 Task: Find connections with filter location Hamminkeln with filter topic #HRwith filter profile language English with filter current company Currie & Brown with filter school ACE Engineering College, Hyderabad with filter industry Women's Handbag Manufacturing with filter service category Editing with filter keywords title Parking Attendant
Action: Mouse moved to (168, 256)
Screenshot: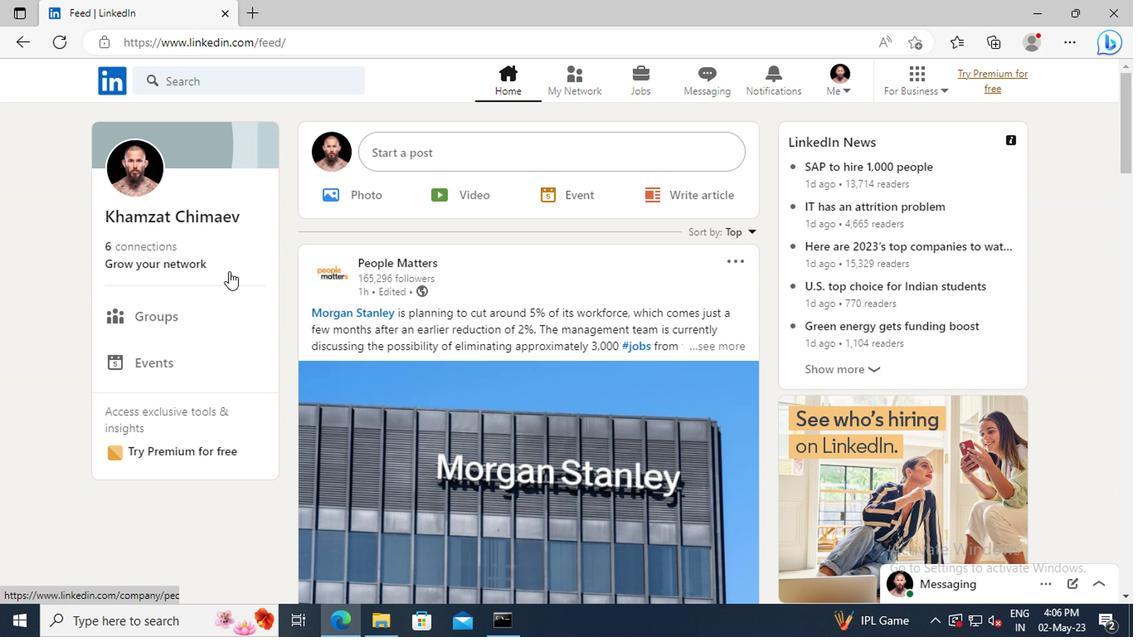 
Action: Mouse pressed left at (168, 256)
Screenshot: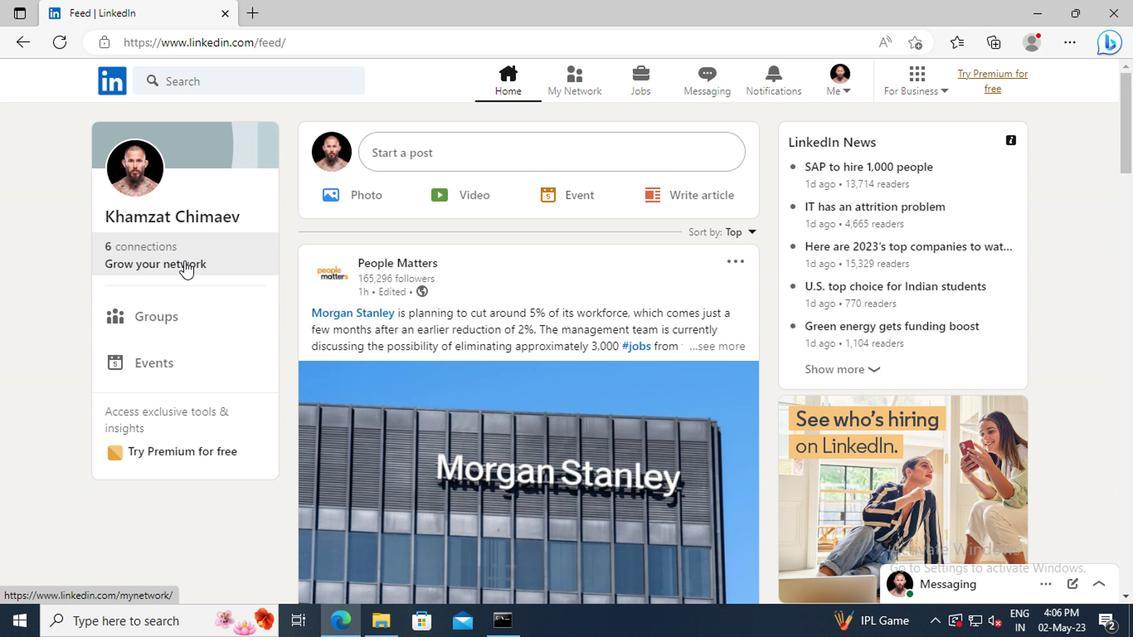 
Action: Mouse moved to (170, 180)
Screenshot: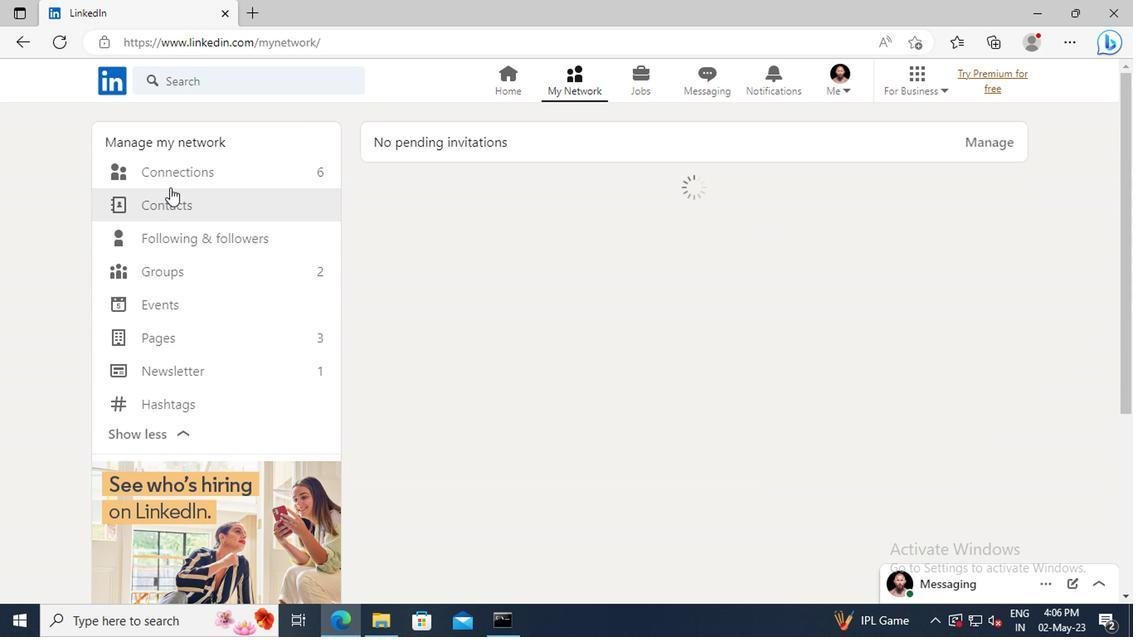 
Action: Mouse pressed left at (170, 180)
Screenshot: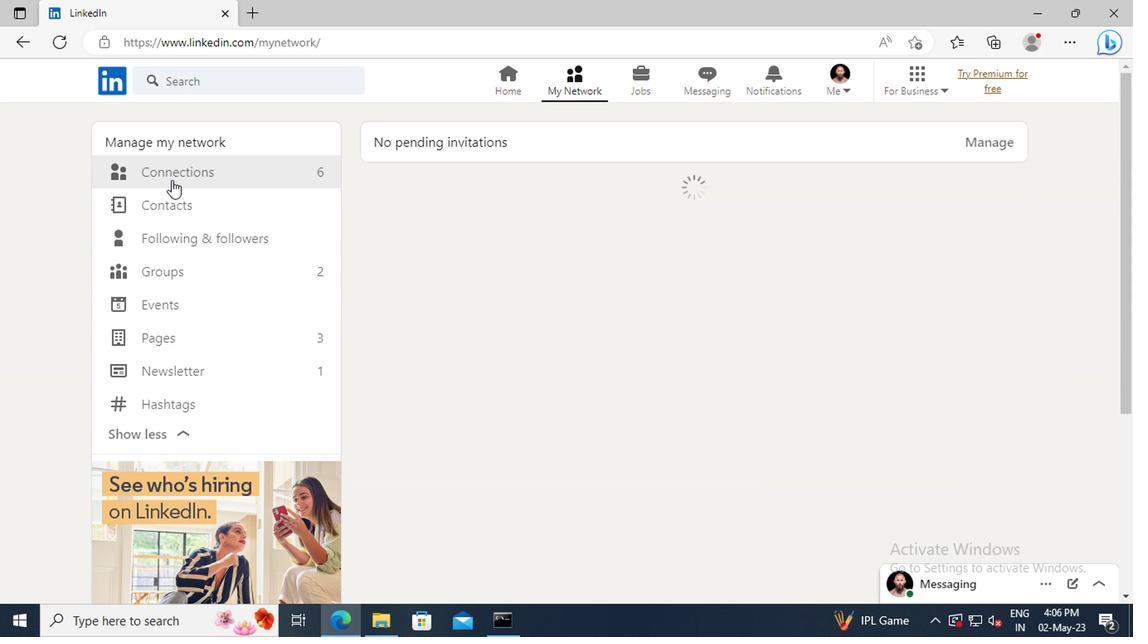 
Action: Mouse moved to (680, 180)
Screenshot: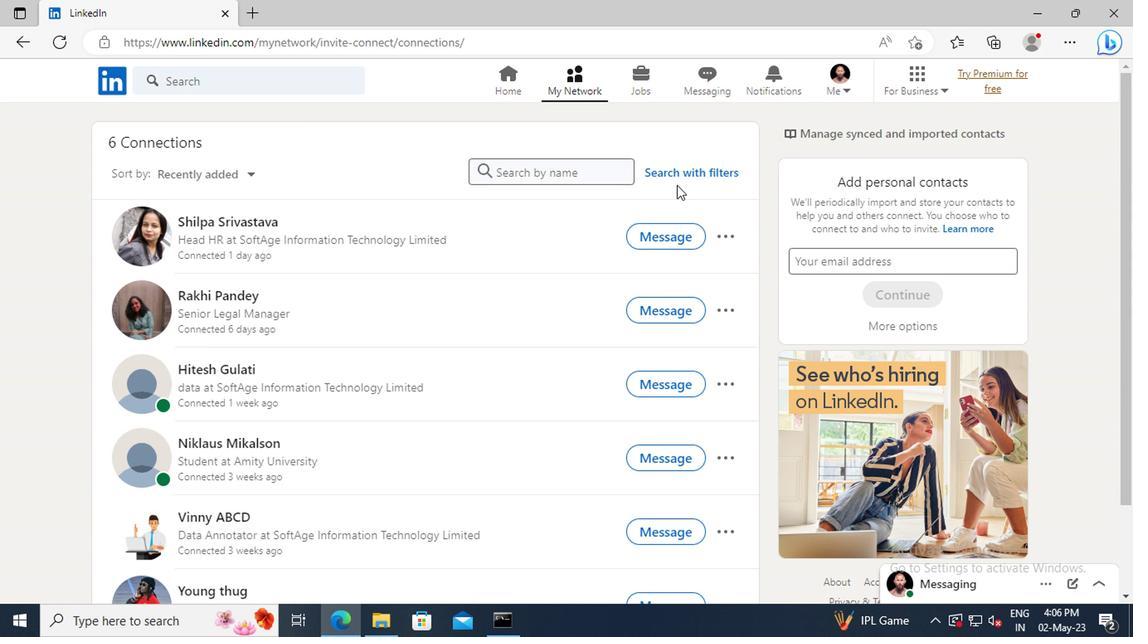 
Action: Mouse pressed left at (680, 180)
Screenshot: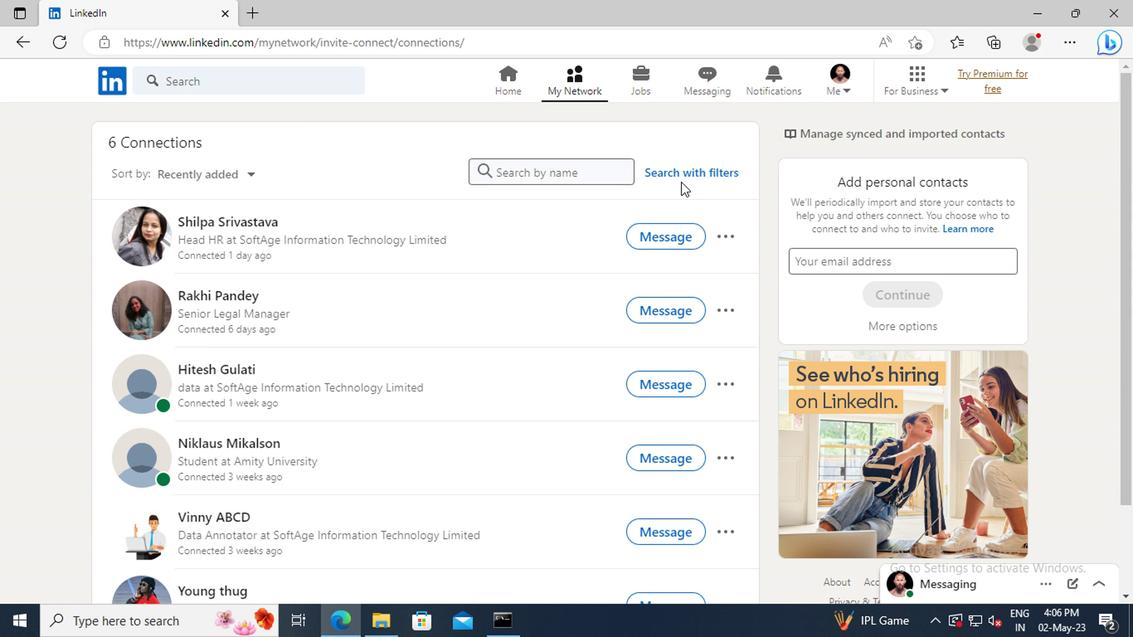 
Action: Mouse moved to (629, 132)
Screenshot: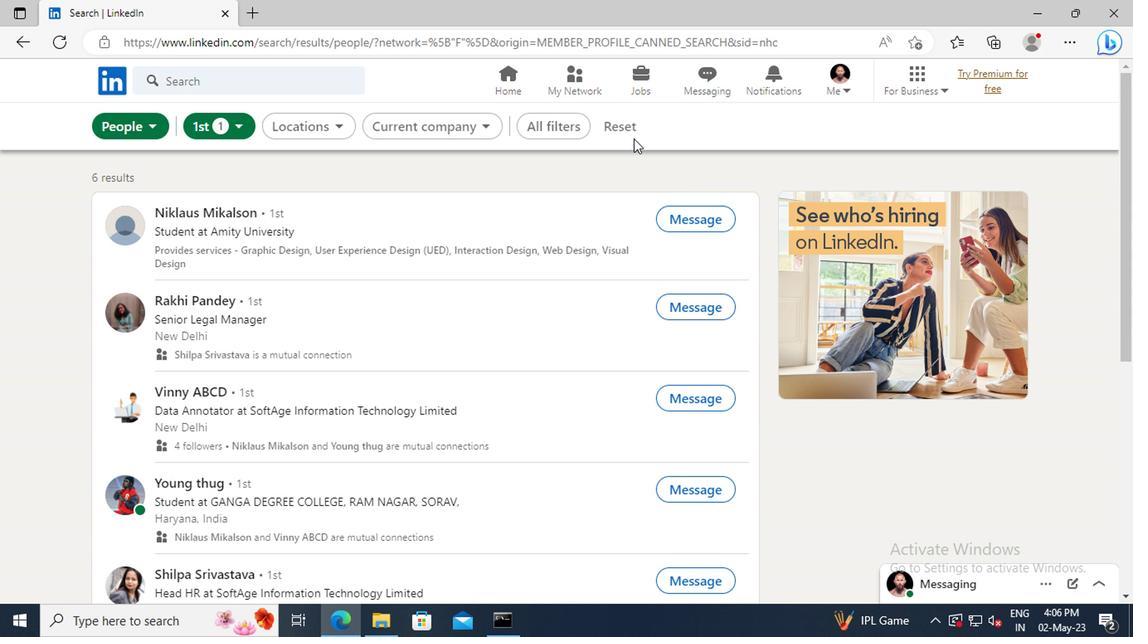 
Action: Mouse pressed left at (629, 132)
Screenshot: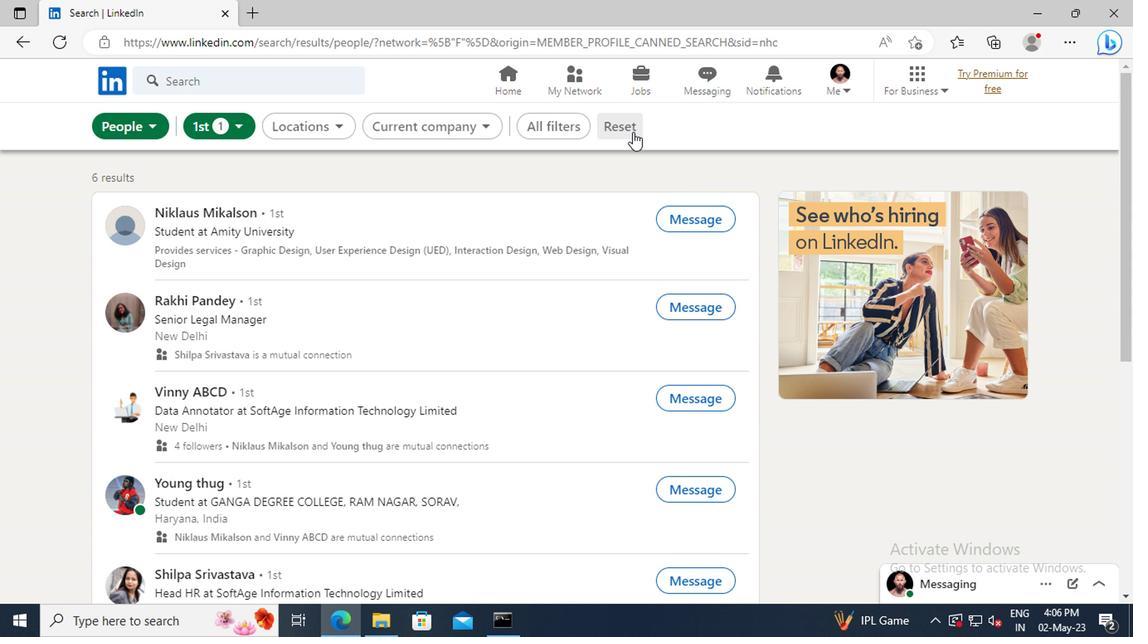 
Action: Mouse moved to (593, 129)
Screenshot: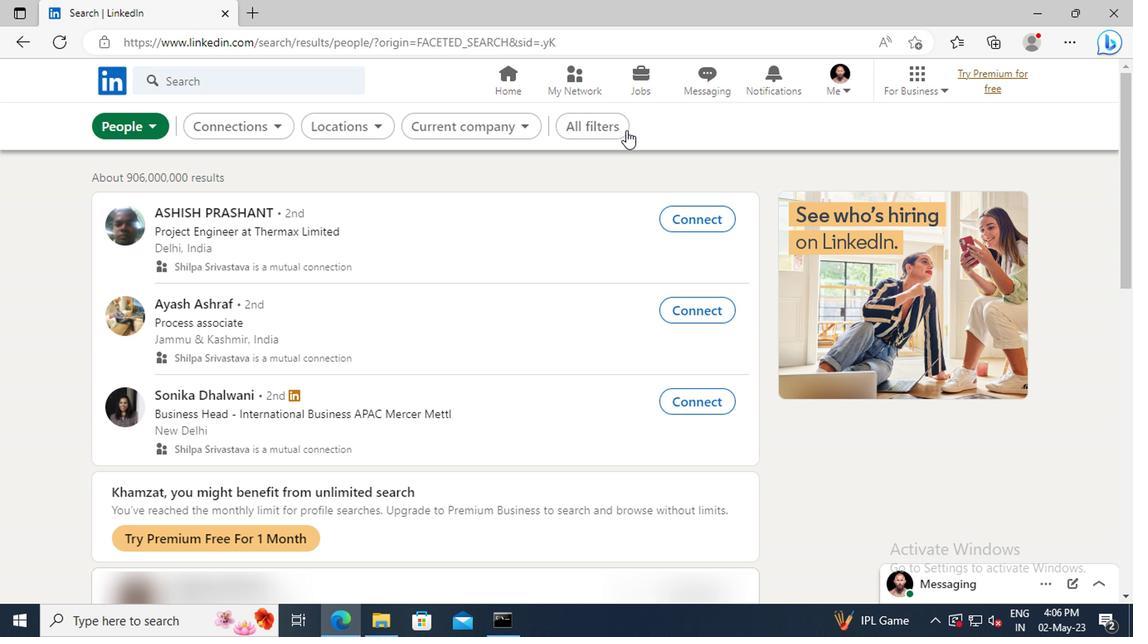 
Action: Mouse pressed left at (593, 129)
Screenshot: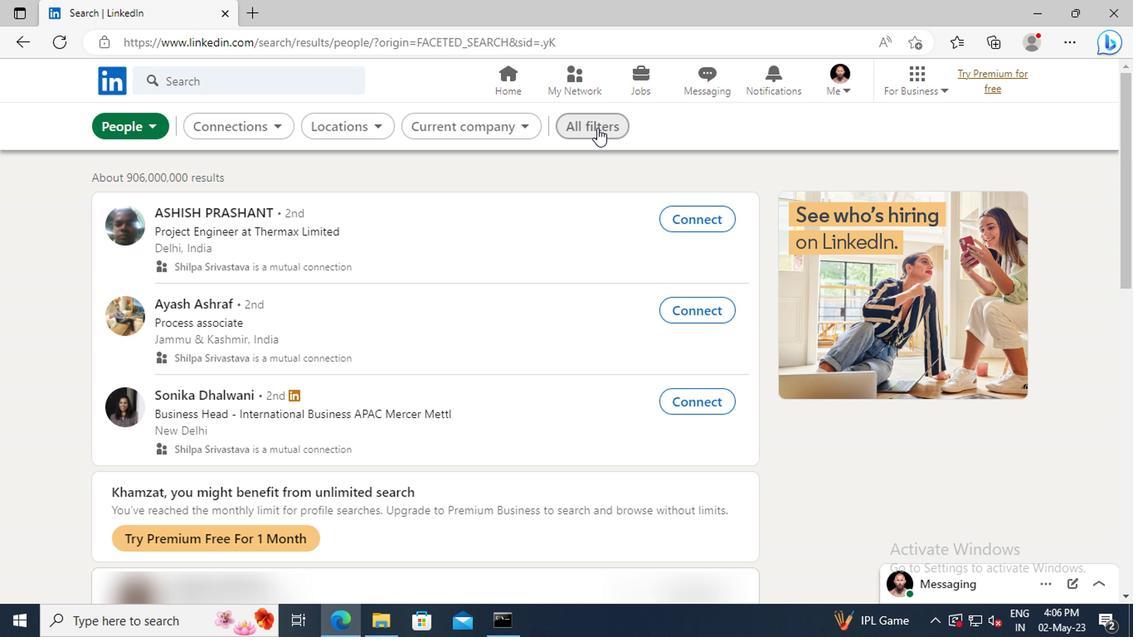 
Action: Mouse moved to (904, 299)
Screenshot: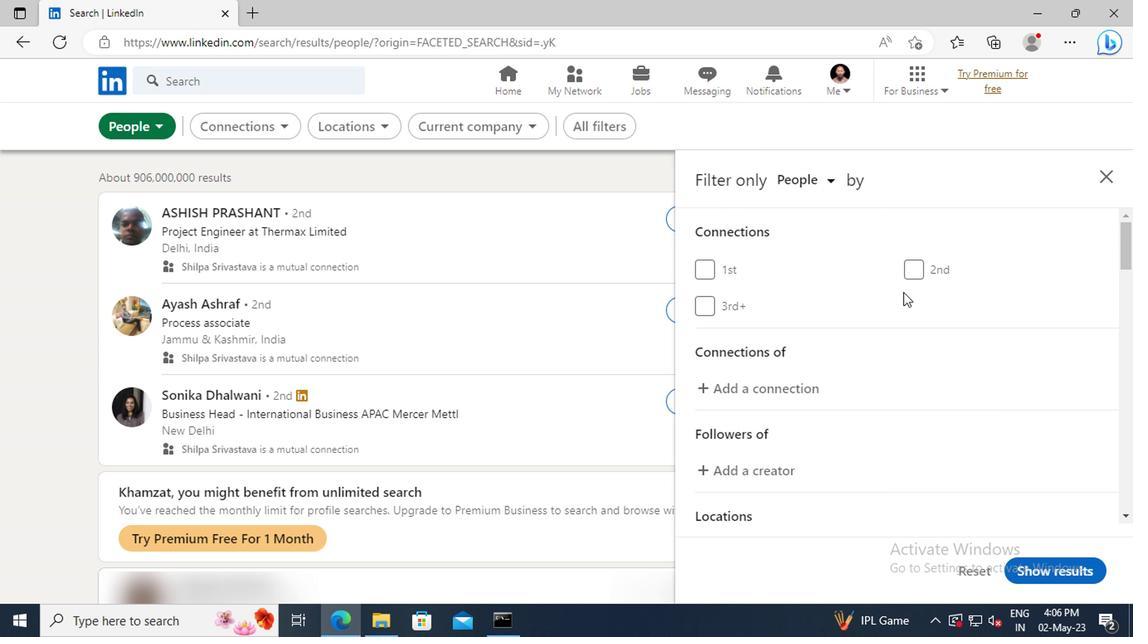 
Action: Mouse scrolled (904, 298) with delta (0, 0)
Screenshot: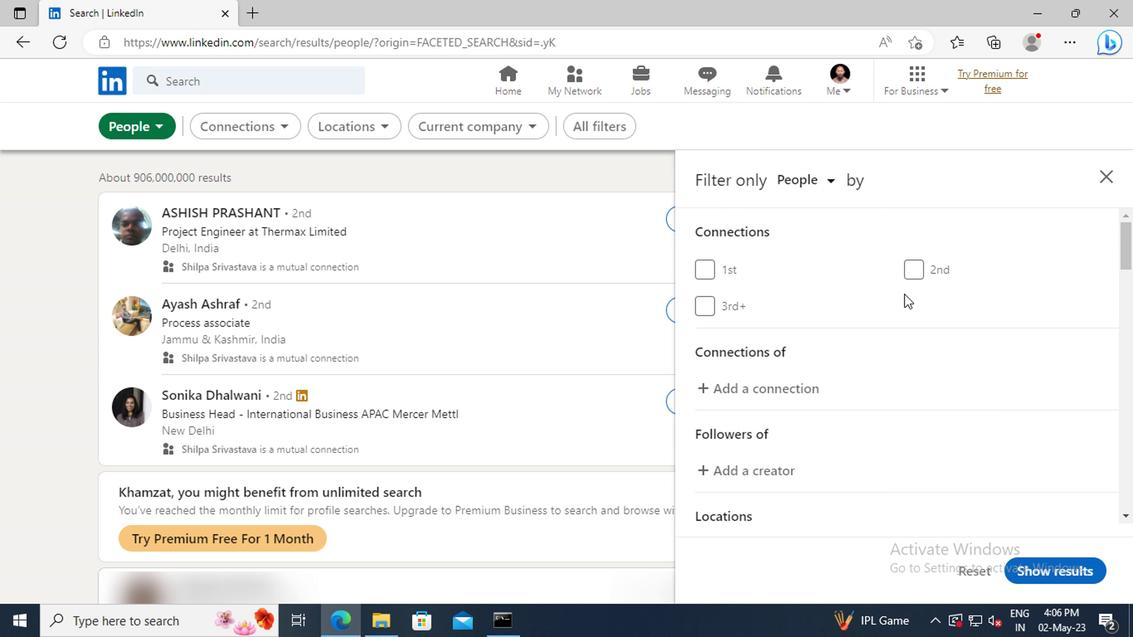 
Action: Mouse scrolled (904, 298) with delta (0, 0)
Screenshot: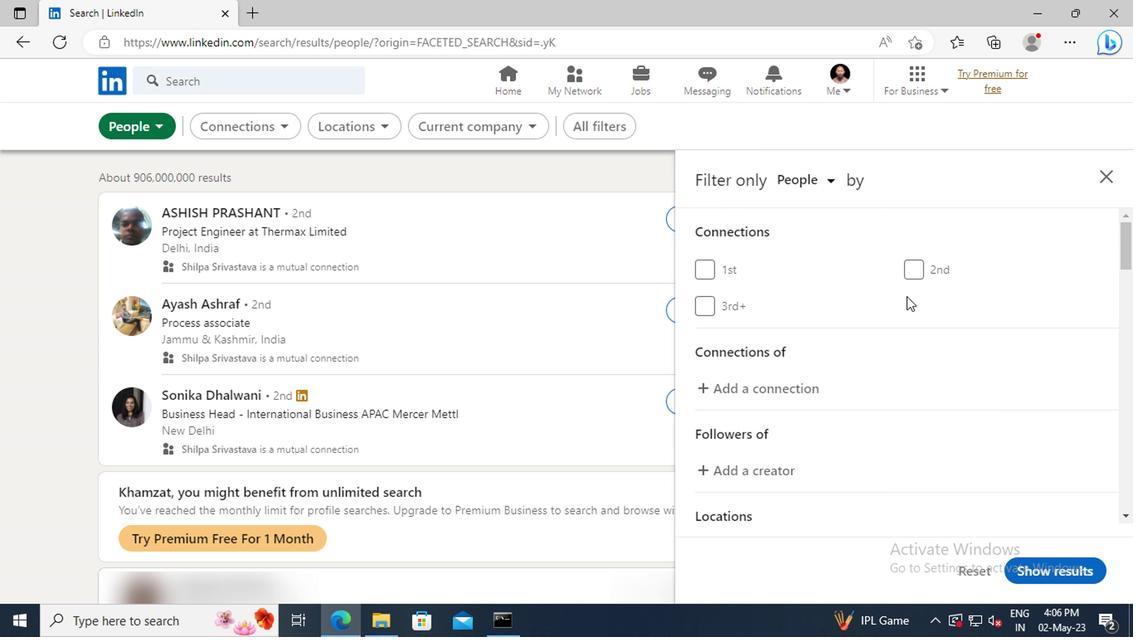 
Action: Mouse scrolled (904, 298) with delta (0, 0)
Screenshot: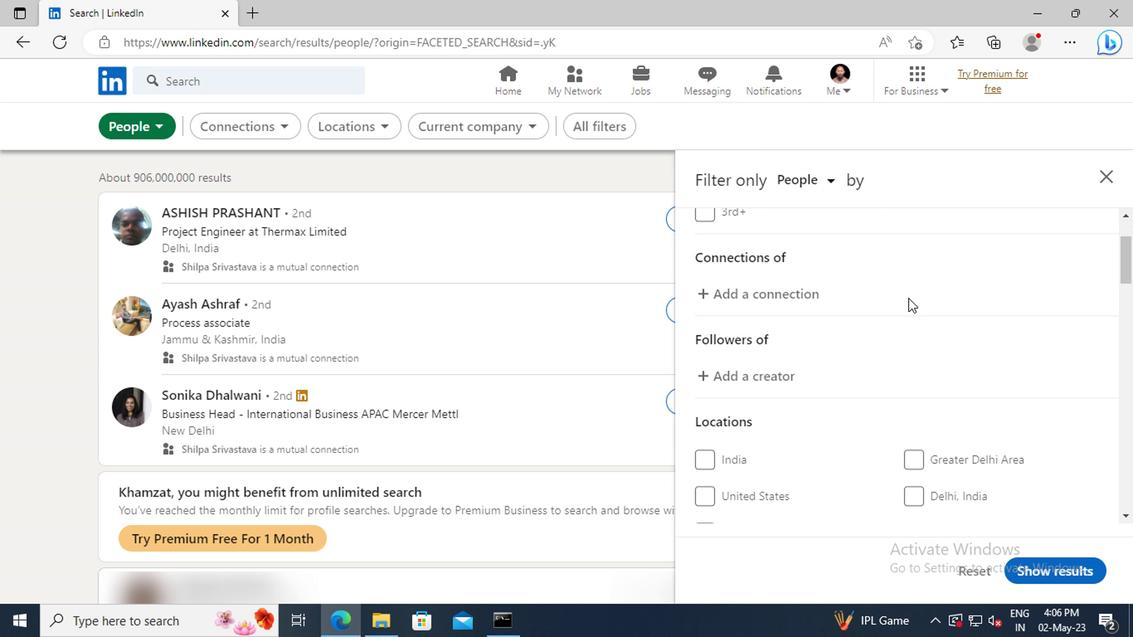 
Action: Mouse scrolled (904, 298) with delta (0, 0)
Screenshot: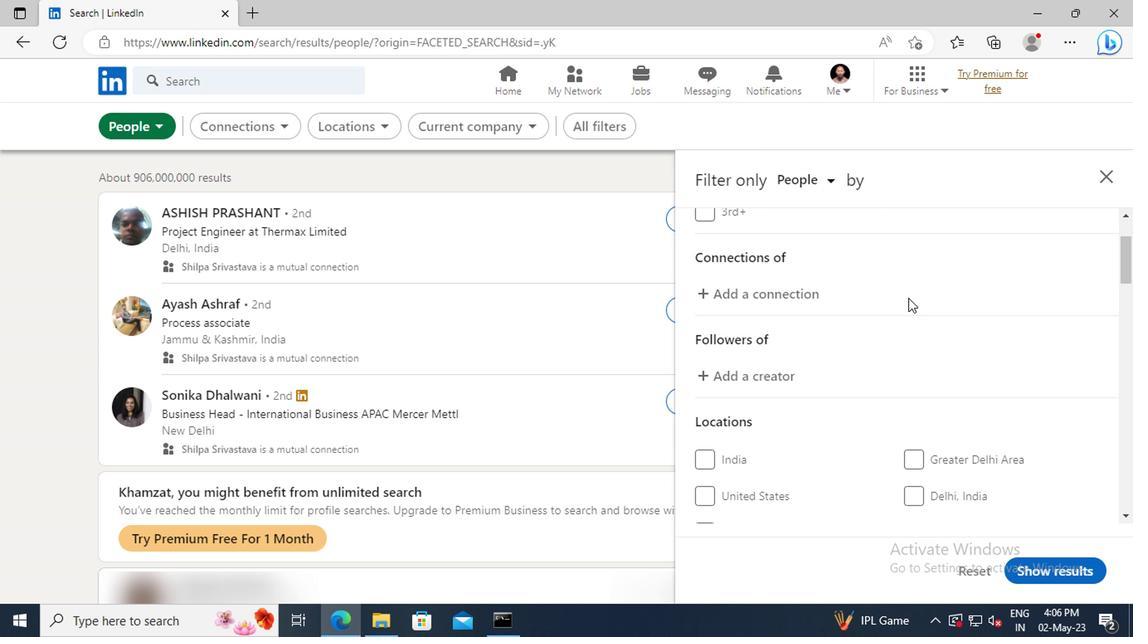 
Action: Mouse scrolled (904, 298) with delta (0, 0)
Screenshot: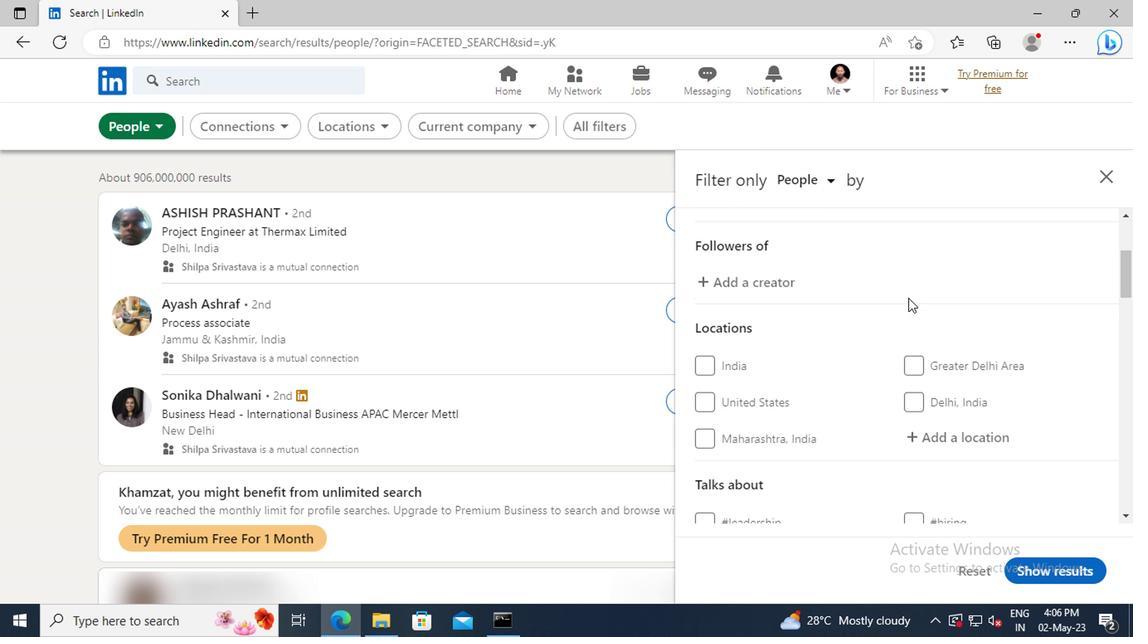 
Action: Mouse moved to (905, 299)
Screenshot: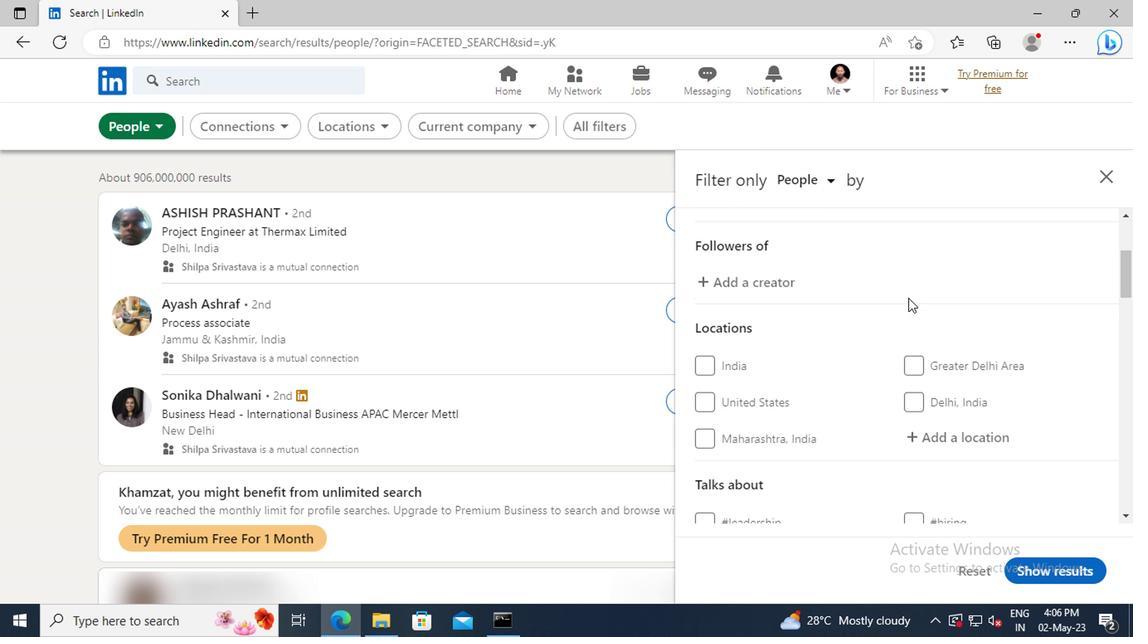 
Action: Mouse scrolled (905, 298) with delta (0, 0)
Screenshot: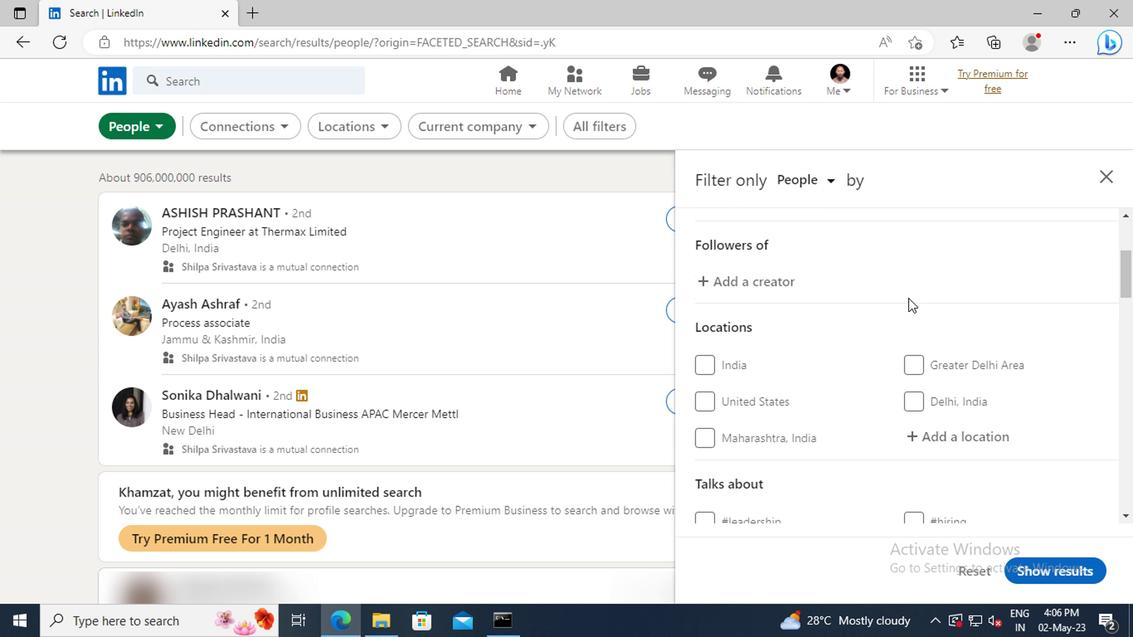 
Action: Mouse moved to (915, 347)
Screenshot: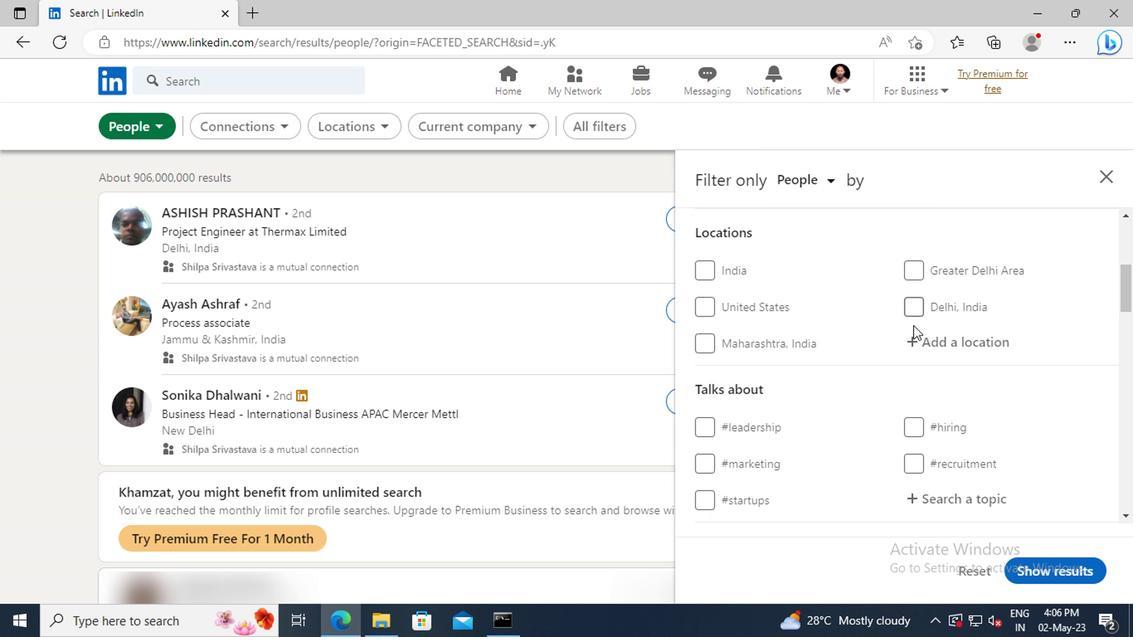 
Action: Mouse pressed left at (915, 347)
Screenshot: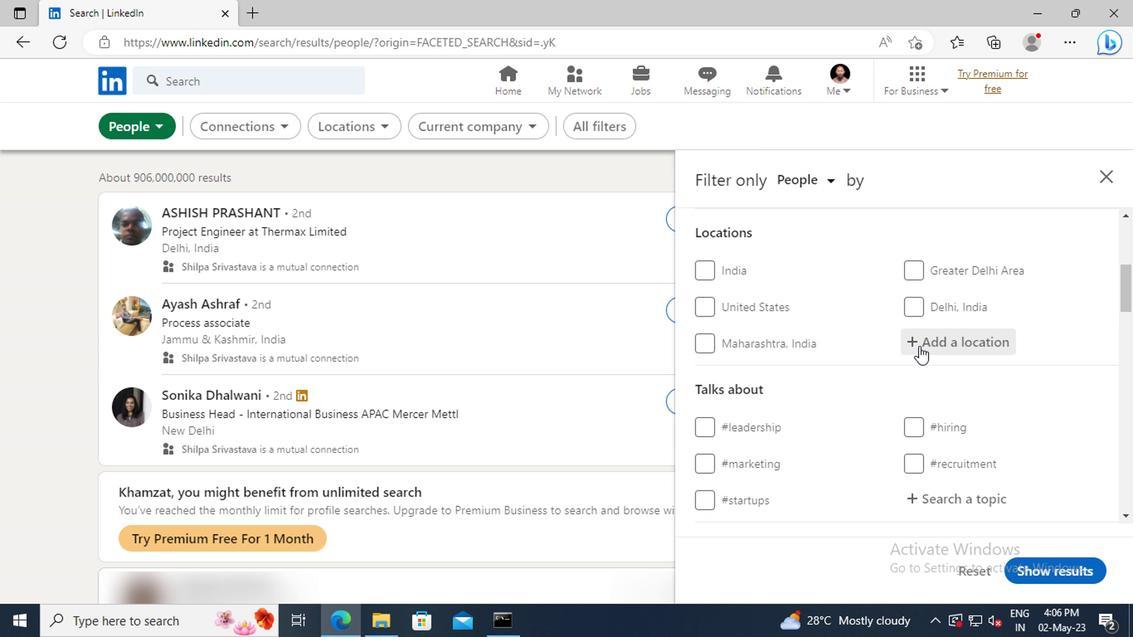 
Action: Key pressed <Key.shift>HAMMINK
Screenshot: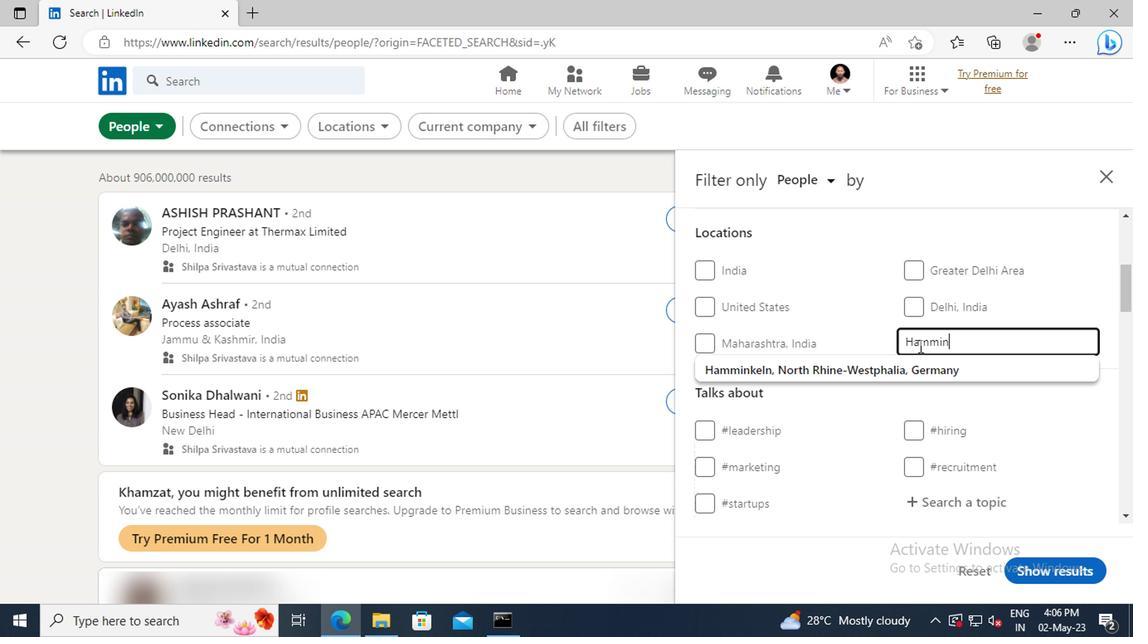 
Action: Mouse moved to (916, 366)
Screenshot: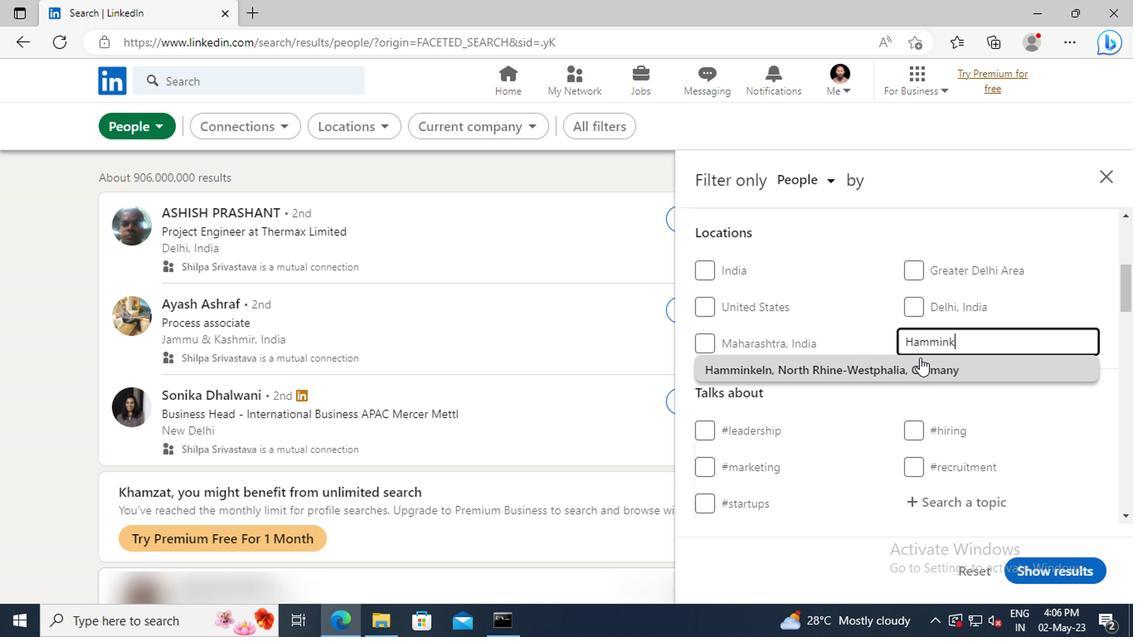
Action: Mouse pressed left at (916, 366)
Screenshot: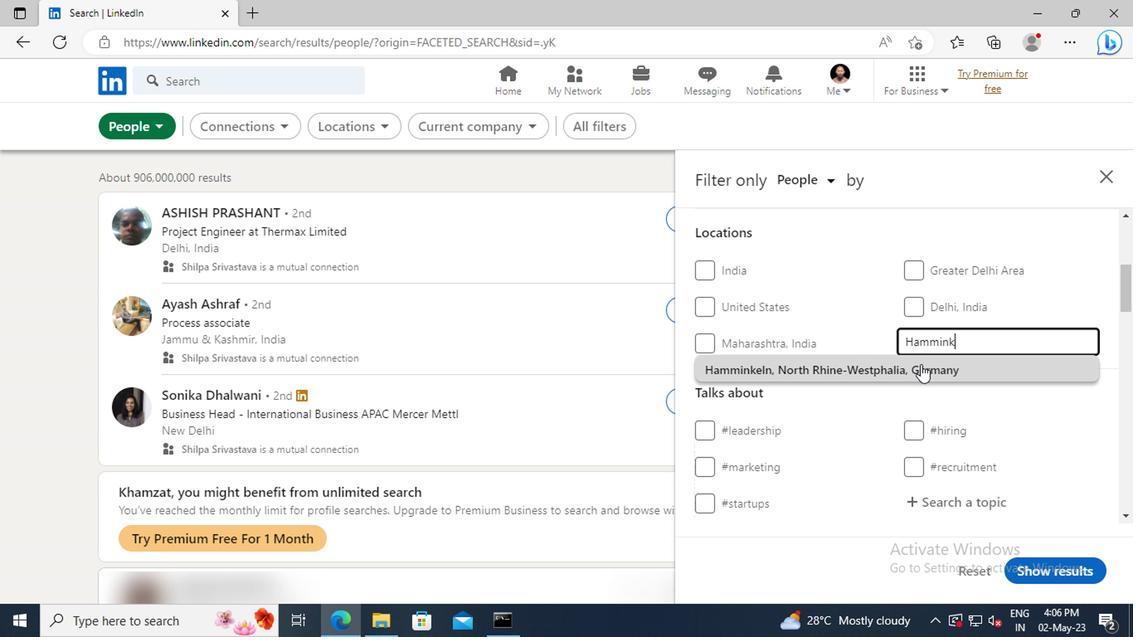 
Action: Mouse scrolled (916, 365) with delta (0, -1)
Screenshot: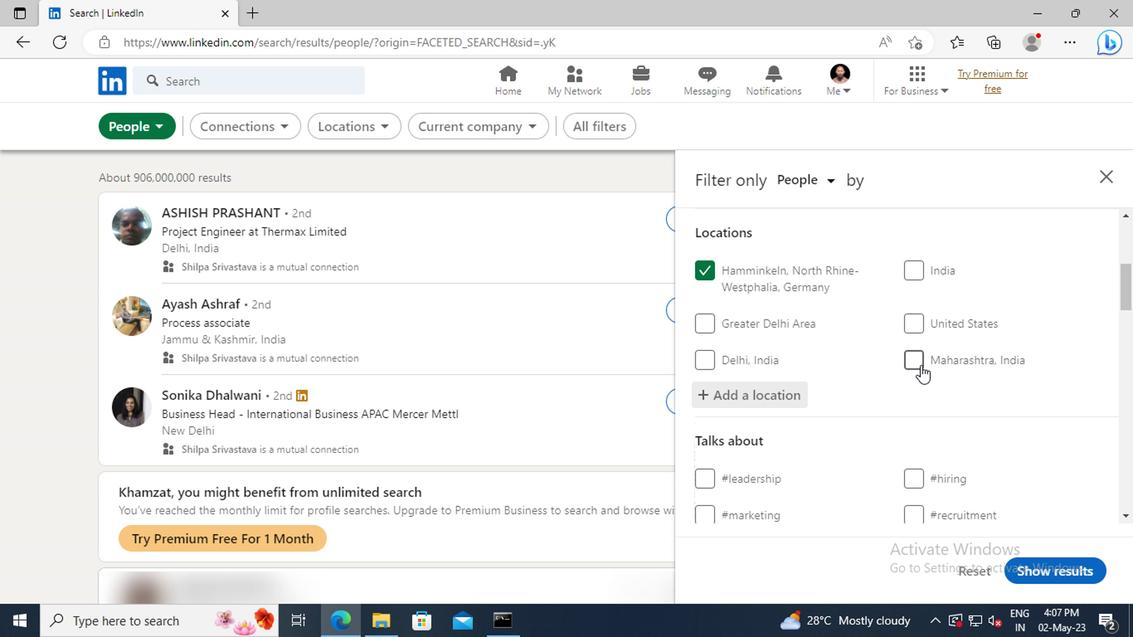 
Action: Mouse scrolled (916, 365) with delta (0, -1)
Screenshot: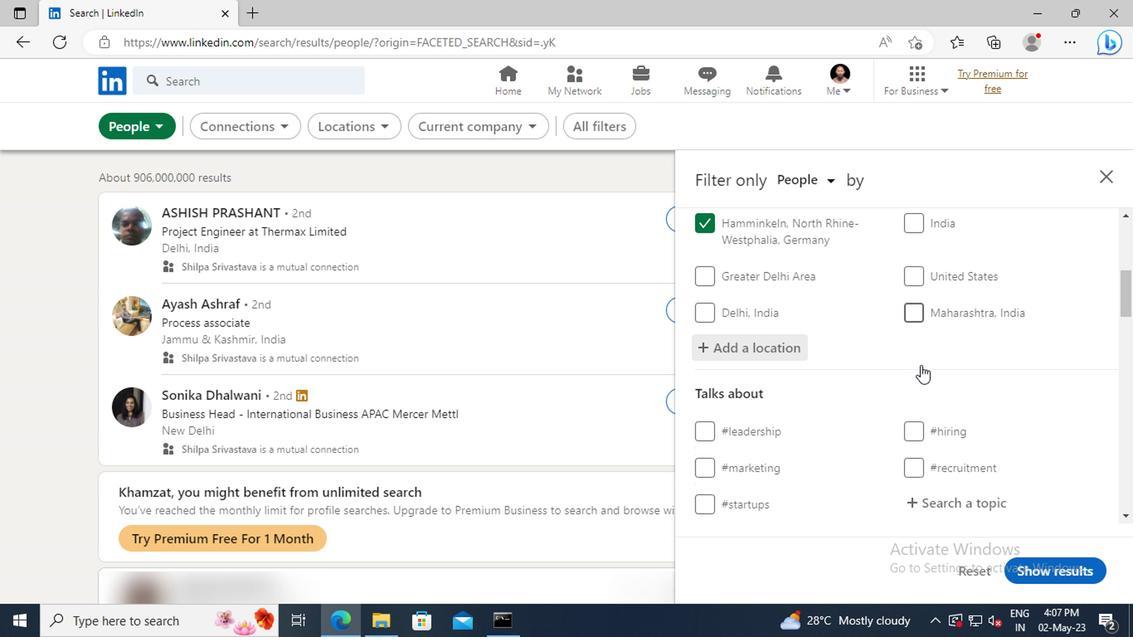 
Action: Mouse scrolled (916, 365) with delta (0, -1)
Screenshot: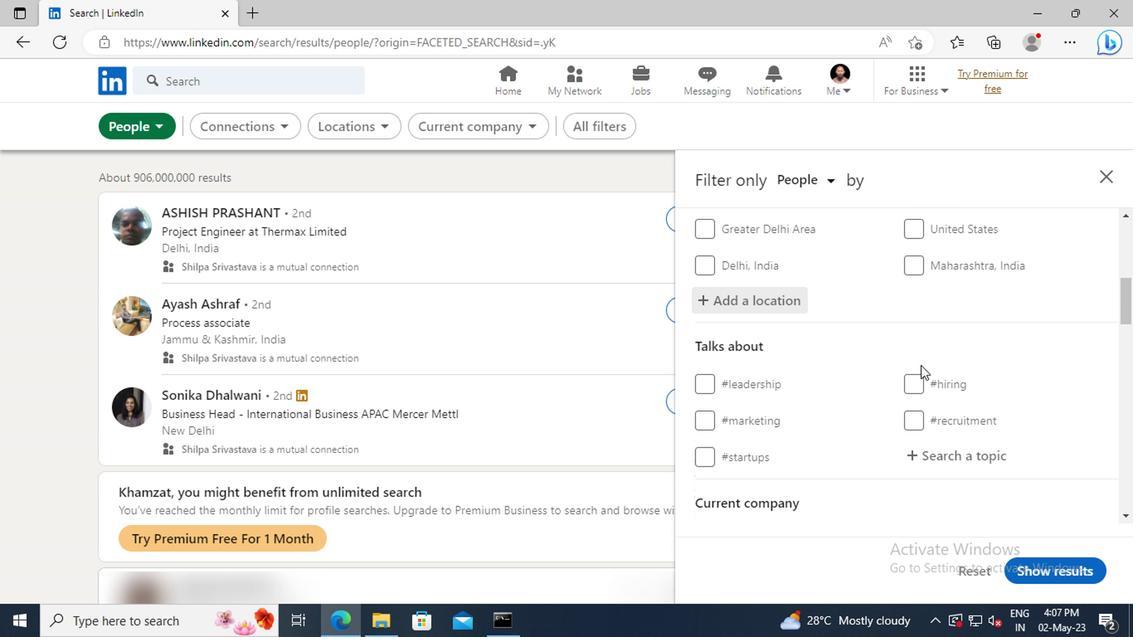 
Action: Mouse scrolled (916, 365) with delta (0, -1)
Screenshot: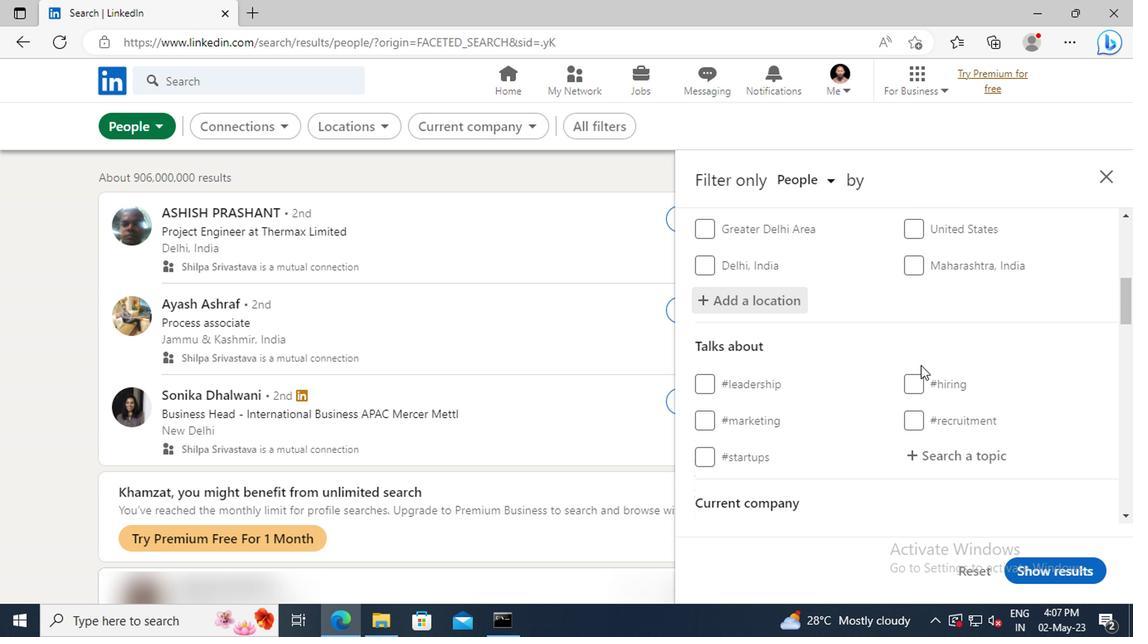 
Action: Mouse moved to (926, 368)
Screenshot: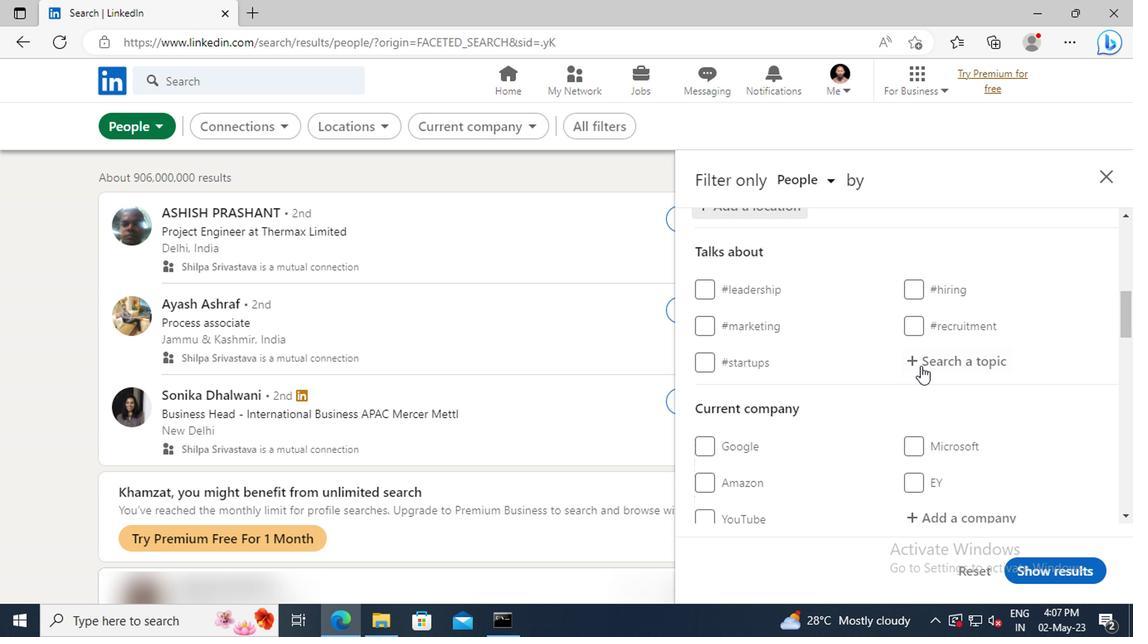 
Action: Mouse pressed left at (926, 368)
Screenshot: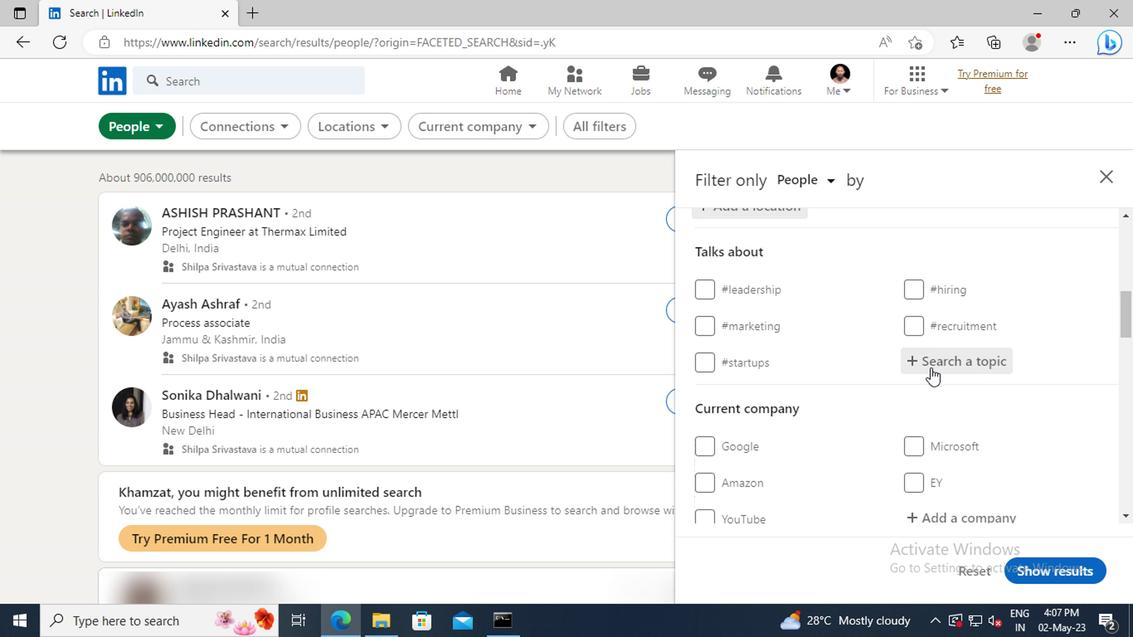 
Action: Key pressed <Key.shift>HR
Screenshot: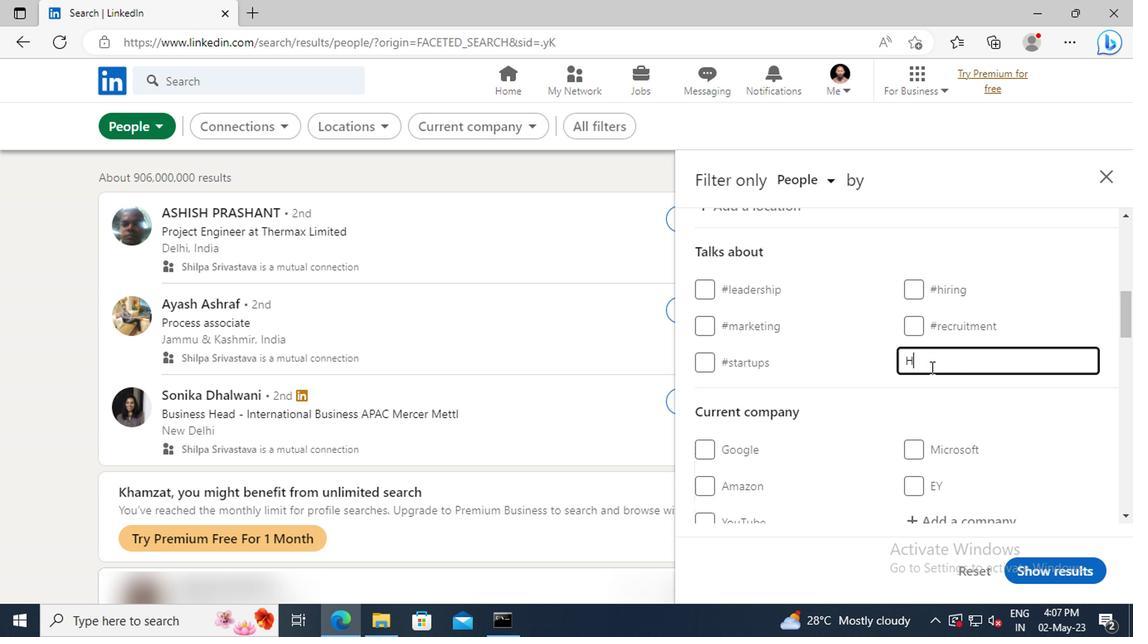 
Action: Mouse moved to (929, 381)
Screenshot: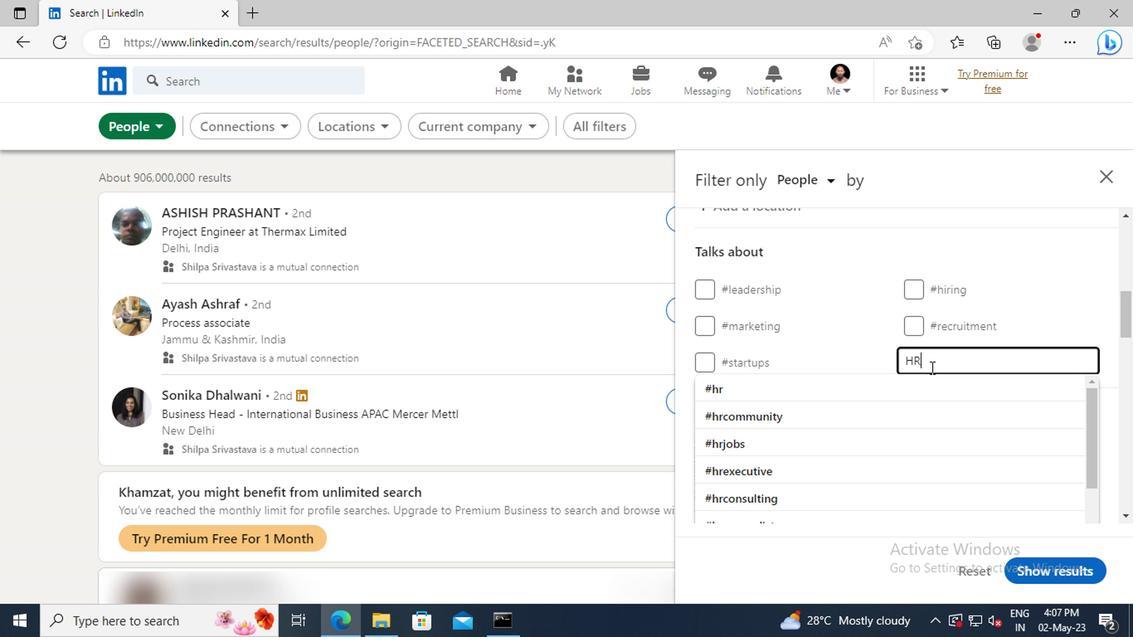 
Action: Mouse pressed left at (929, 381)
Screenshot: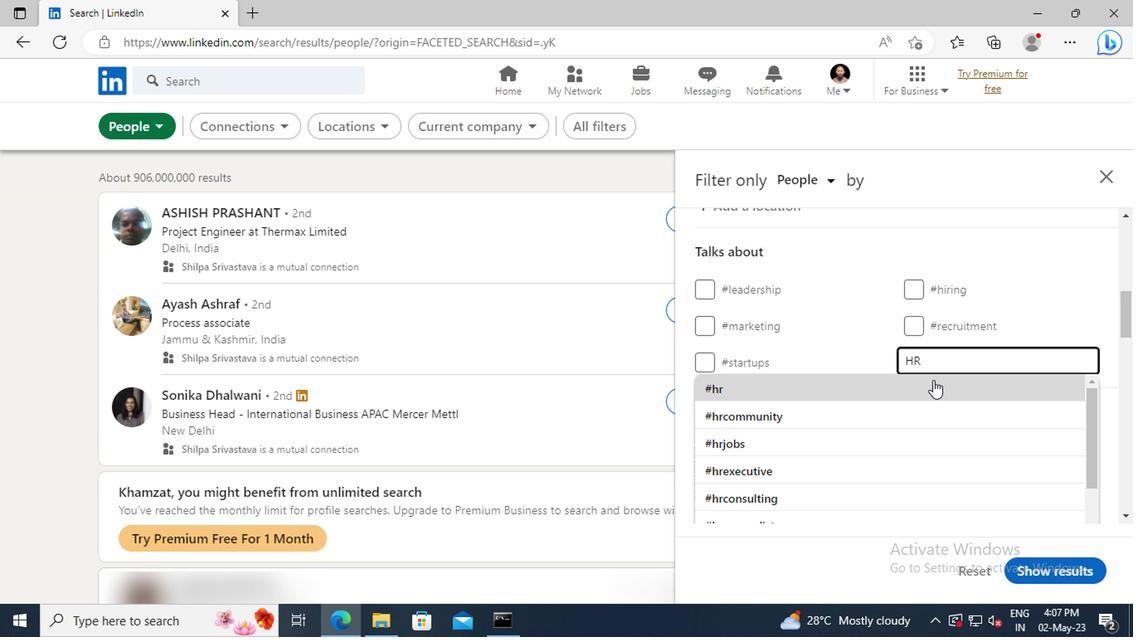 
Action: Mouse scrolled (929, 380) with delta (0, 0)
Screenshot: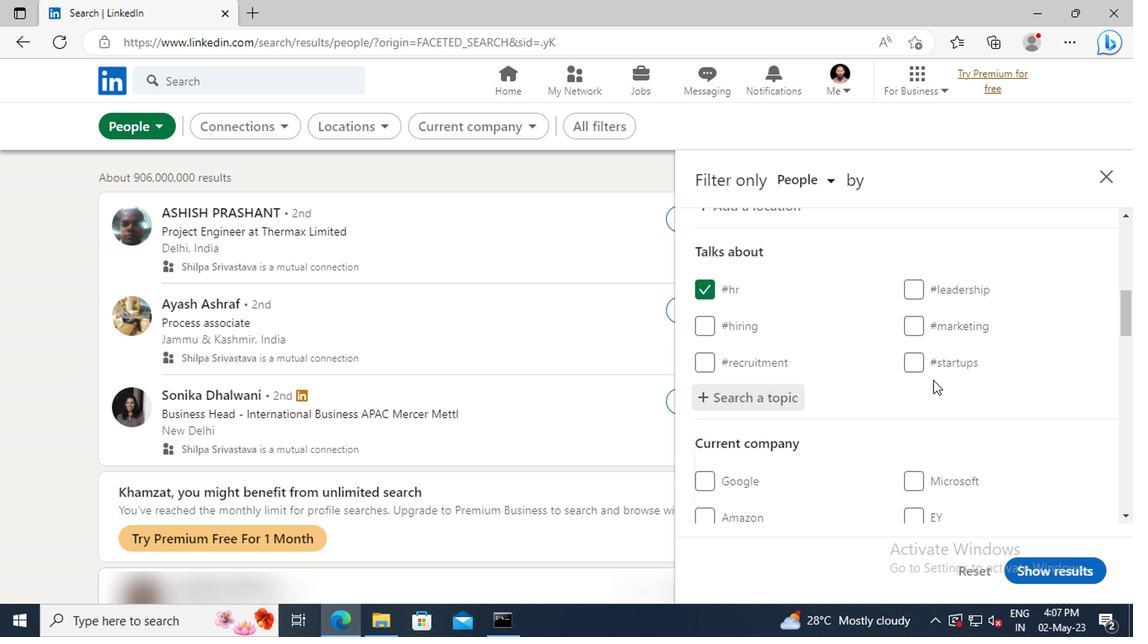 
Action: Mouse scrolled (929, 380) with delta (0, 0)
Screenshot: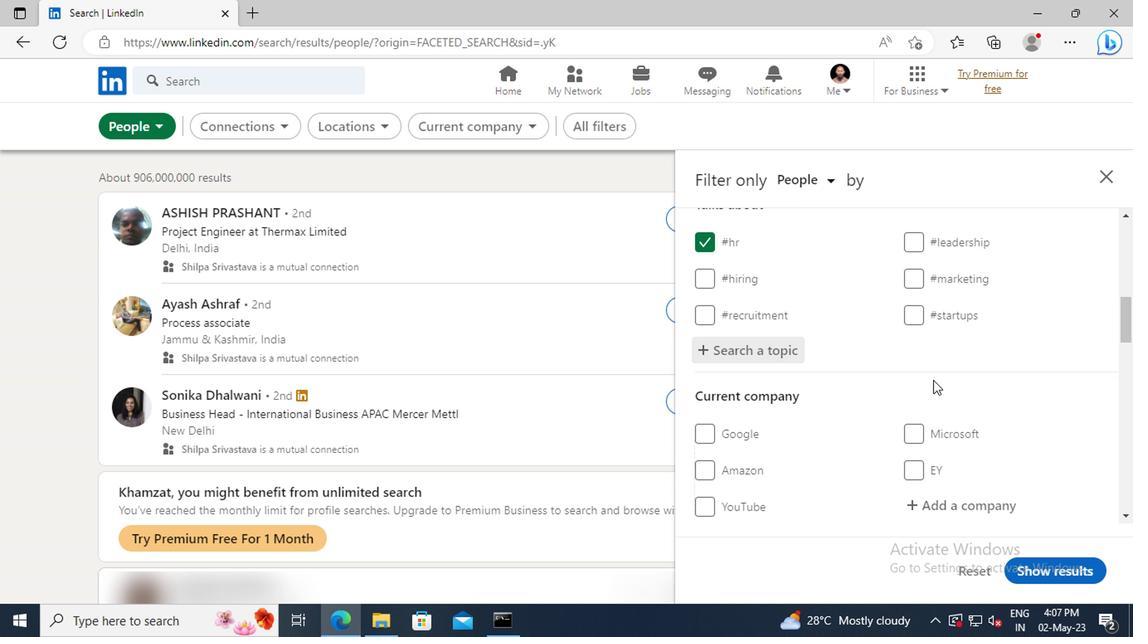 
Action: Mouse scrolled (929, 380) with delta (0, 0)
Screenshot: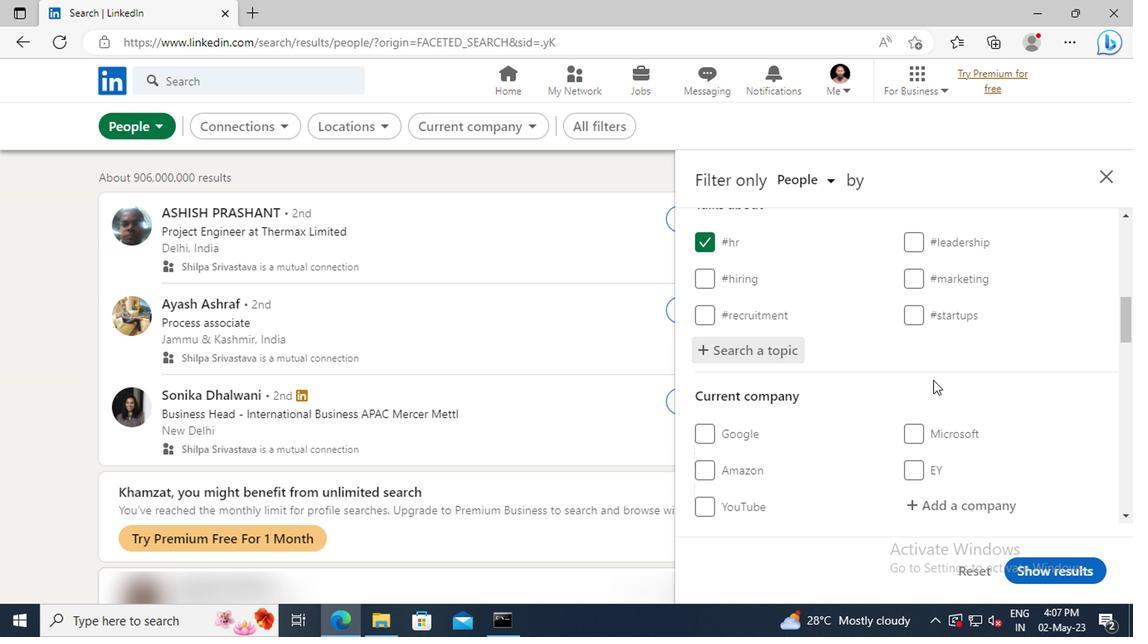 
Action: Mouse scrolled (929, 380) with delta (0, 0)
Screenshot: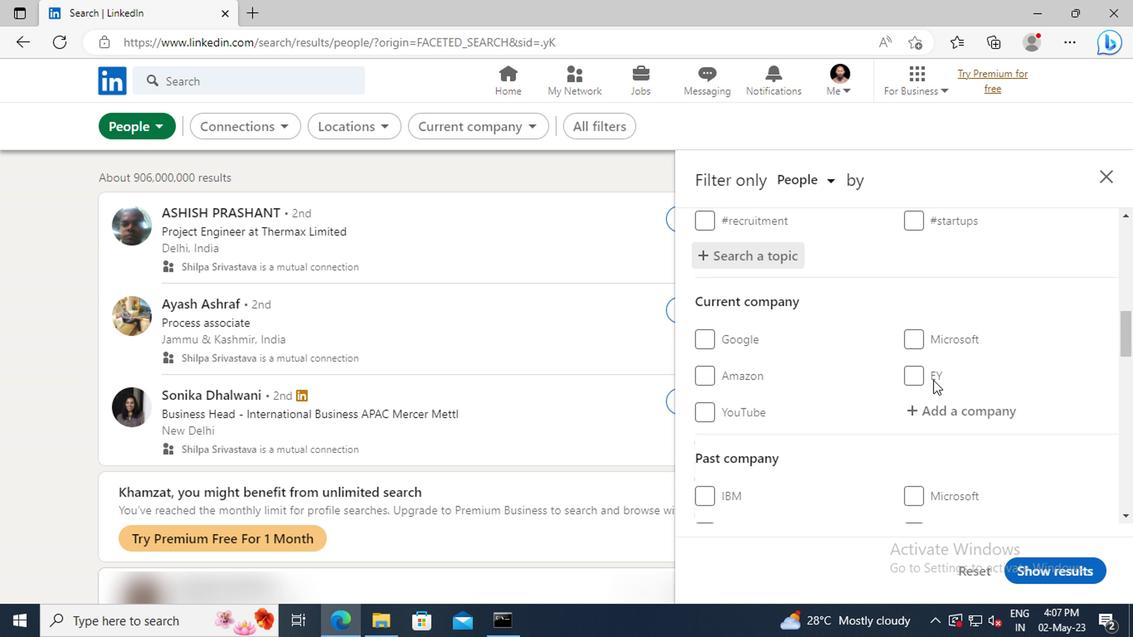 
Action: Mouse scrolled (929, 380) with delta (0, 0)
Screenshot: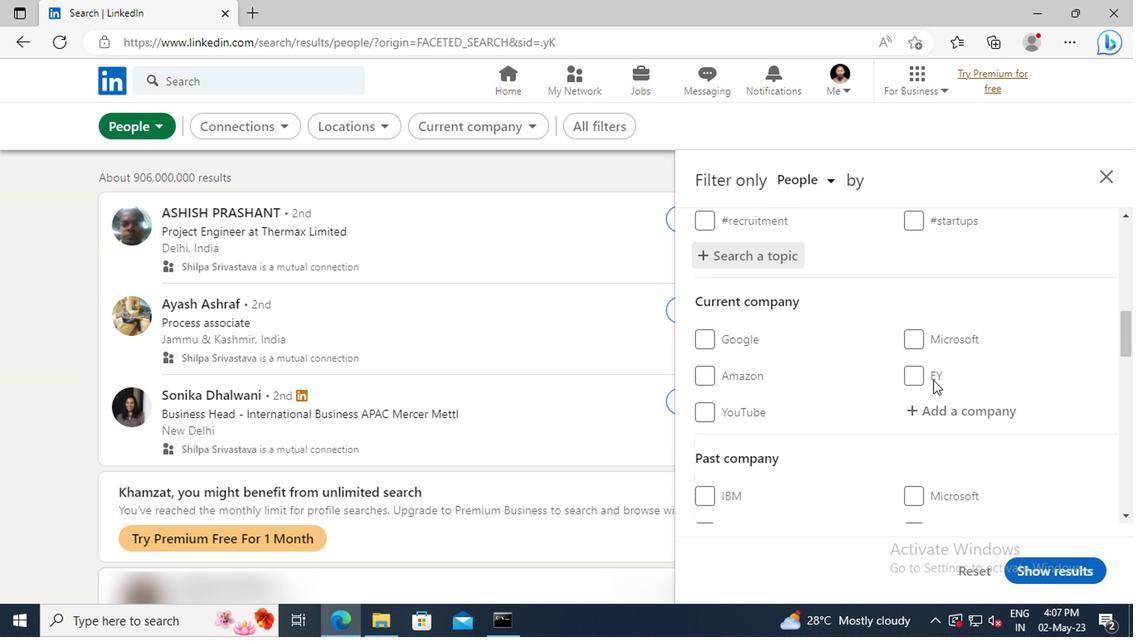 
Action: Mouse scrolled (929, 380) with delta (0, 0)
Screenshot: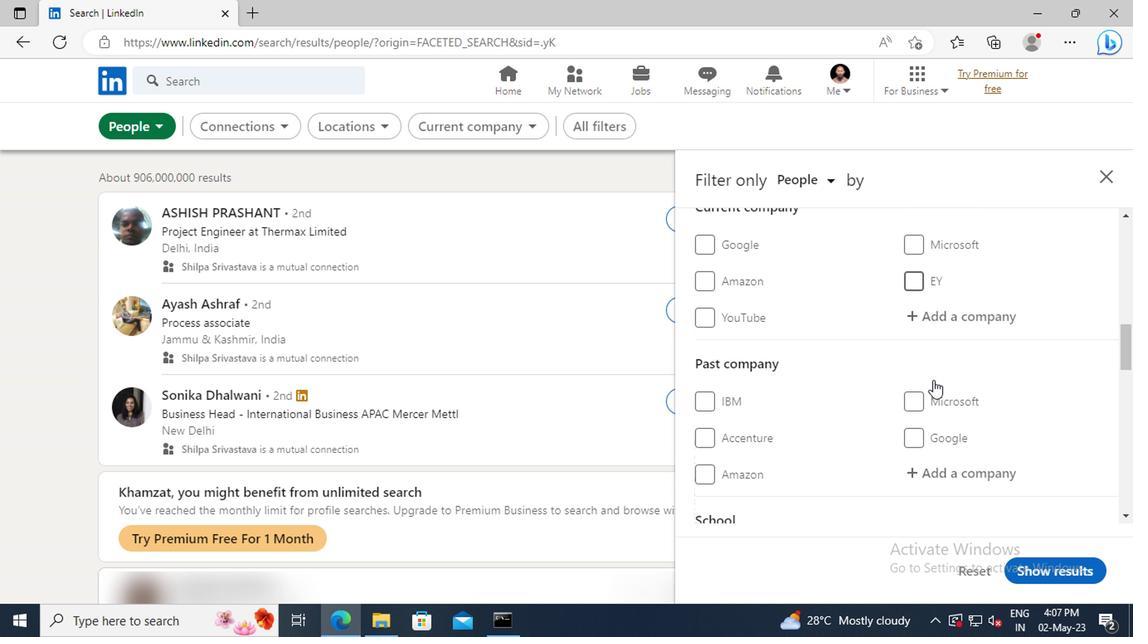 
Action: Mouse scrolled (929, 380) with delta (0, 0)
Screenshot: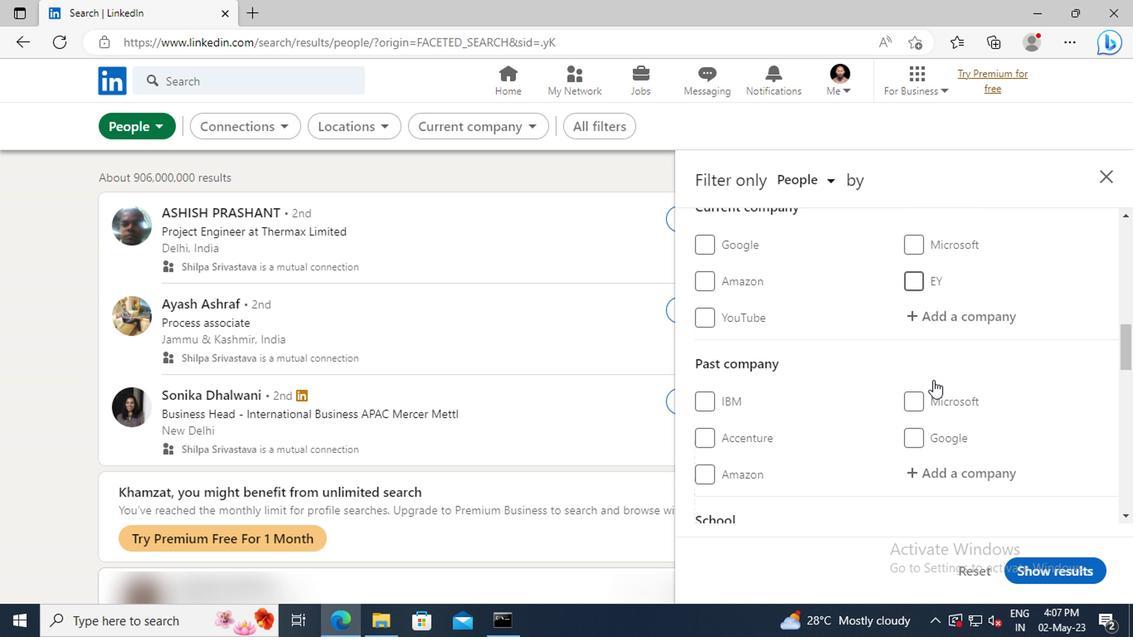 
Action: Mouse scrolled (929, 380) with delta (0, 0)
Screenshot: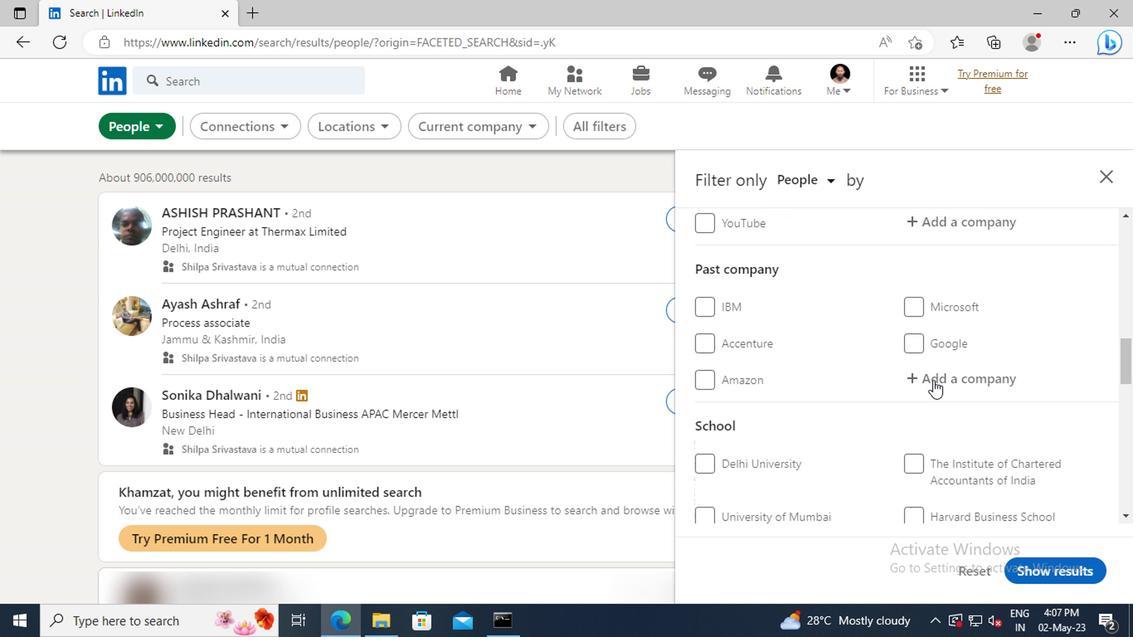 
Action: Mouse scrolled (929, 380) with delta (0, 0)
Screenshot: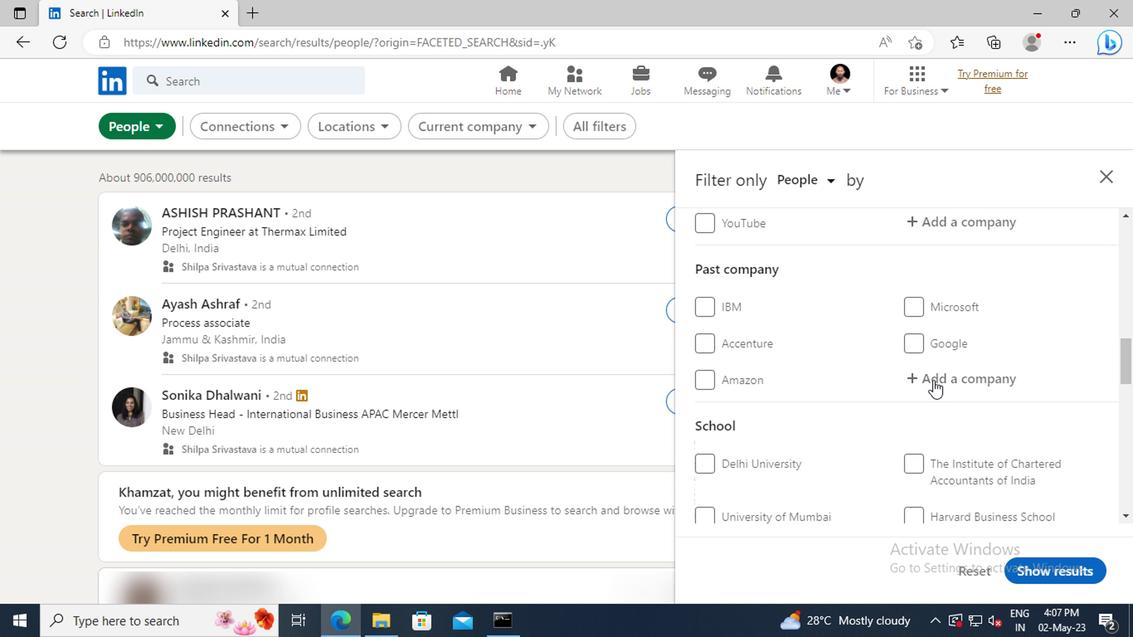 
Action: Mouse scrolled (929, 380) with delta (0, 0)
Screenshot: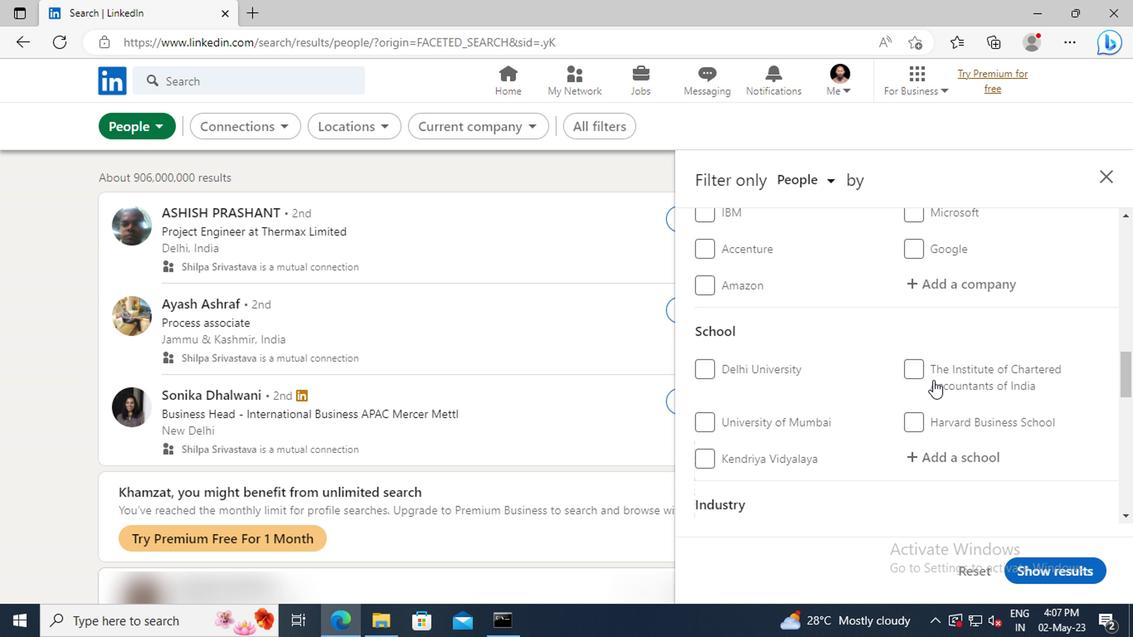 
Action: Mouse scrolled (929, 380) with delta (0, 0)
Screenshot: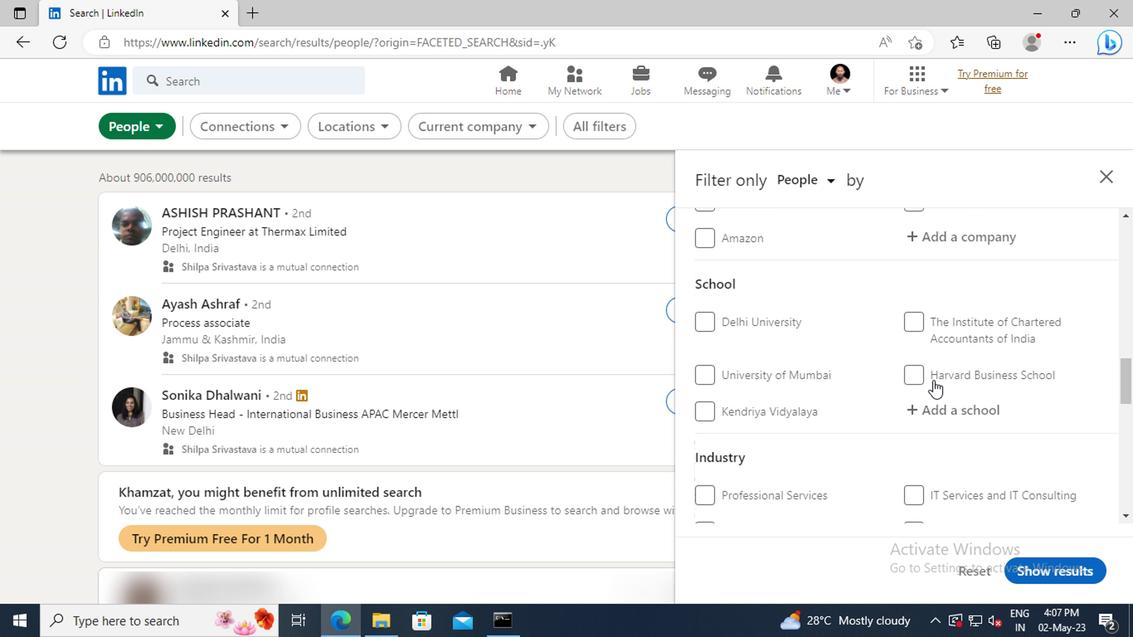
Action: Mouse scrolled (929, 380) with delta (0, 0)
Screenshot: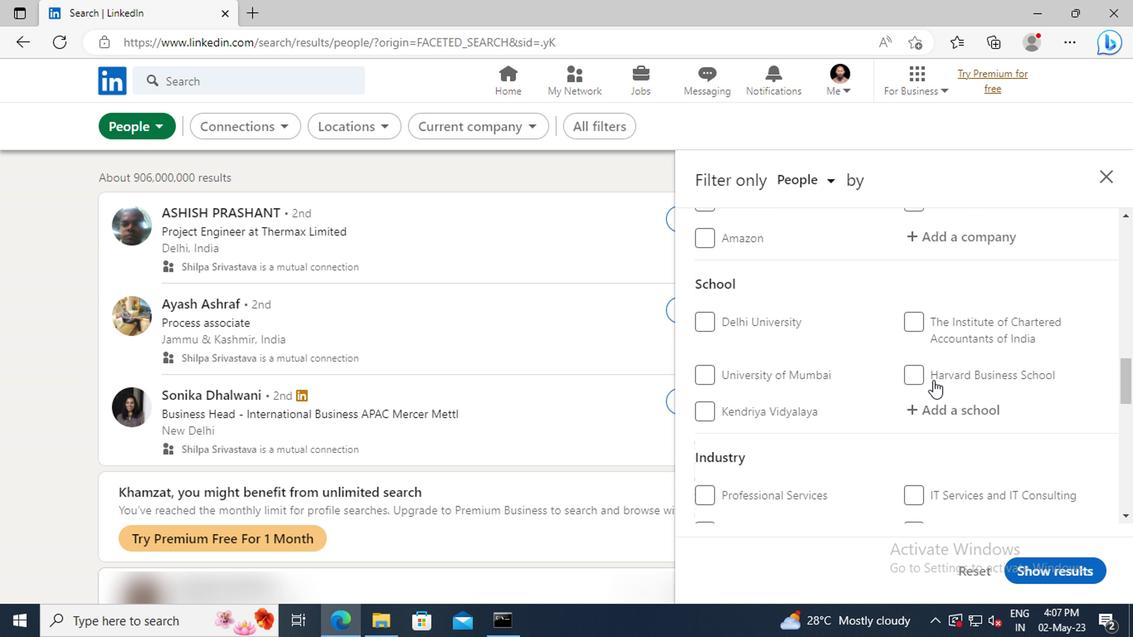 
Action: Mouse scrolled (929, 380) with delta (0, 0)
Screenshot: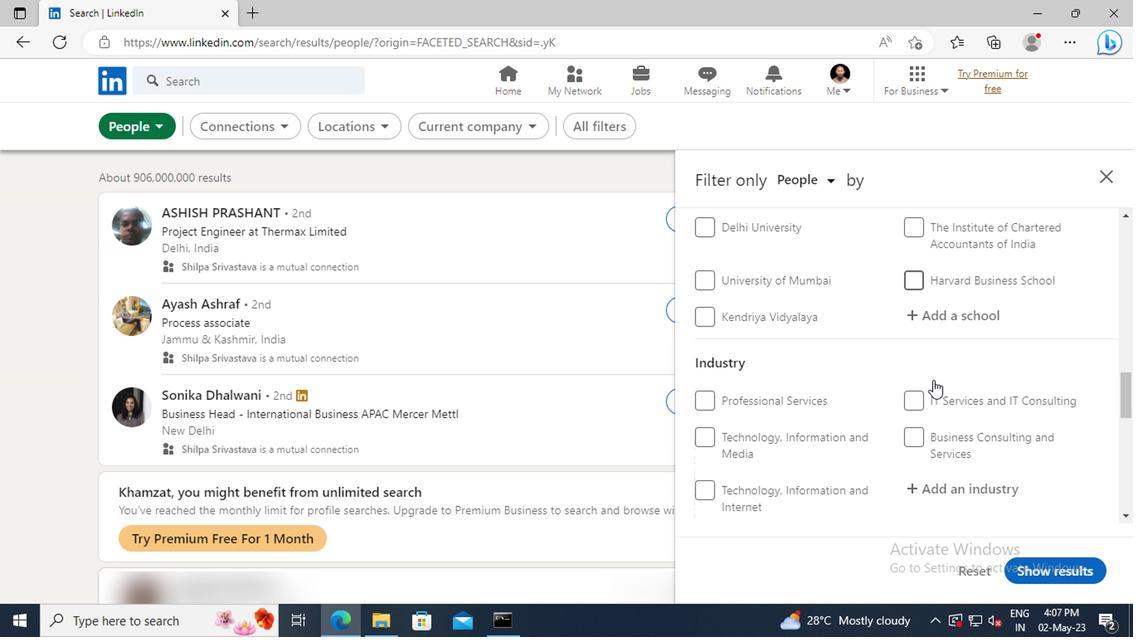 
Action: Mouse scrolled (929, 380) with delta (0, 0)
Screenshot: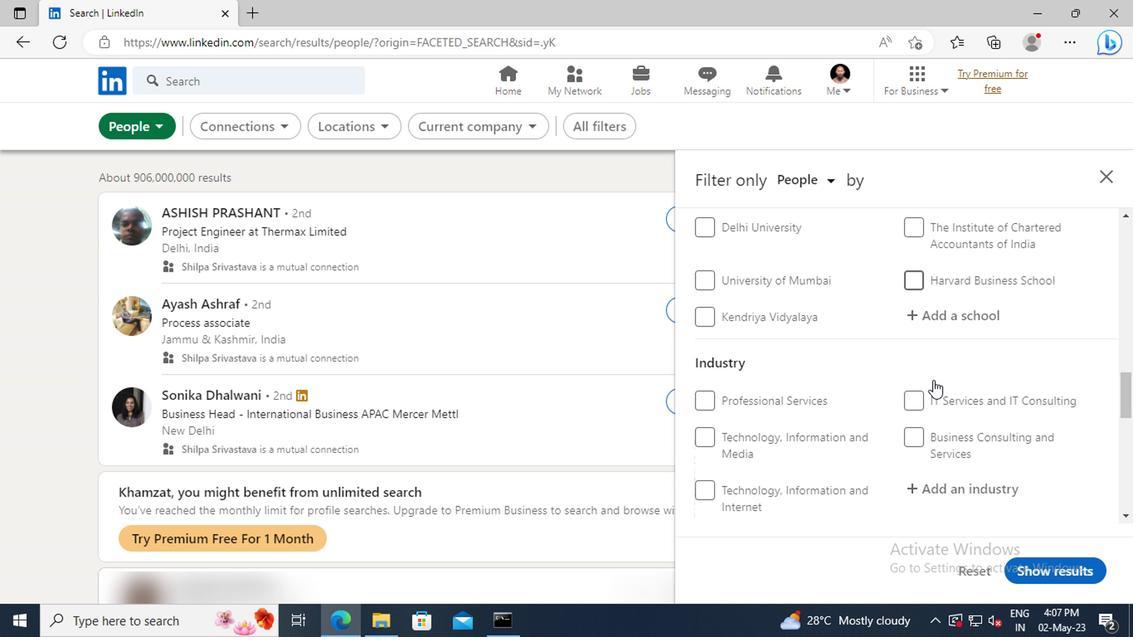 
Action: Mouse scrolled (929, 380) with delta (0, 0)
Screenshot: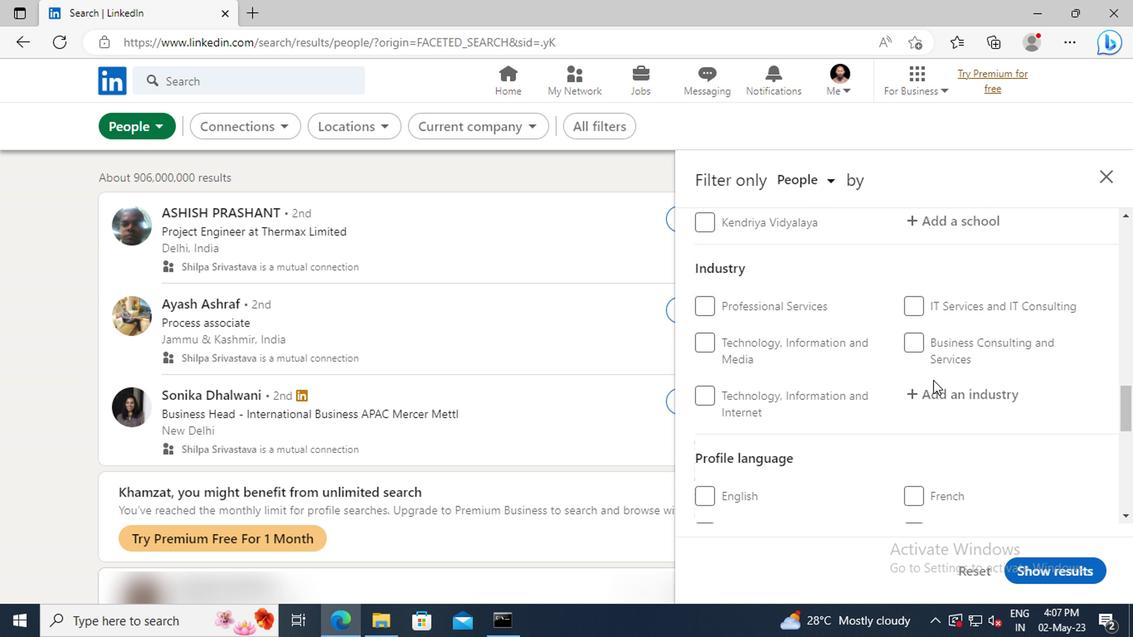 
Action: Mouse moved to (700, 450)
Screenshot: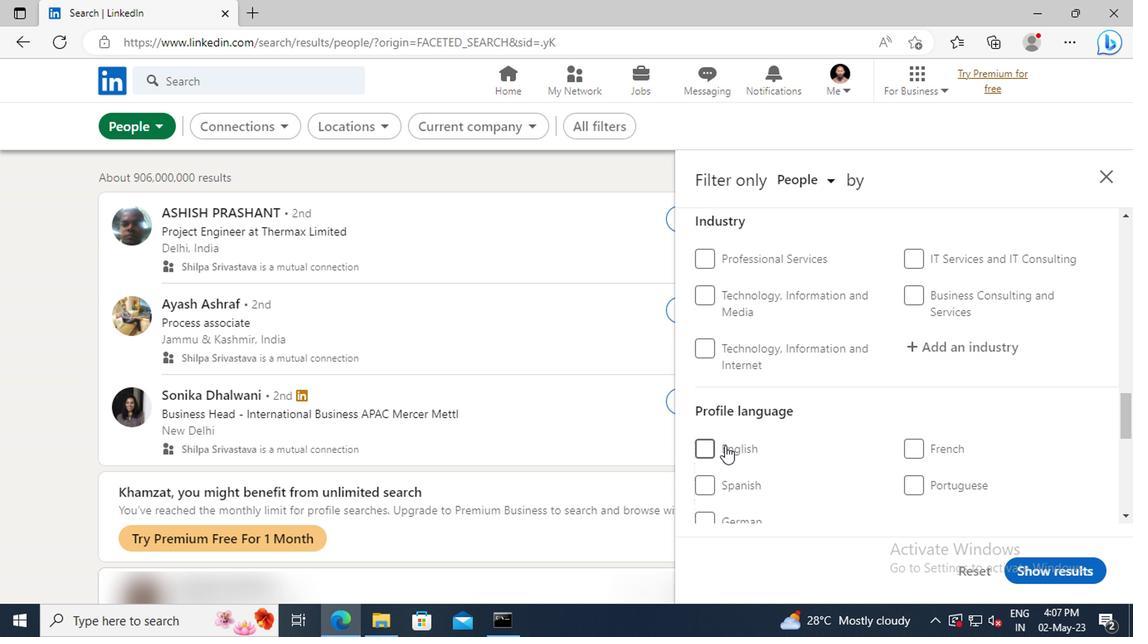 
Action: Mouse pressed left at (700, 450)
Screenshot: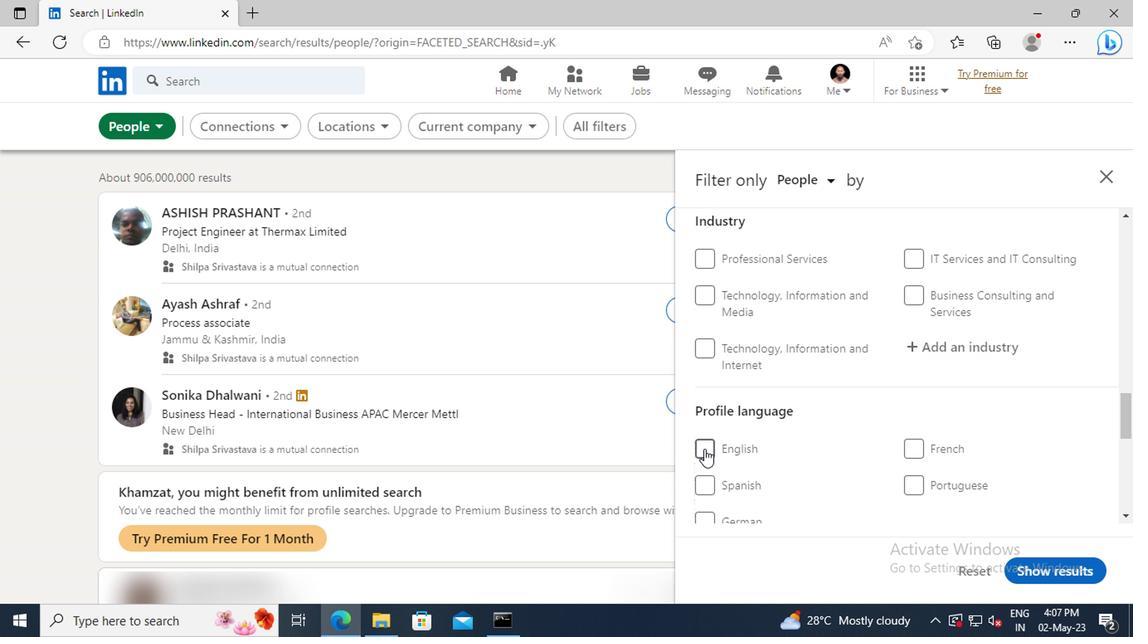 
Action: Mouse moved to (938, 418)
Screenshot: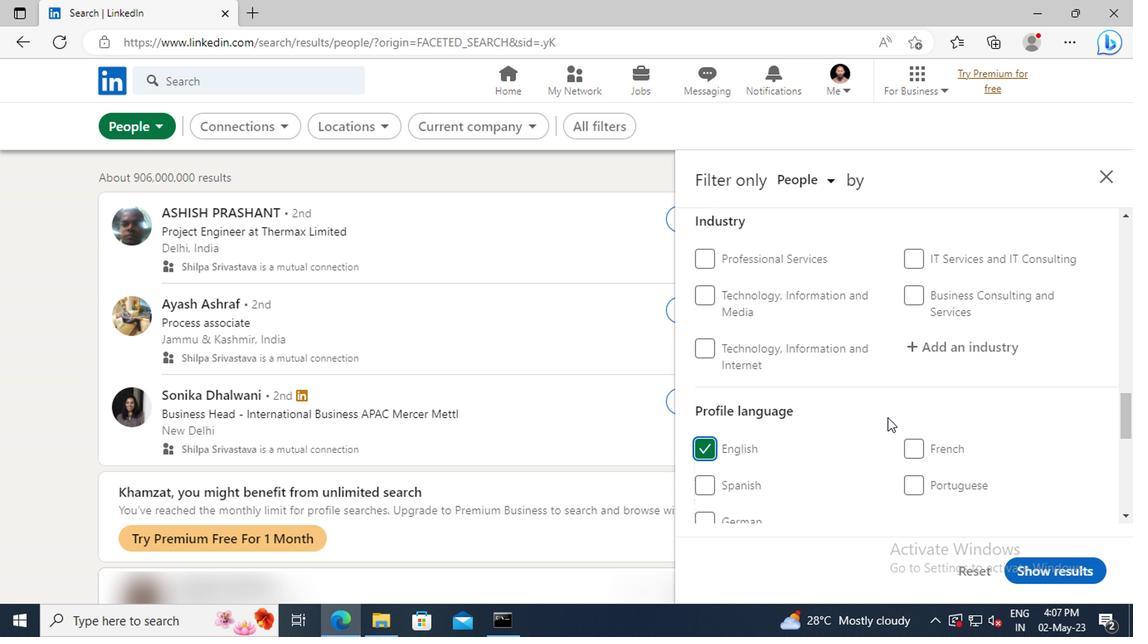 
Action: Mouse scrolled (938, 419) with delta (0, 1)
Screenshot: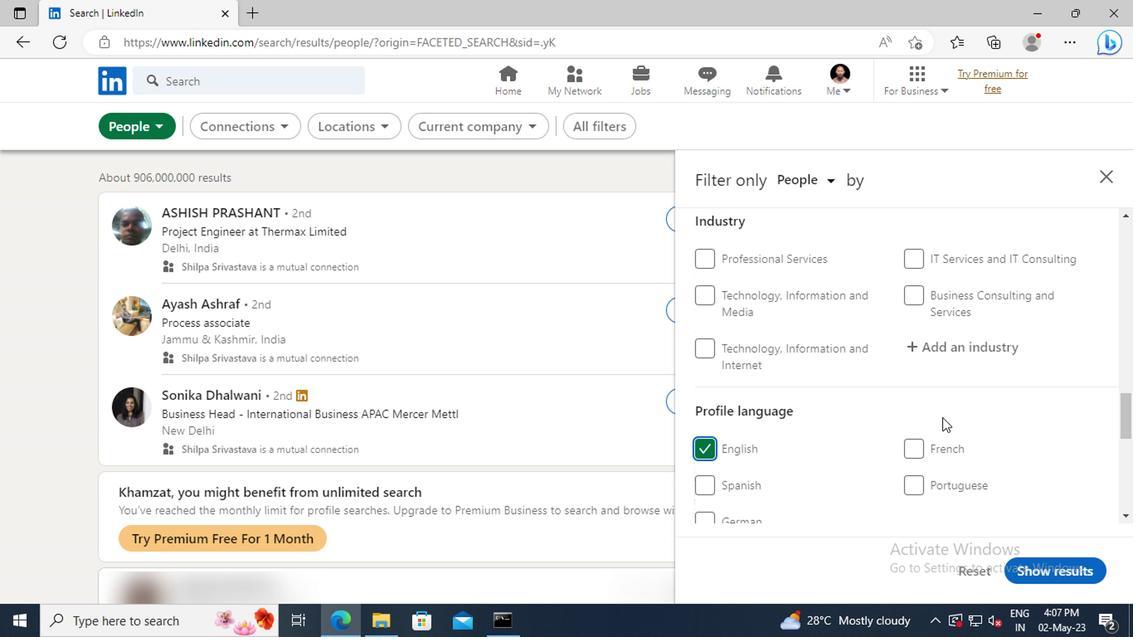 
Action: Mouse scrolled (938, 419) with delta (0, 1)
Screenshot: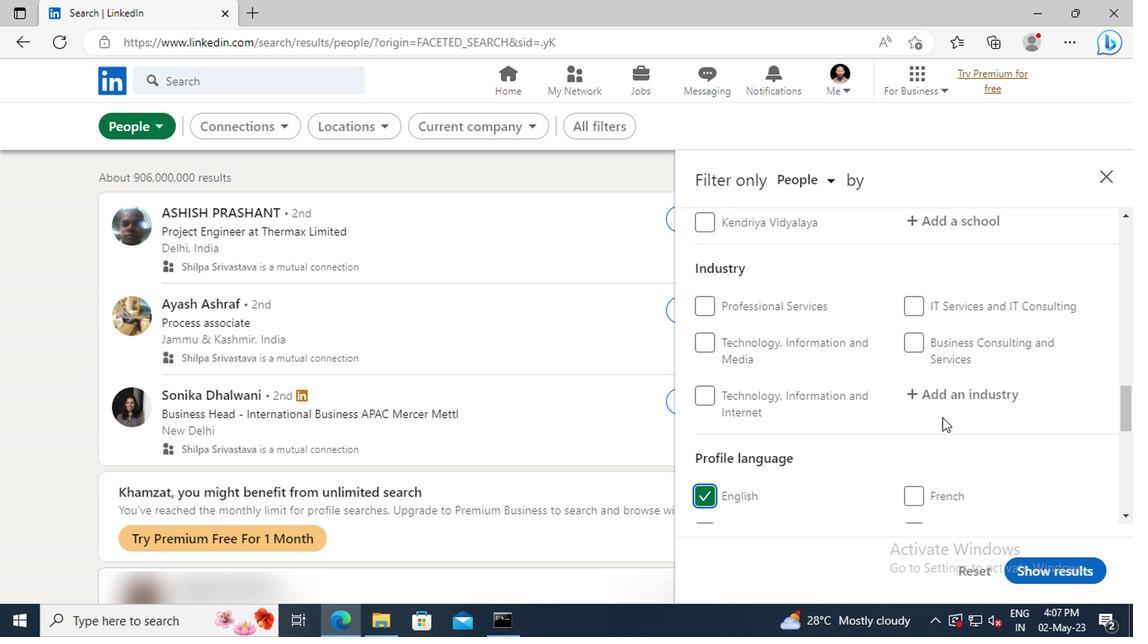 
Action: Mouse scrolled (938, 419) with delta (0, 1)
Screenshot: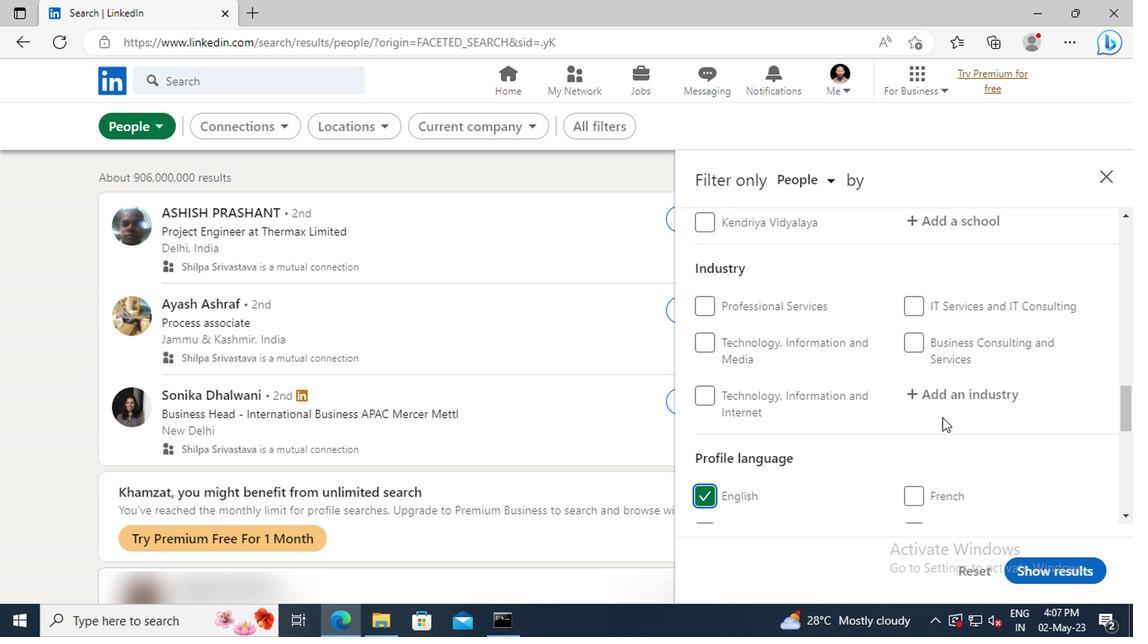 
Action: Mouse scrolled (938, 419) with delta (0, 1)
Screenshot: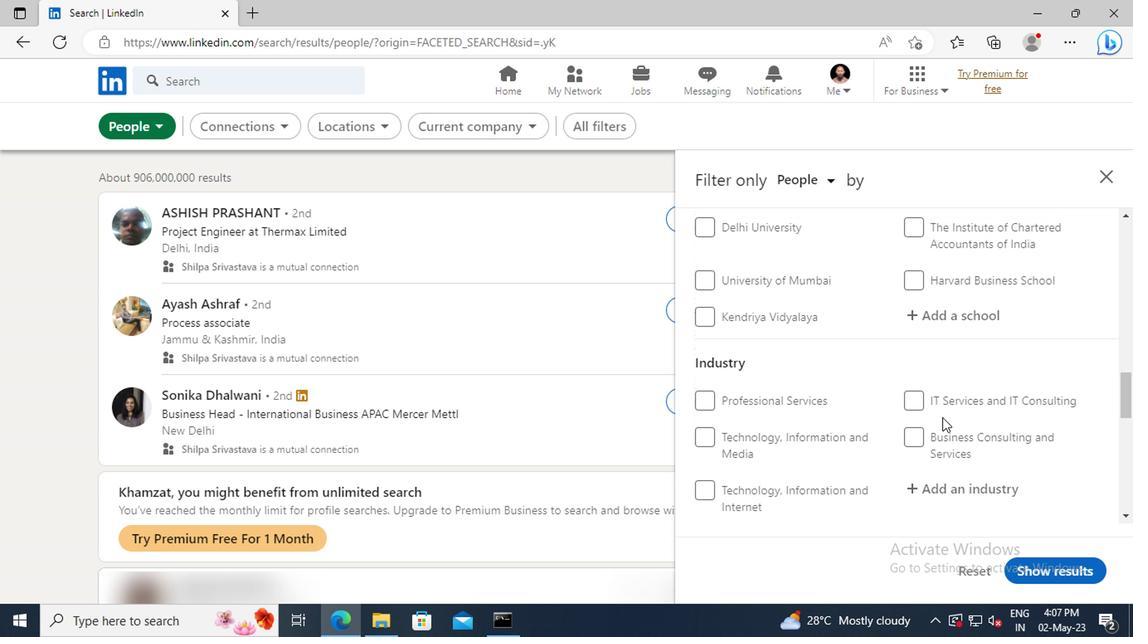
Action: Mouse scrolled (938, 419) with delta (0, 1)
Screenshot: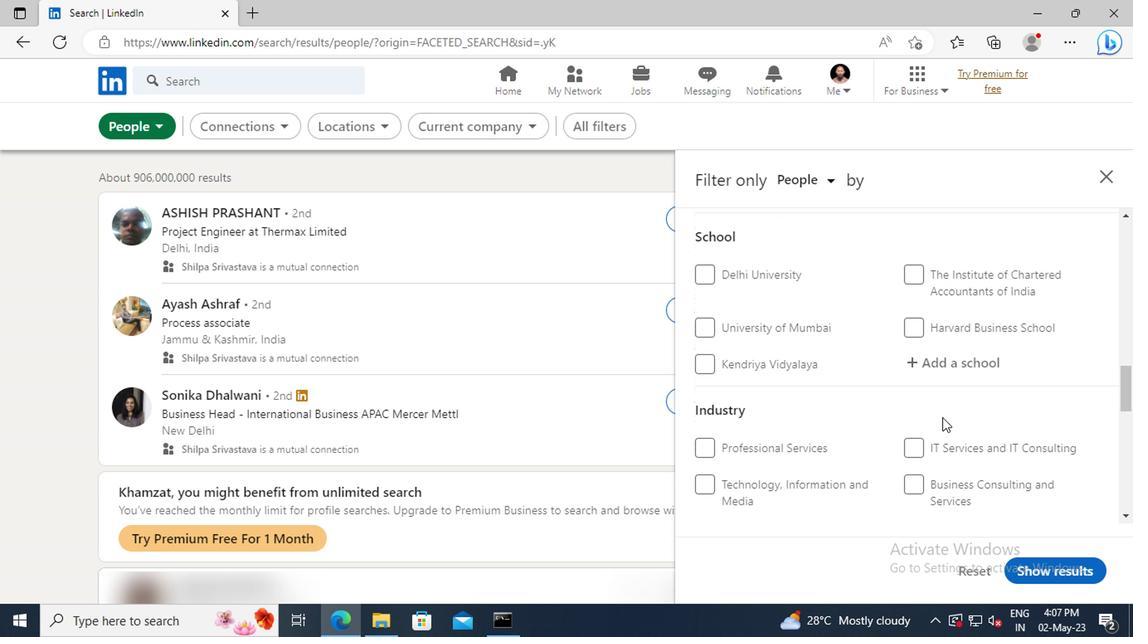 
Action: Mouse scrolled (938, 419) with delta (0, 1)
Screenshot: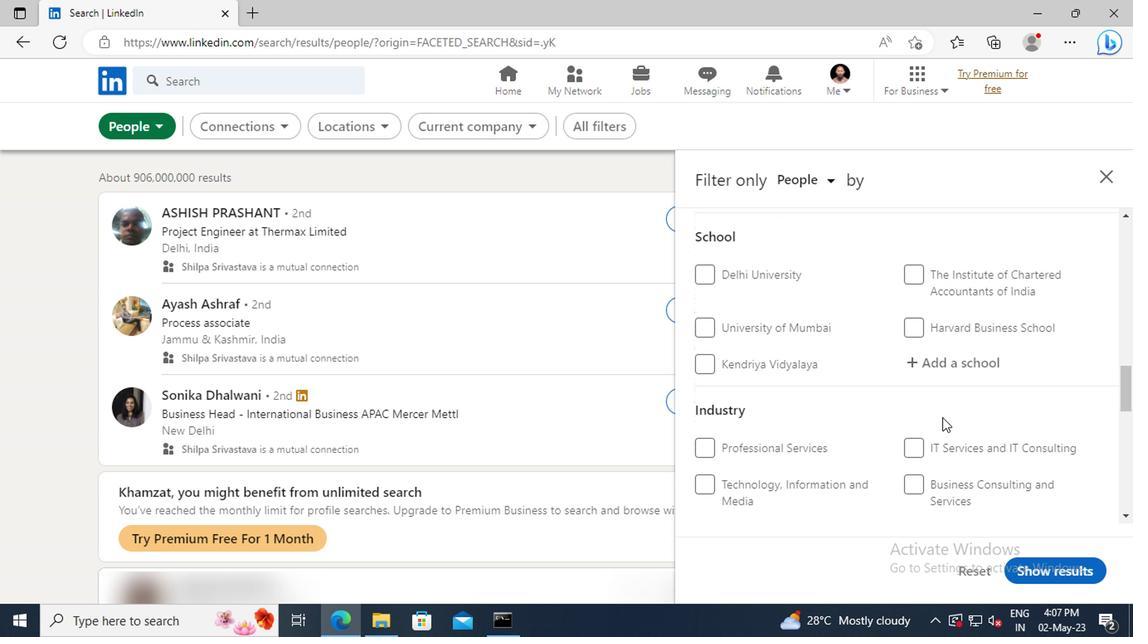 
Action: Mouse scrolled (938, 419) with delta (0, 1)
Screenshot: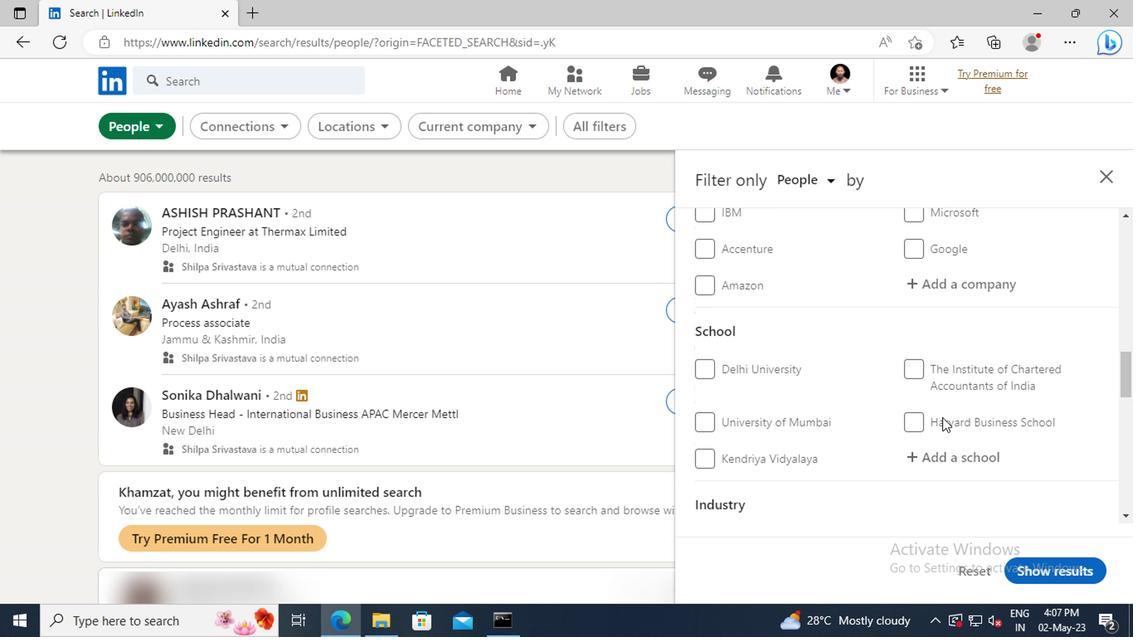
Action: Mouse scrolled (938, 419) with delta (0, 1)
Screenshot: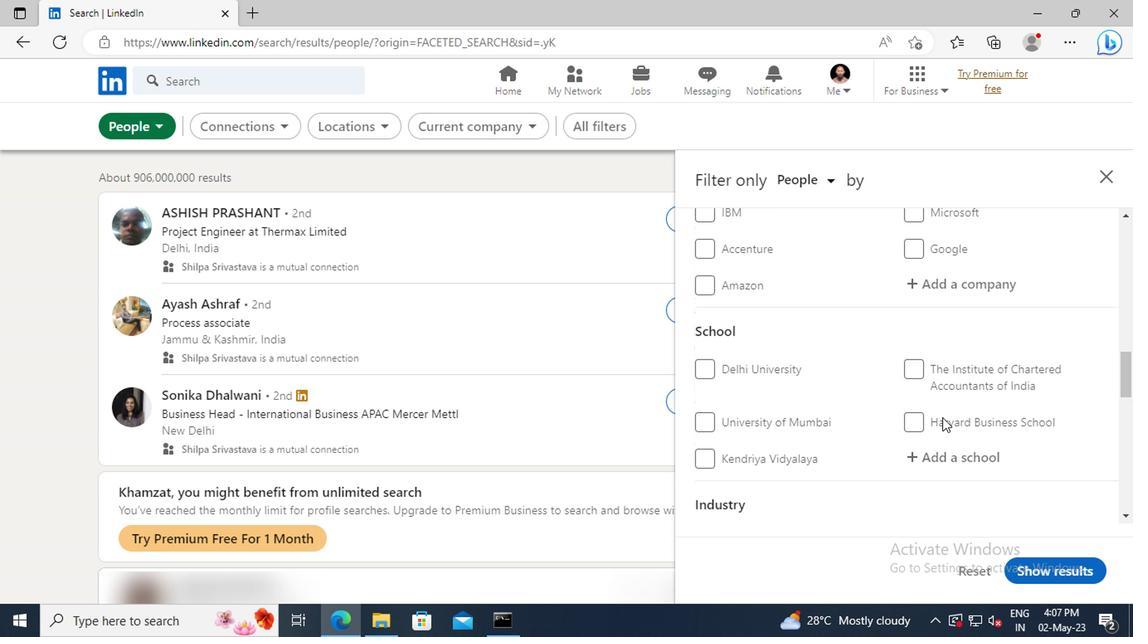 
Action: Mouse scrolled (938, 419) with delta (0, 1)
Screenshot: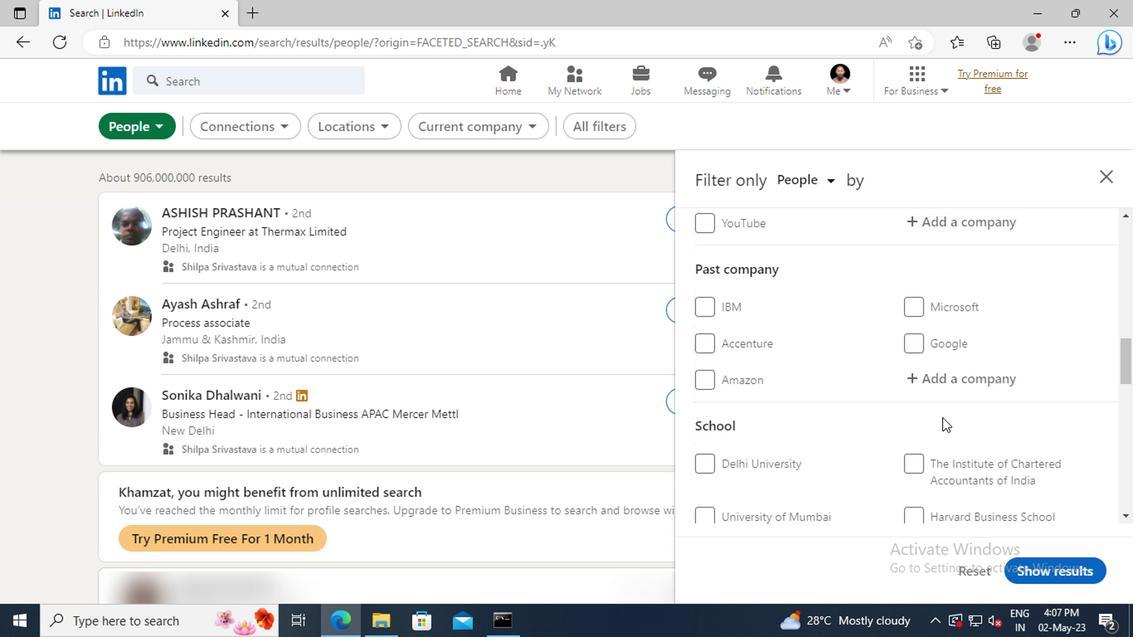 
Action: Mouse scrolled (938, 419) with delta (0, 1)
Screenshot: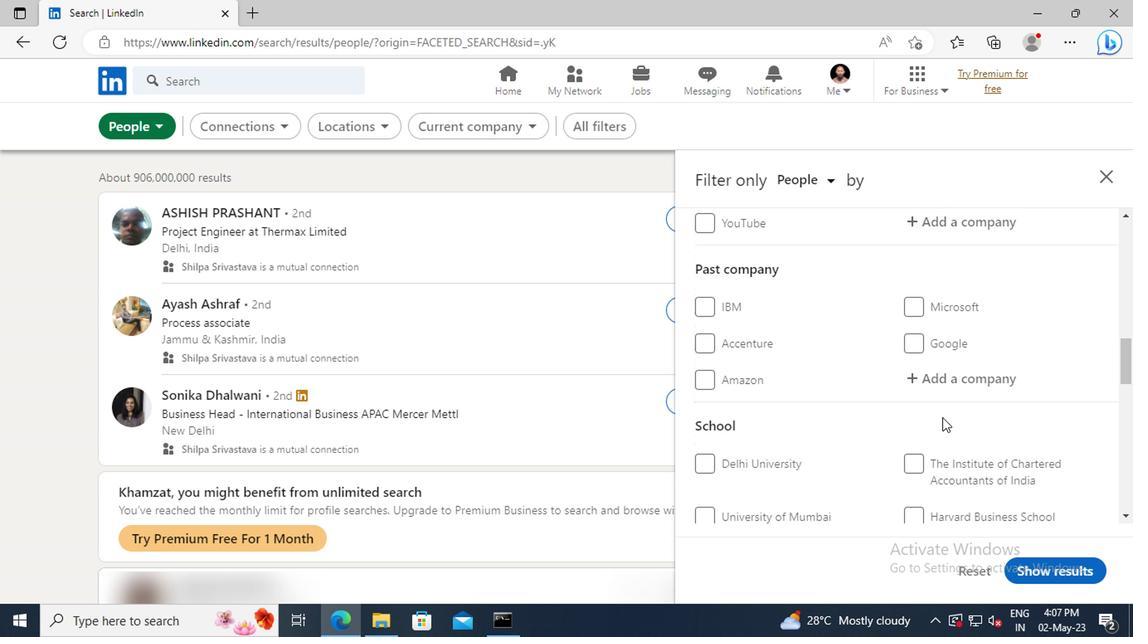 
Action: Mouse scrolled (938, 419) with delta (0, 1)
Screenshot: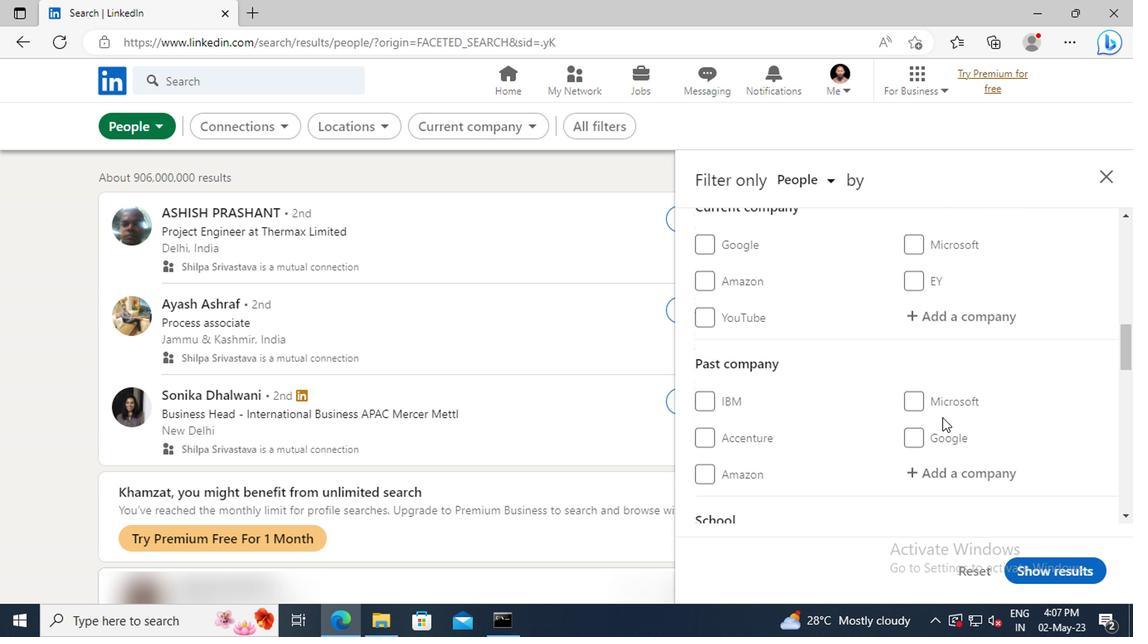 
Action: Mouse scrolled (938, 419) with delta (0, 1)
Screenshot: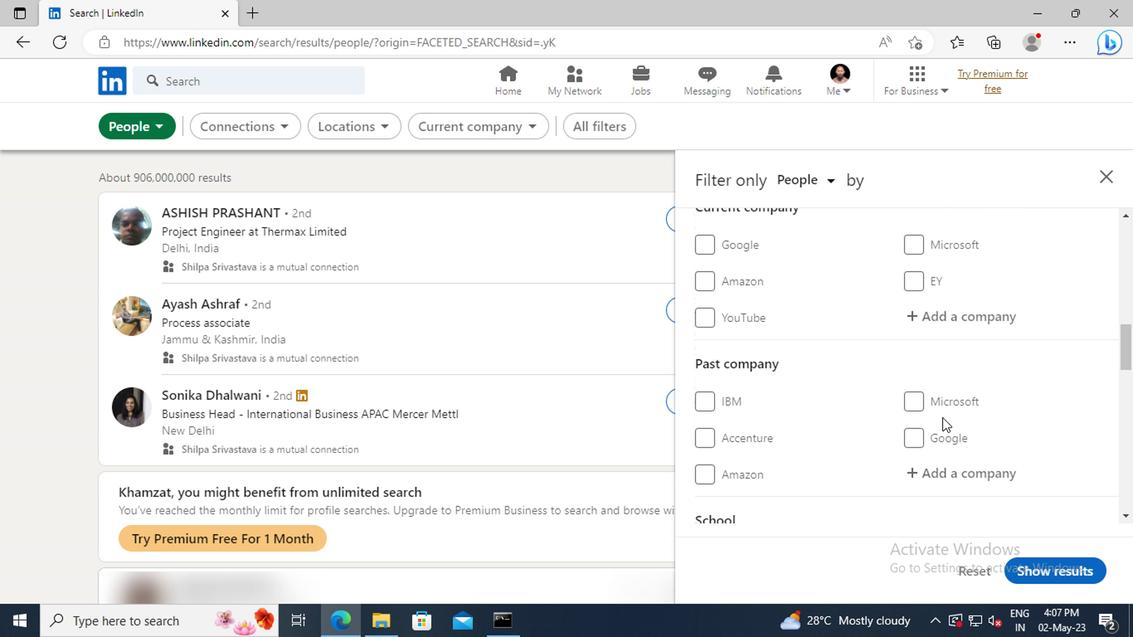 
Action: Mouse moved to (938, 408)
Screenshot: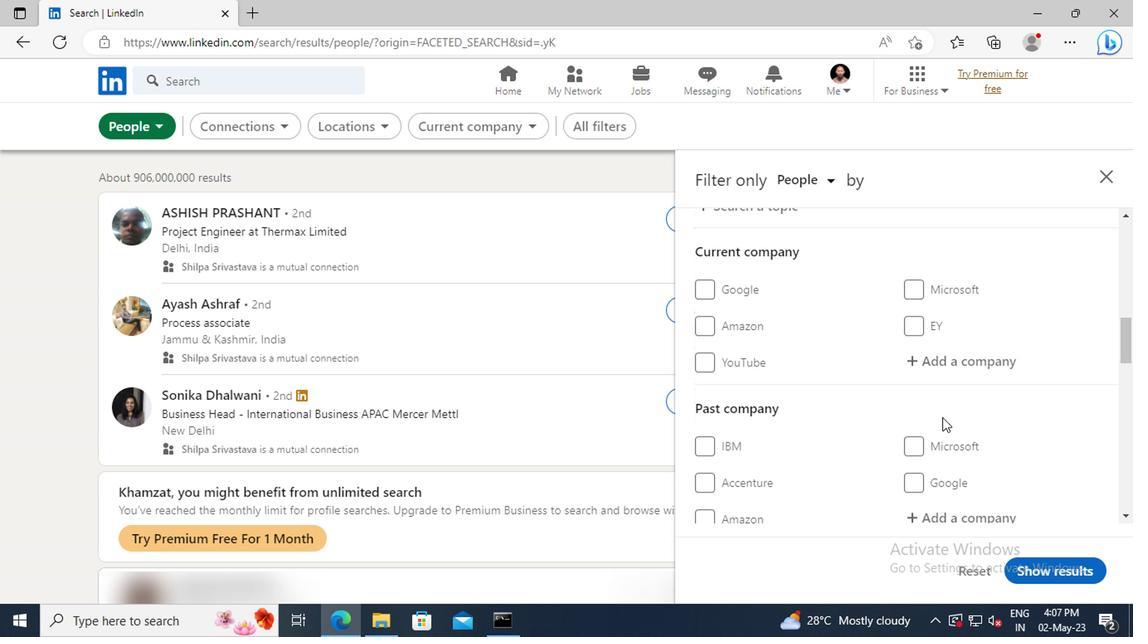 
Action: Mouse pressed left at (938, 408)
Screenshot: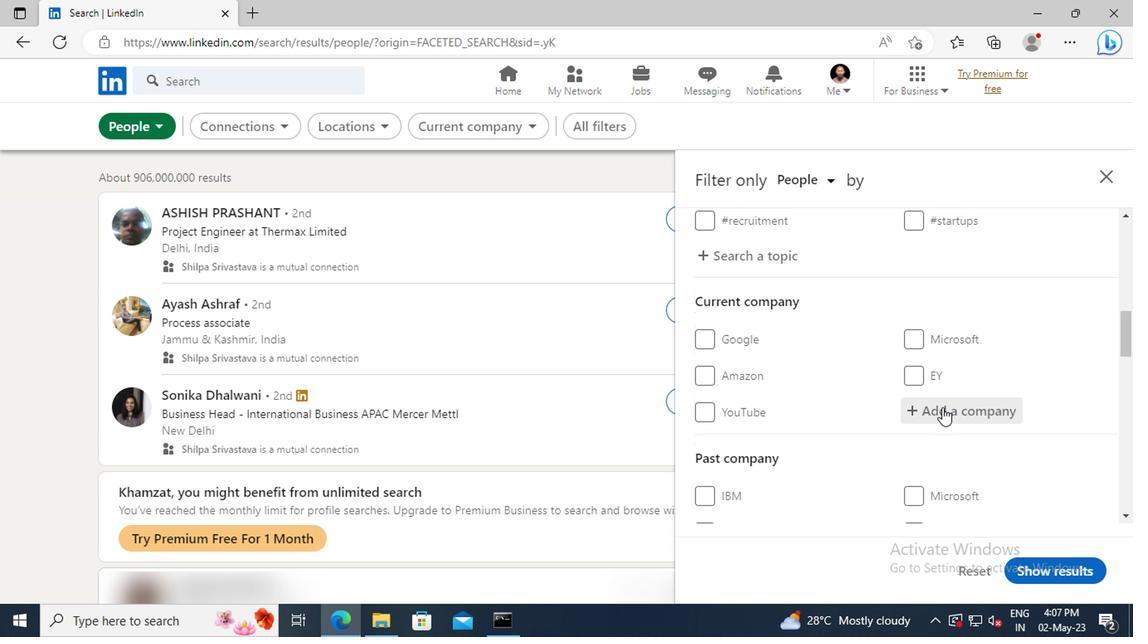 
Action: Key pressed <Key.shift>CURRIE<Key.space><Key.shift>&
Screenshot: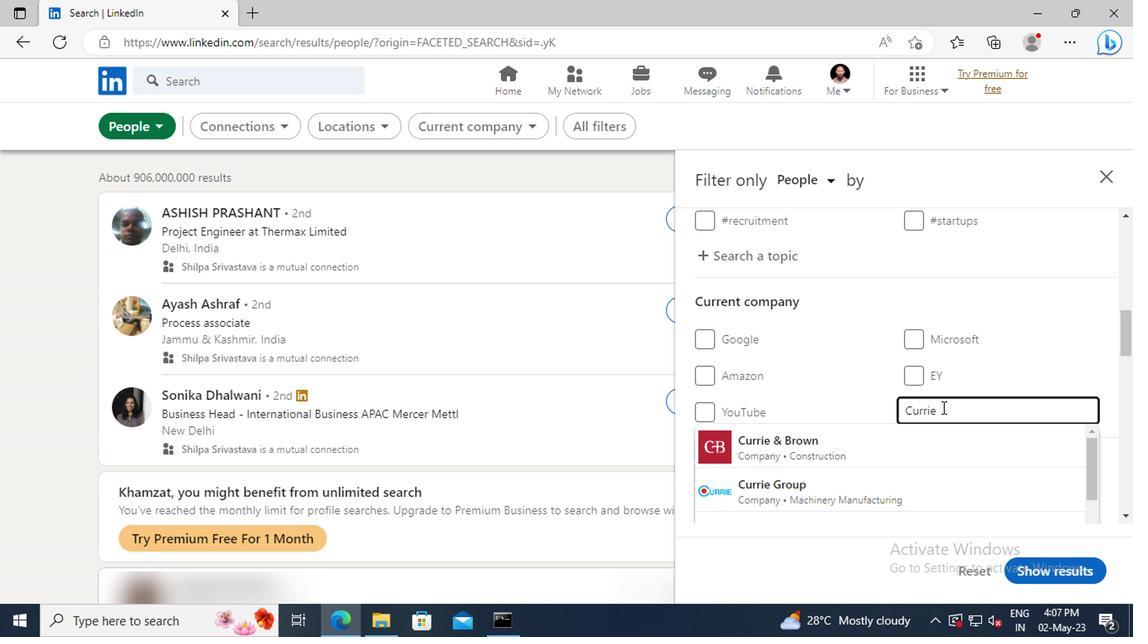 
Action: Mouse moved to (938, 438)
Screenshot: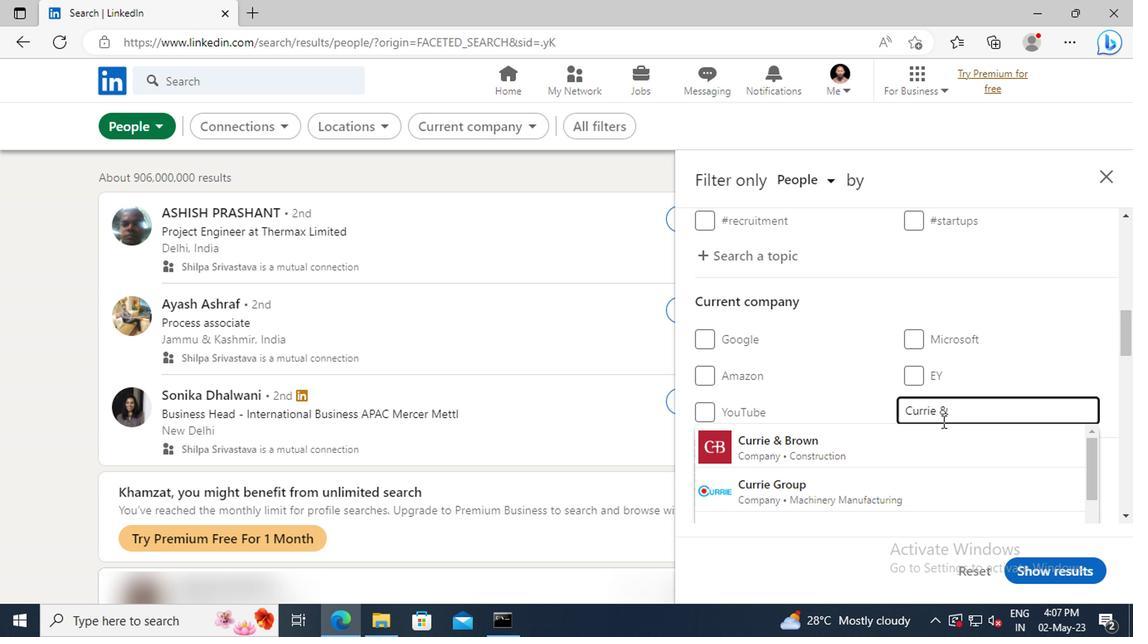 
Action: Mouse pressed left at (938, 438)
Screenshot: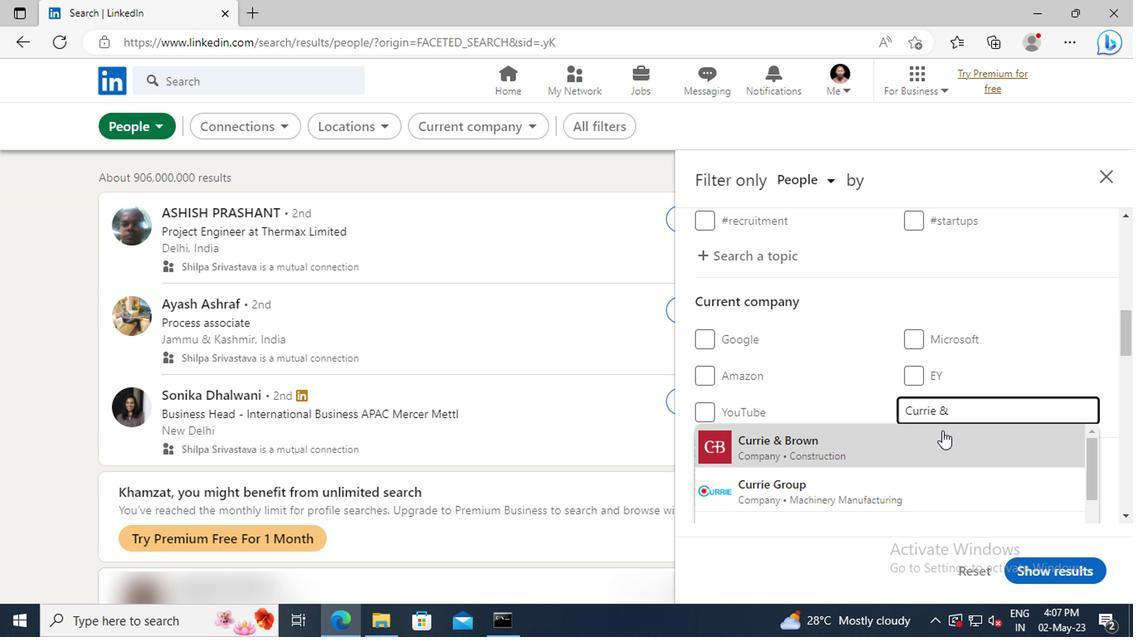 
Action: Mouse scrolled (938, 437) with delta (0, -1)
Screenshot: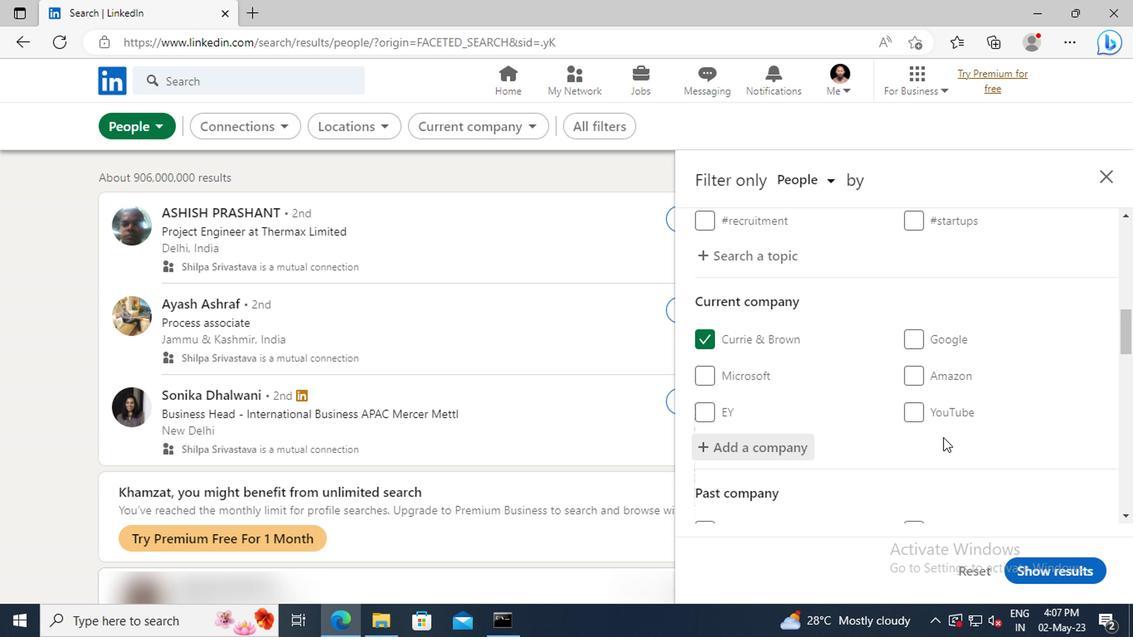 
Action: Mouse scrolled (938, 437) with delta (0, -1)
Screenshot: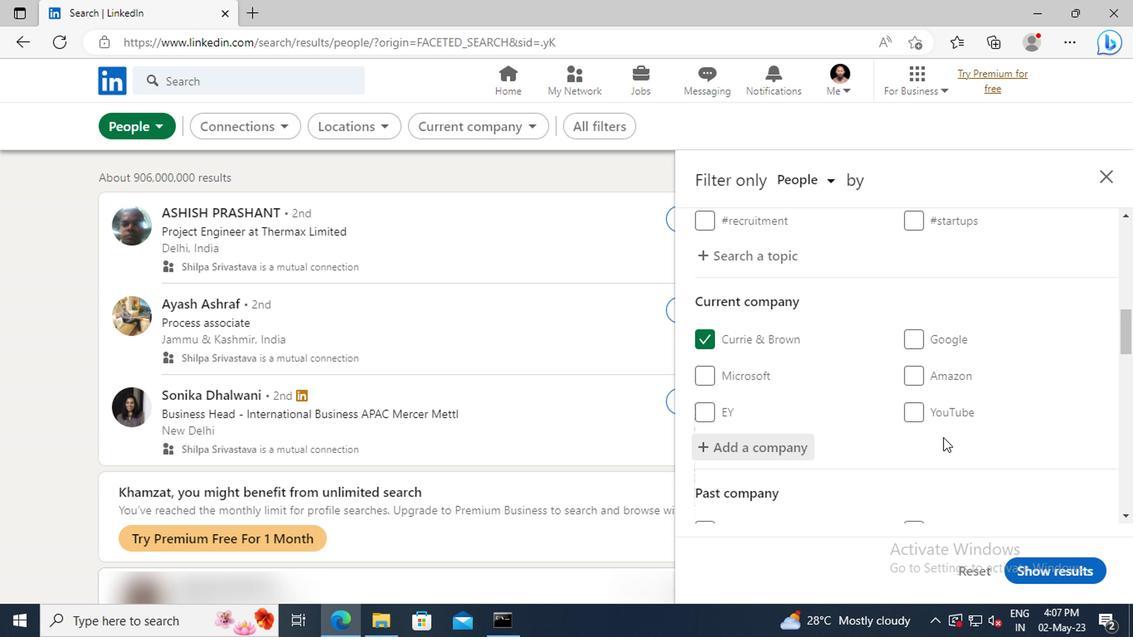 
Action: Mouse moved to (934, 414)
Screenshot: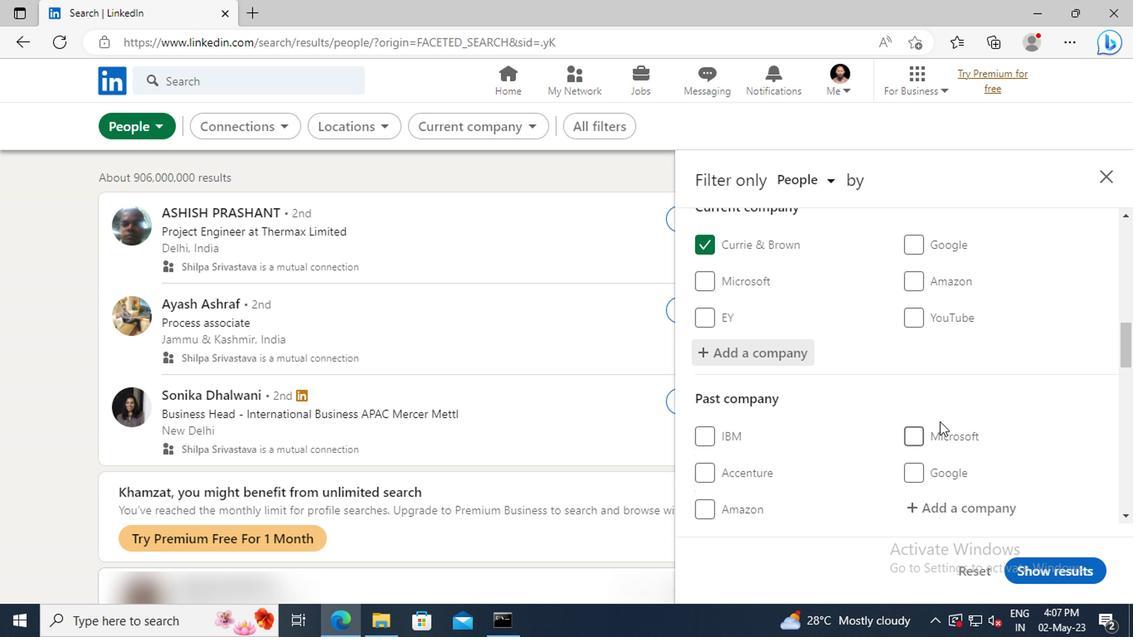 
Action: Mouse scrolled (934, 413) with delta (0, 0)
Screenshot: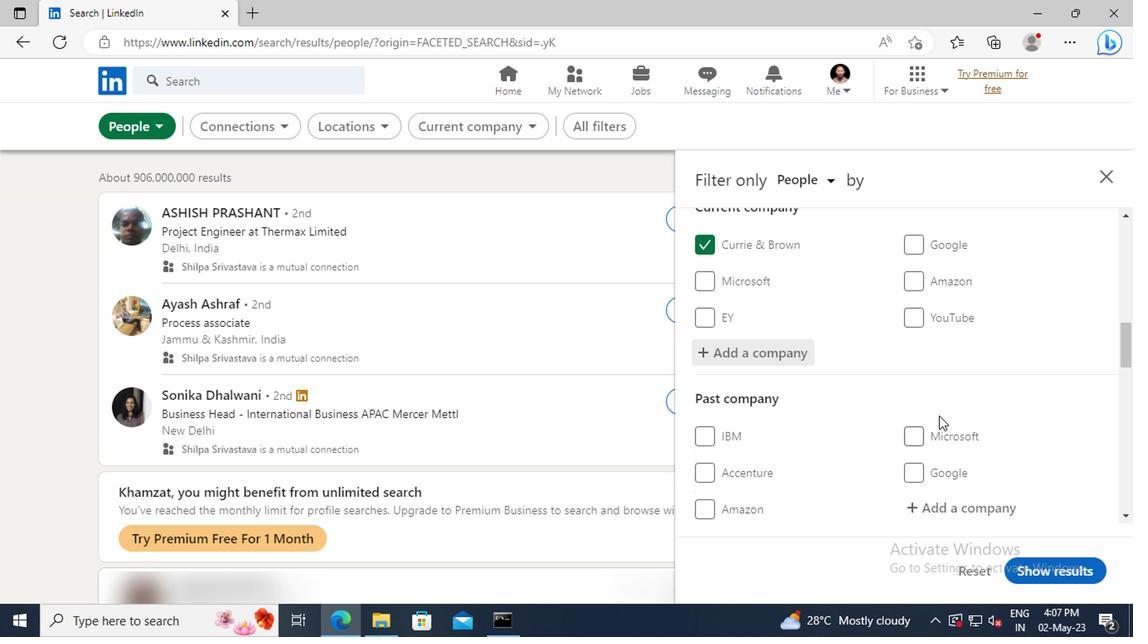 
Action: Mouse scrolled (934, 413) with delta (0, 0)
Screenshot: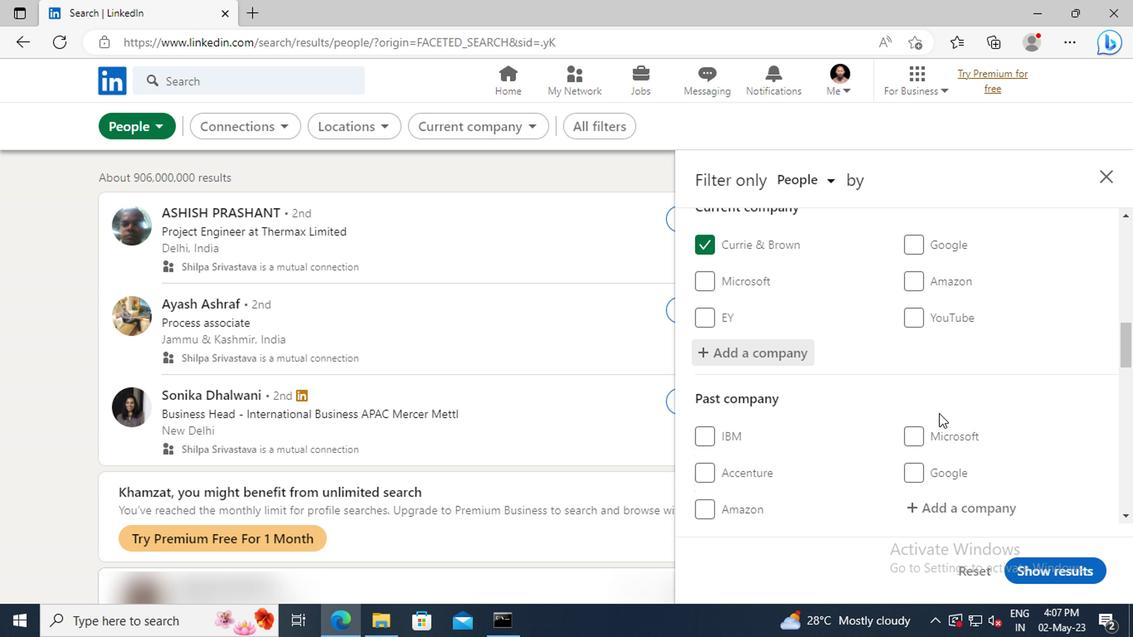 
Action: Mouse moved to (929, 389)
Screenshot: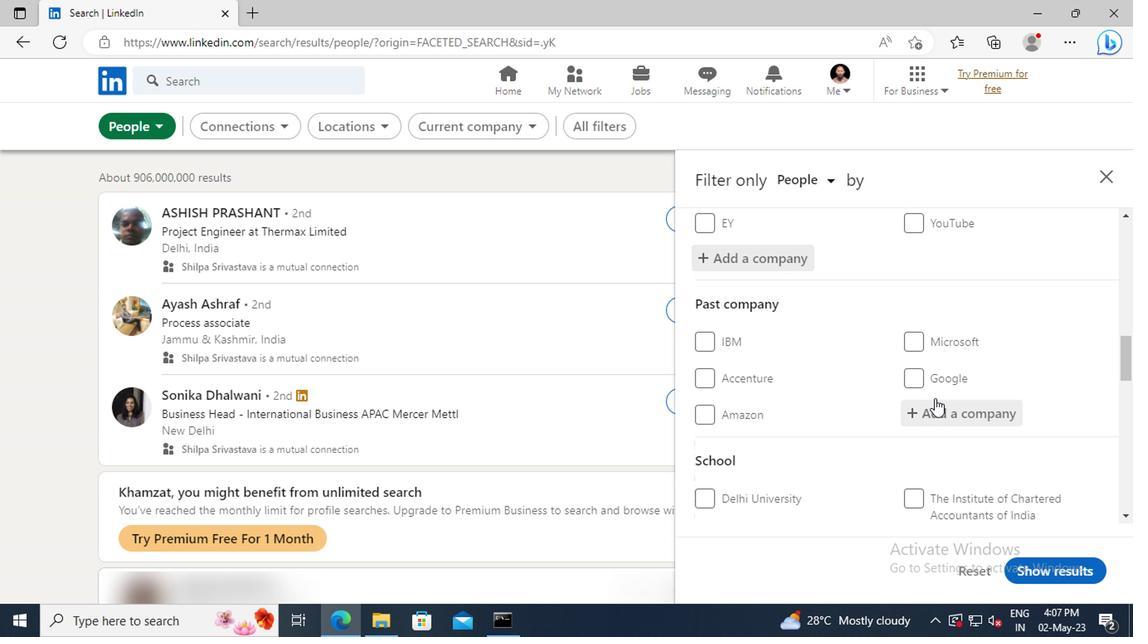 
Action: Mouse scrolled (929, 389) with delta (0, 0)
Screenshot: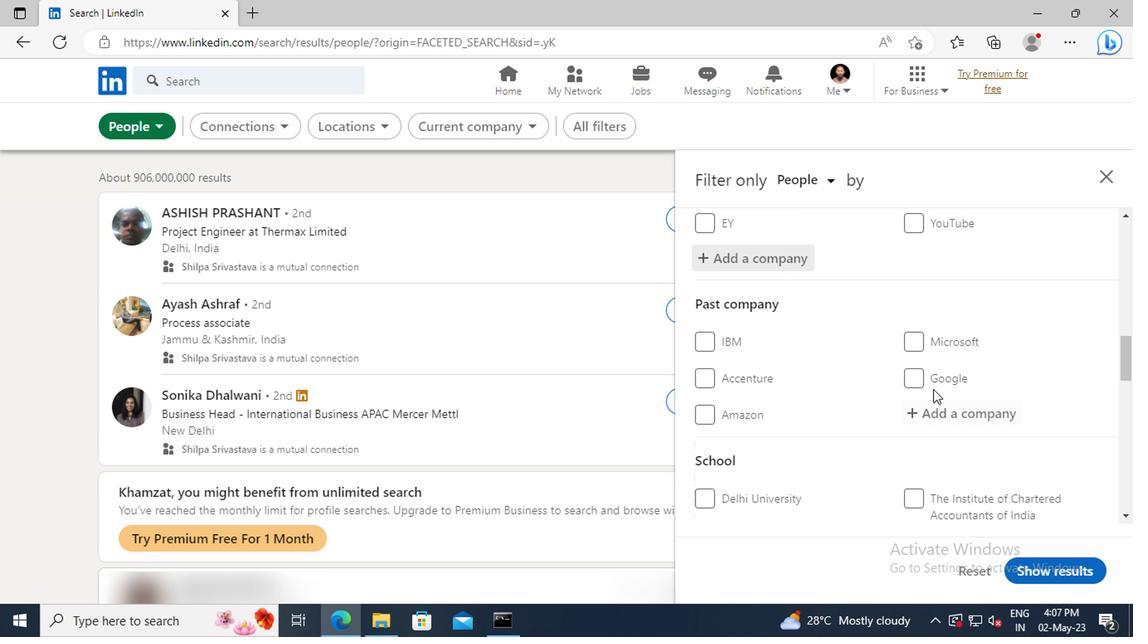 
Action: Mouse scrolled (929, 389) with delta (0, 0)
Screenshot: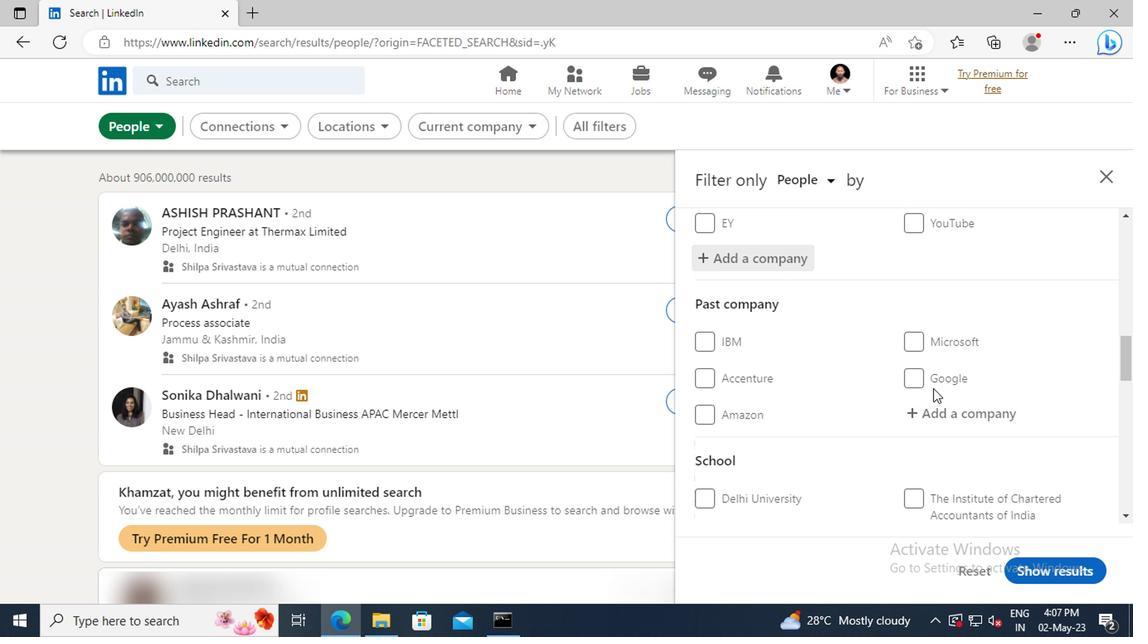 
Action: Mouse moved to (929, 387)
Screenshot: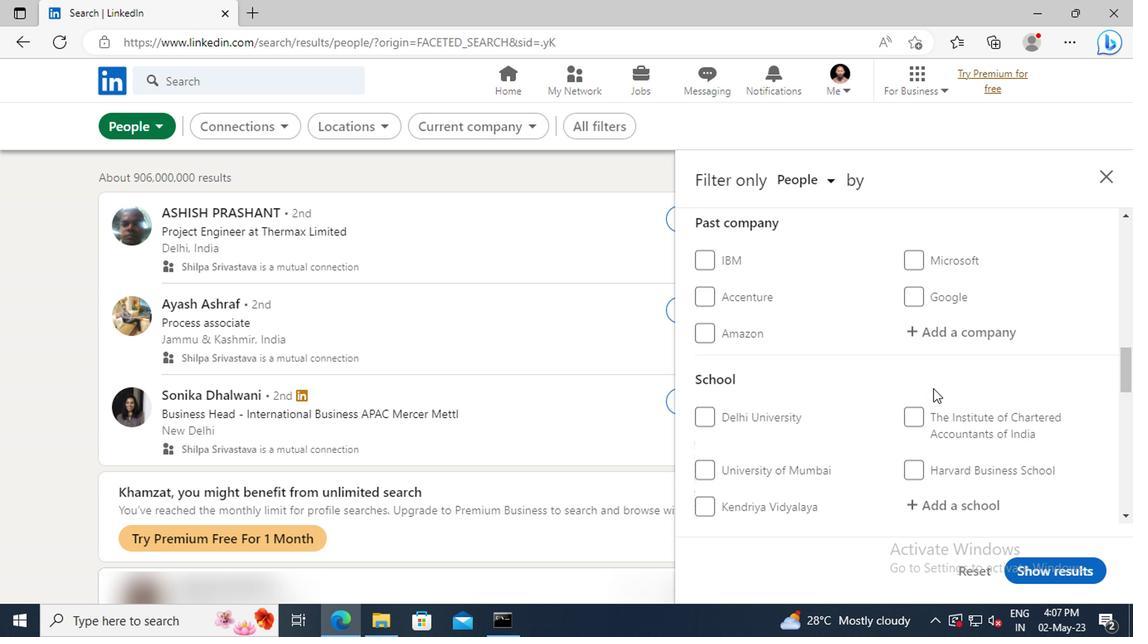 
Action: Mouse scrolled (929, 387) with delta (0, 0)
Screenshot: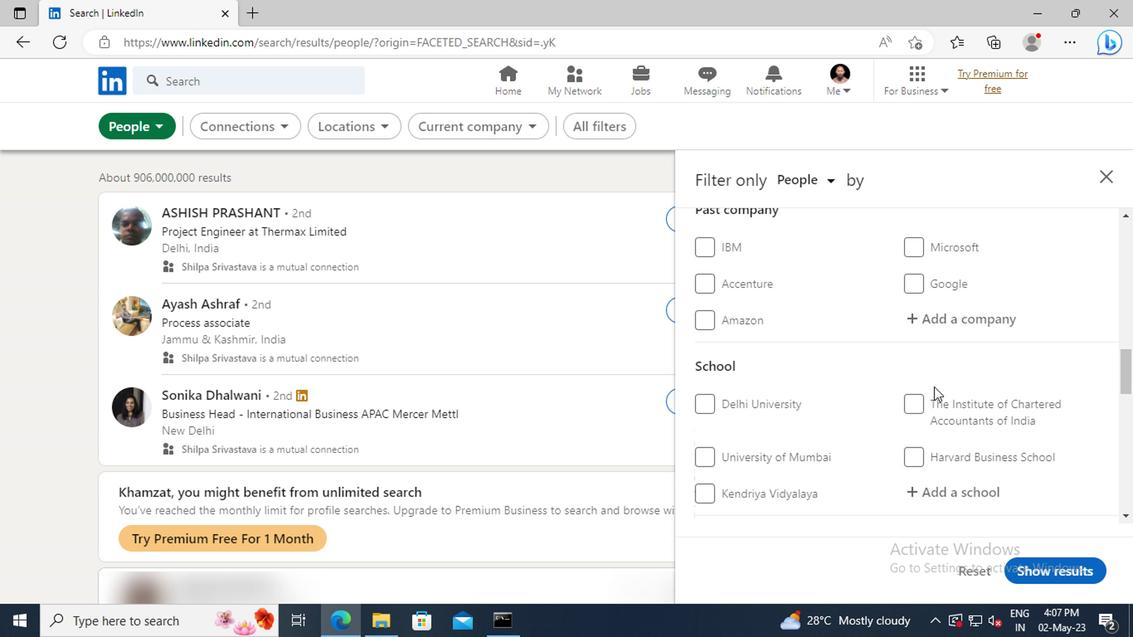 
Action: Mouse scrolled (929, 387) with delta (0, 0)
Screenshot: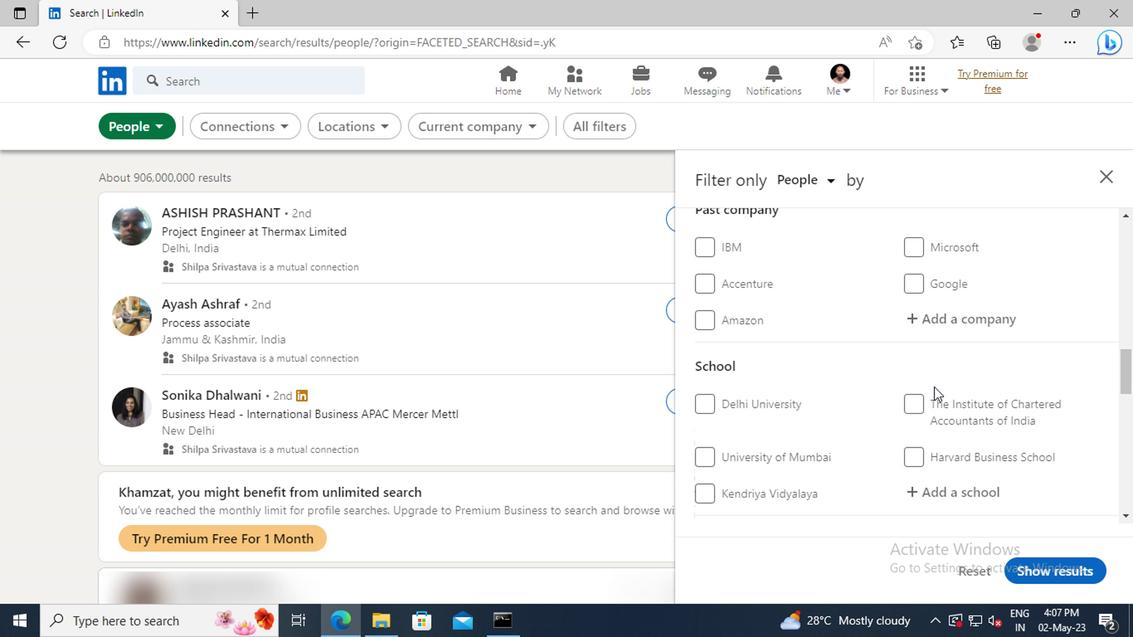 
Action: Mouse moved to (932, 397)
Screenshot: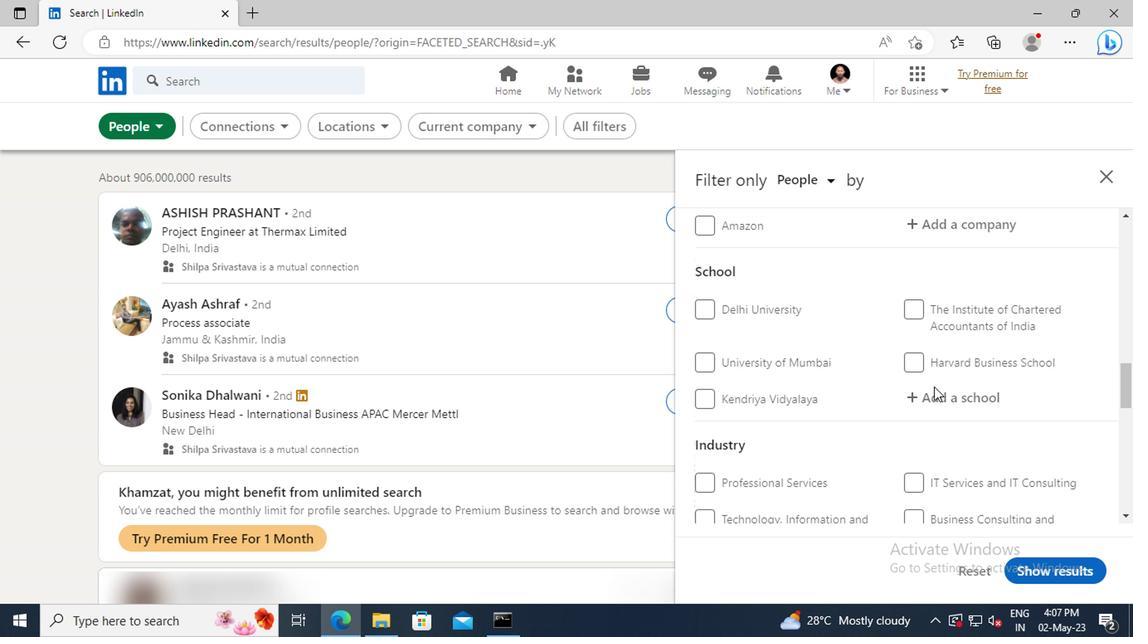
Action: Mouse pressed left at (932, 397)
Screenshot: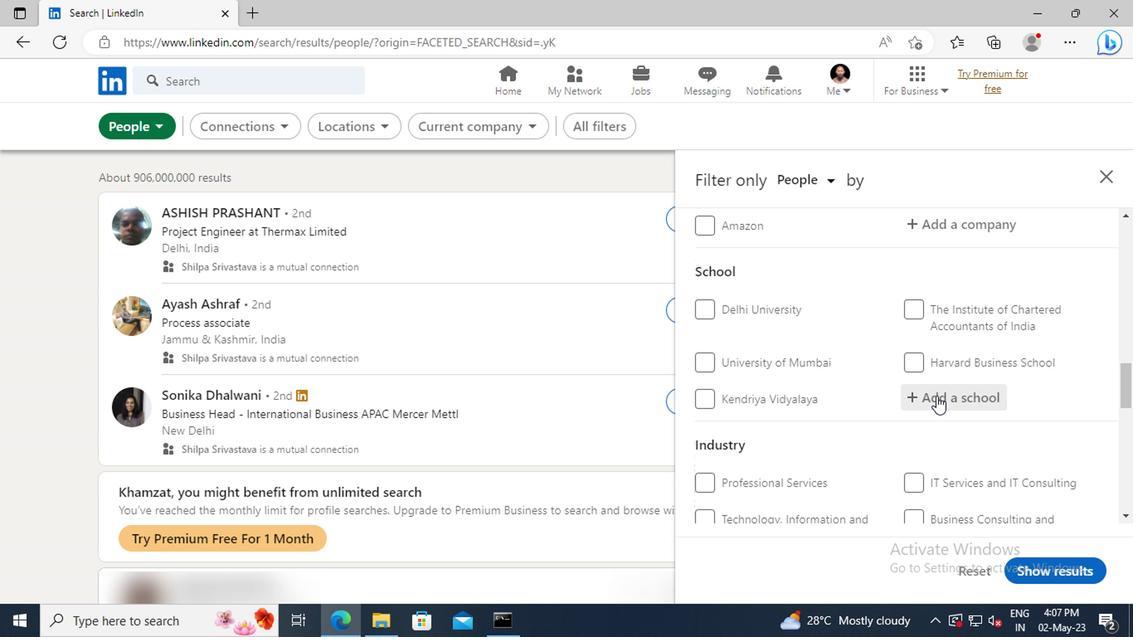 
Action: Key pressed <Key.shift>ACE<Key.space><Key.shift>ENGIN
Screenshot: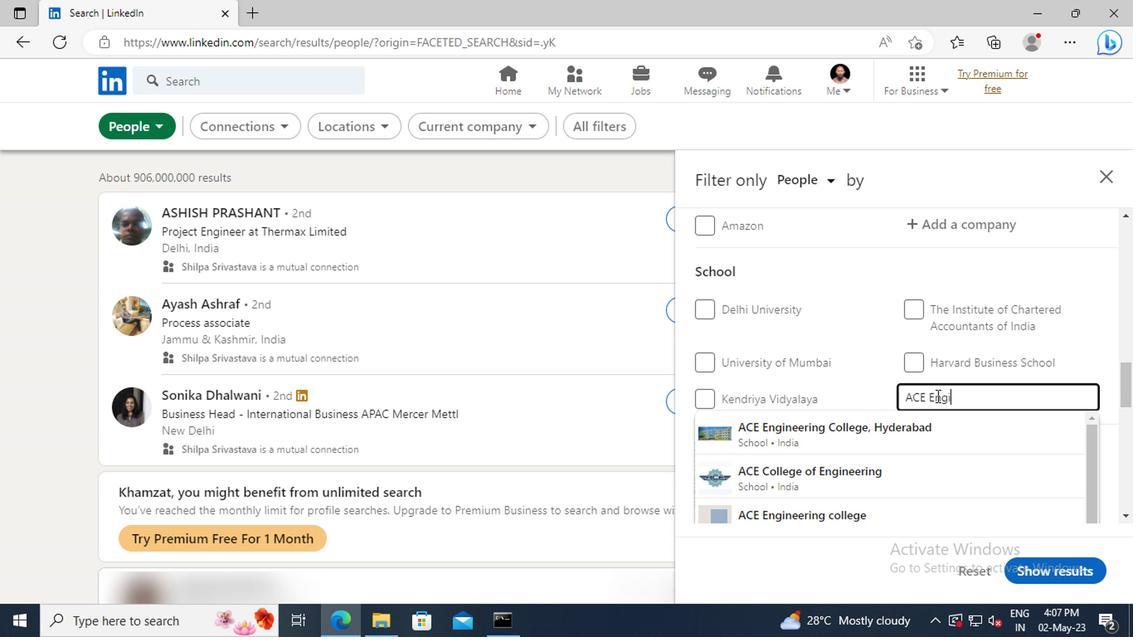 
Action: Mouse moved to (936, 428)
Screenshot: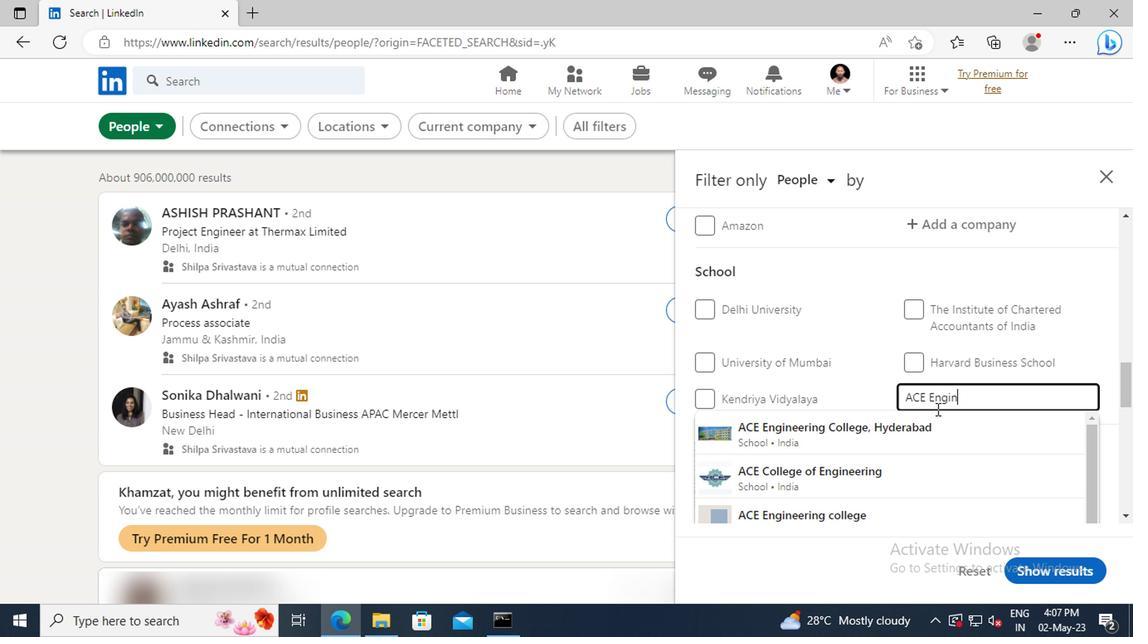 
Action: Mouse pressed left at (936, 428)
Screenshot: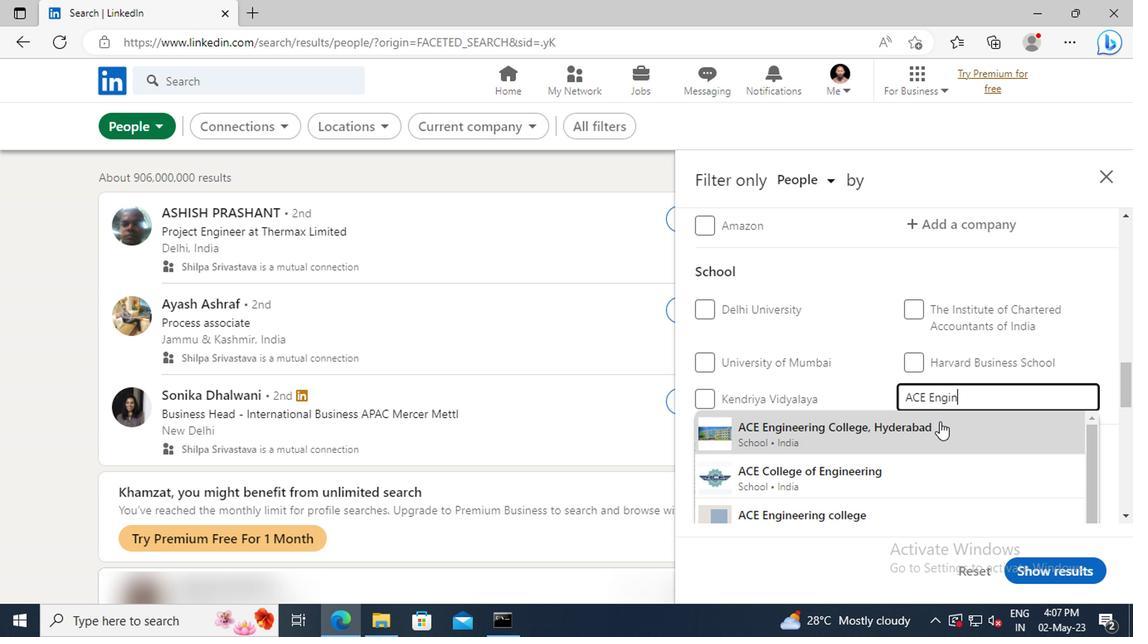 
Action: Mouse scrolled (936, 426) with delta (0, -1)
Screenshot: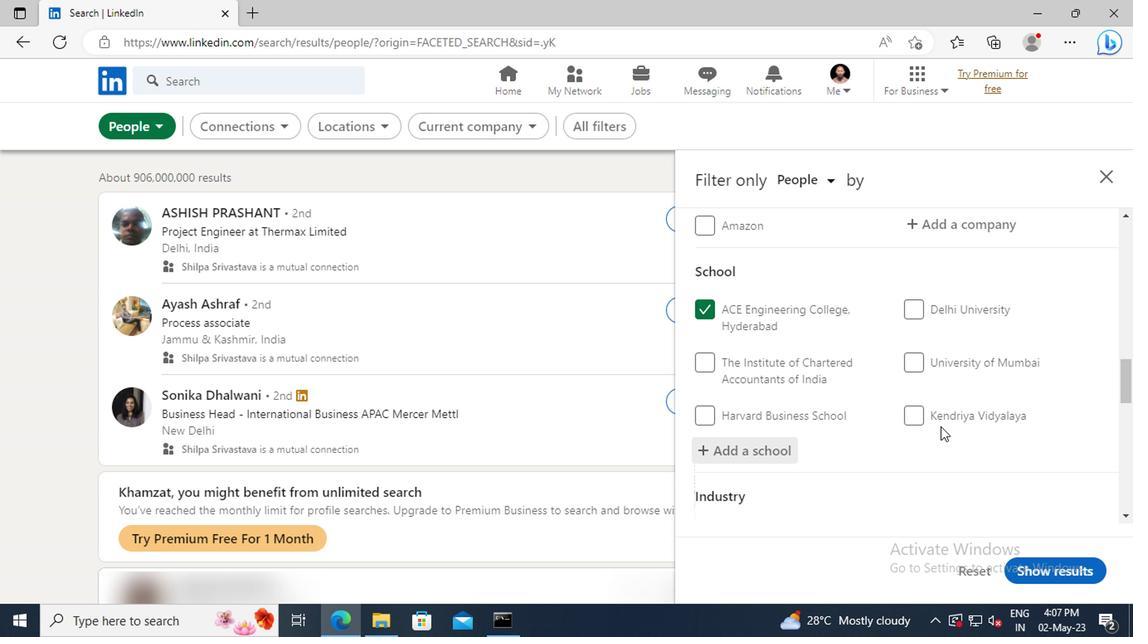 
Action: Mouse scrolled (936, 426) with delta (0, -1)
Screenshot: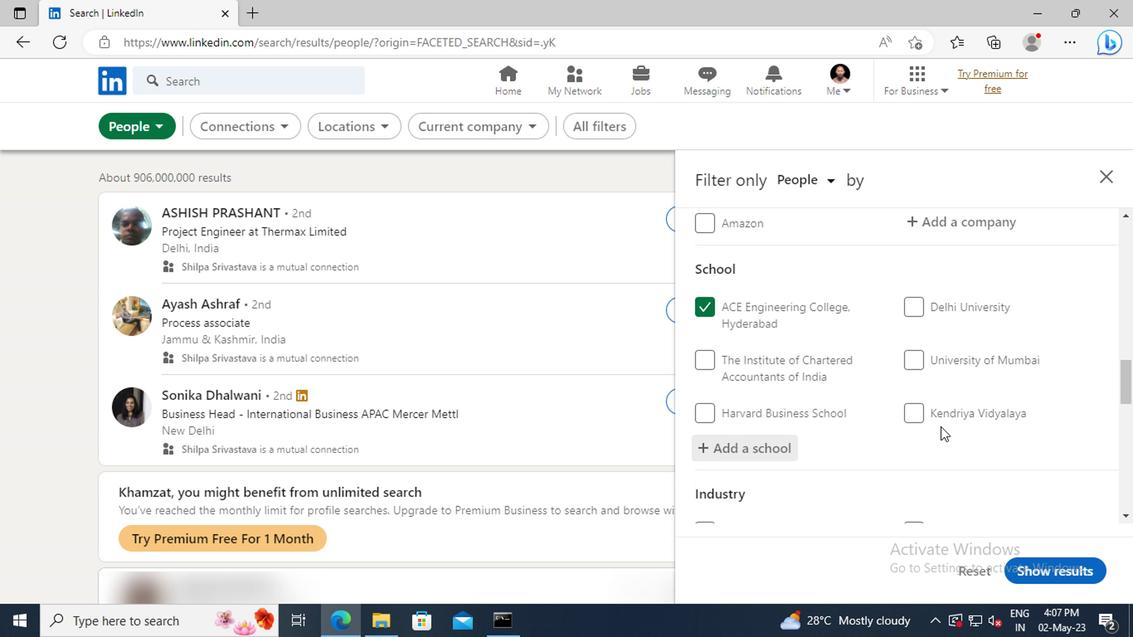 
Action: Mouse scrolled (936, 426) with delta (0, -1)
Screenshot: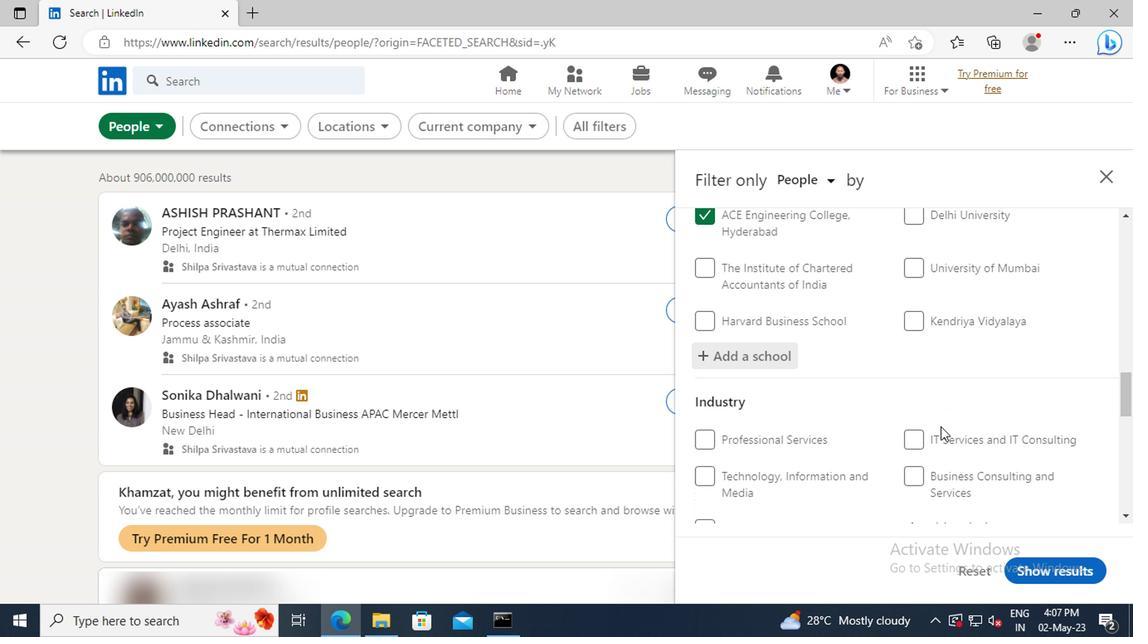 
Action: Mouse scrolled (936, 426) with delta (0, -1)
Screenshot: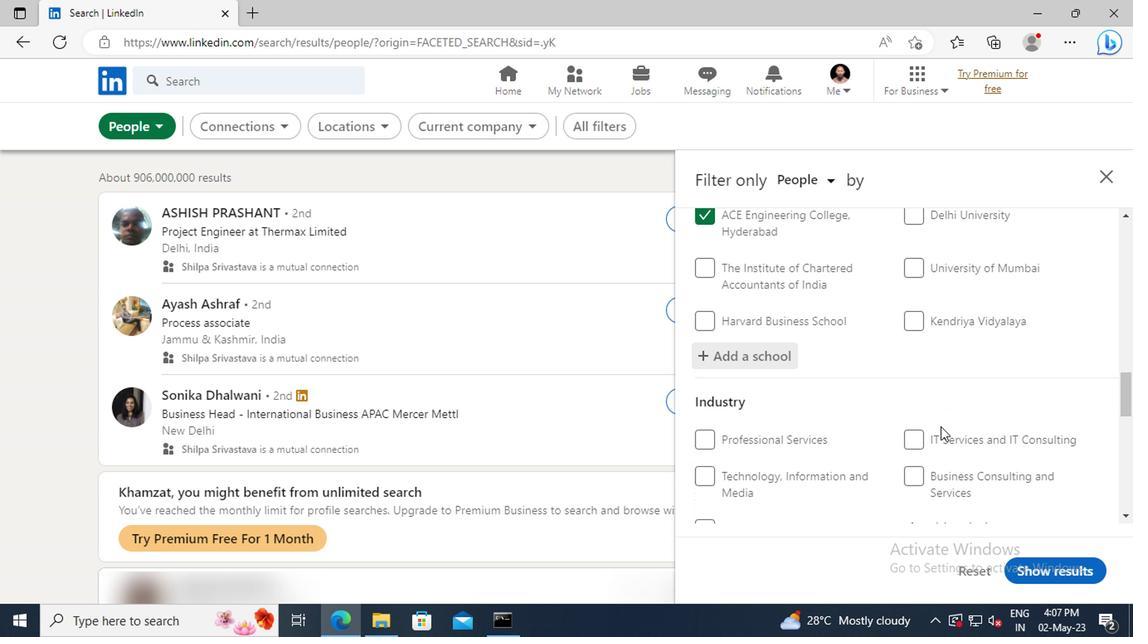 
Action: Mouse moved to (940, 435)
Screenshot: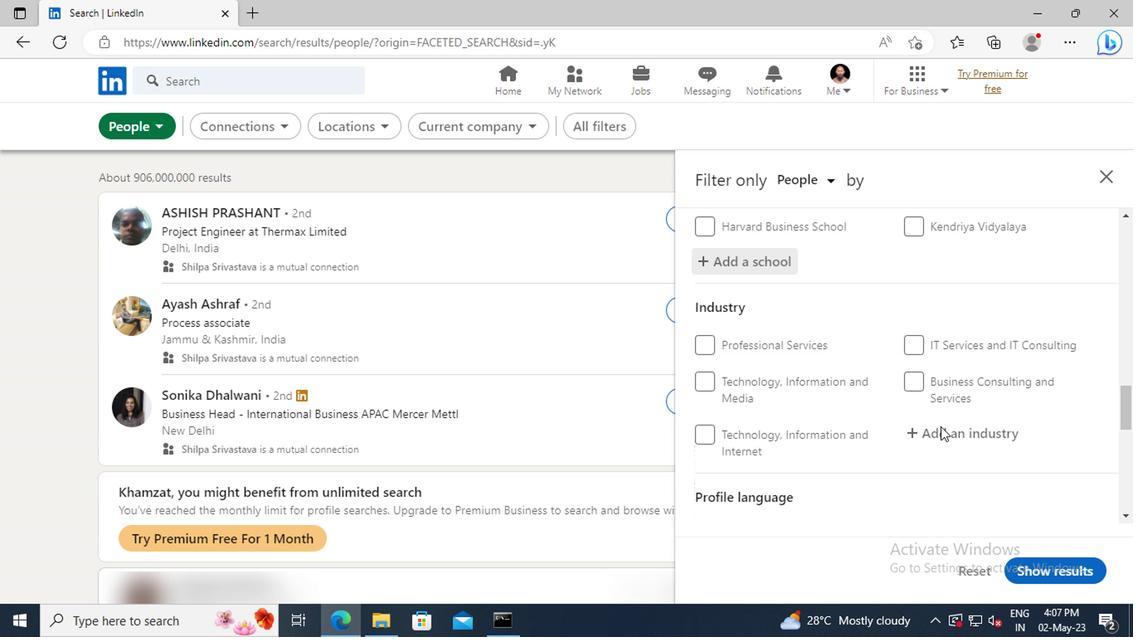 
Action: Mouse pressed left at (940, 435)
Screenshot: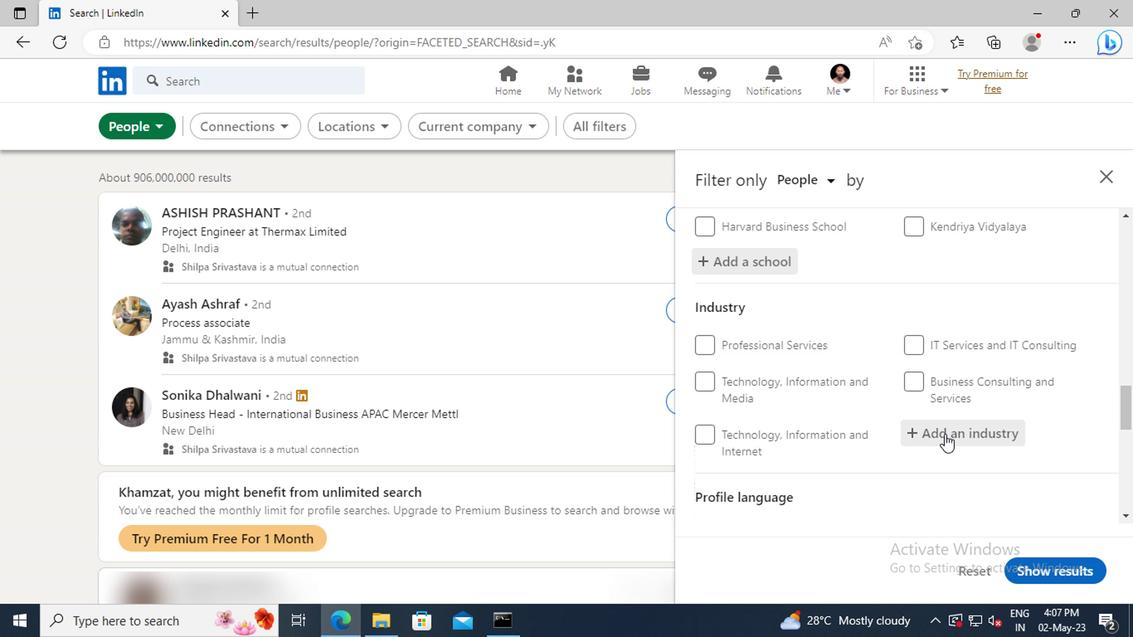 
Action: Key pressed <Key.shift>WOMEN'S<Key.space><Key.shift>HA
Screenshot: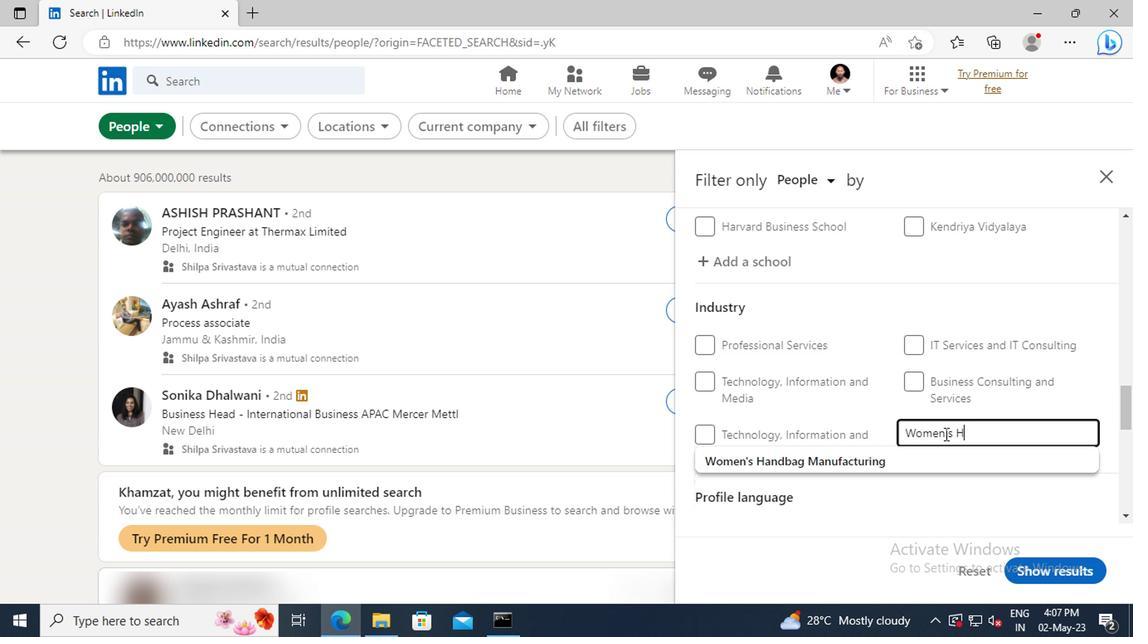 
Action: Mouse moved to (943, 459)
Screenshot: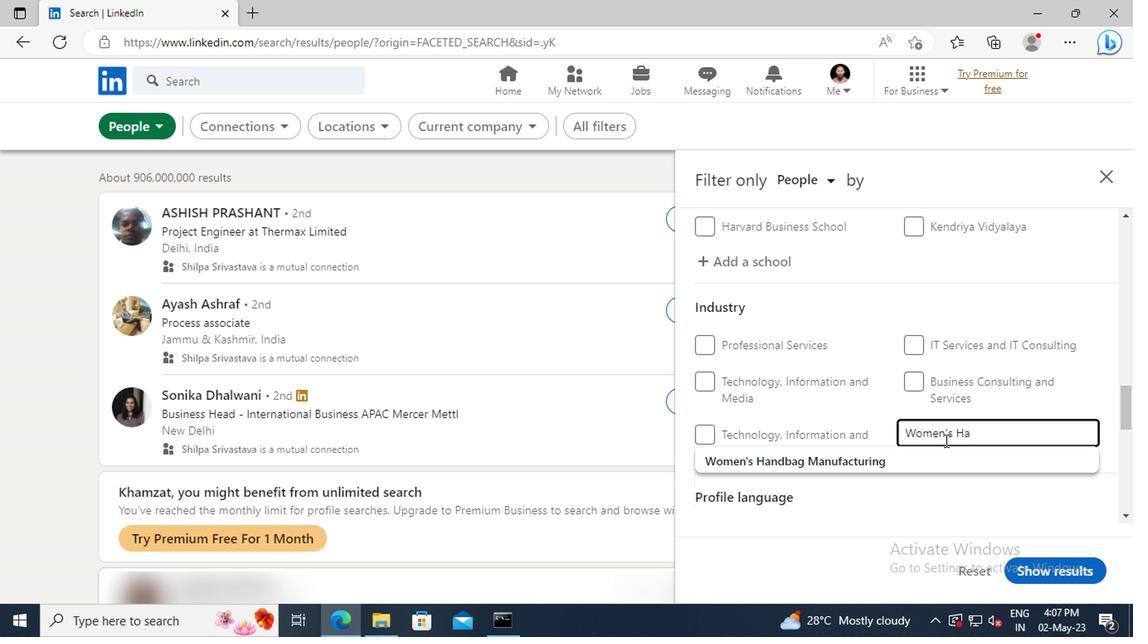 
Action: Mouse pressed left at (943, 459)
Screenshot: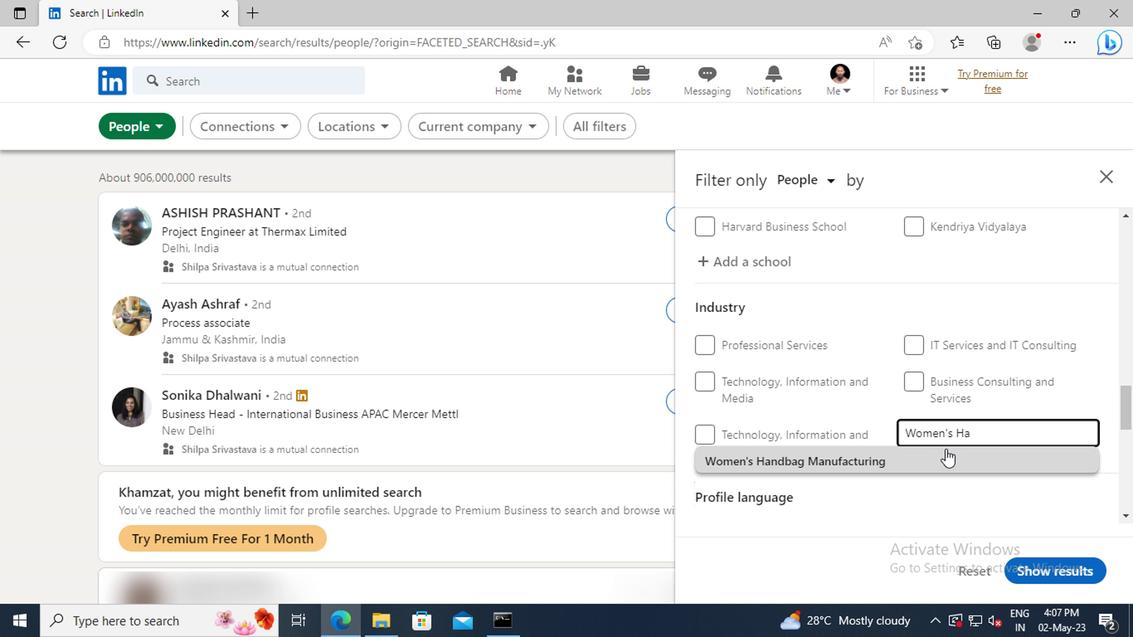 
Action: Mouse moved to (944, 461)
Screenshot: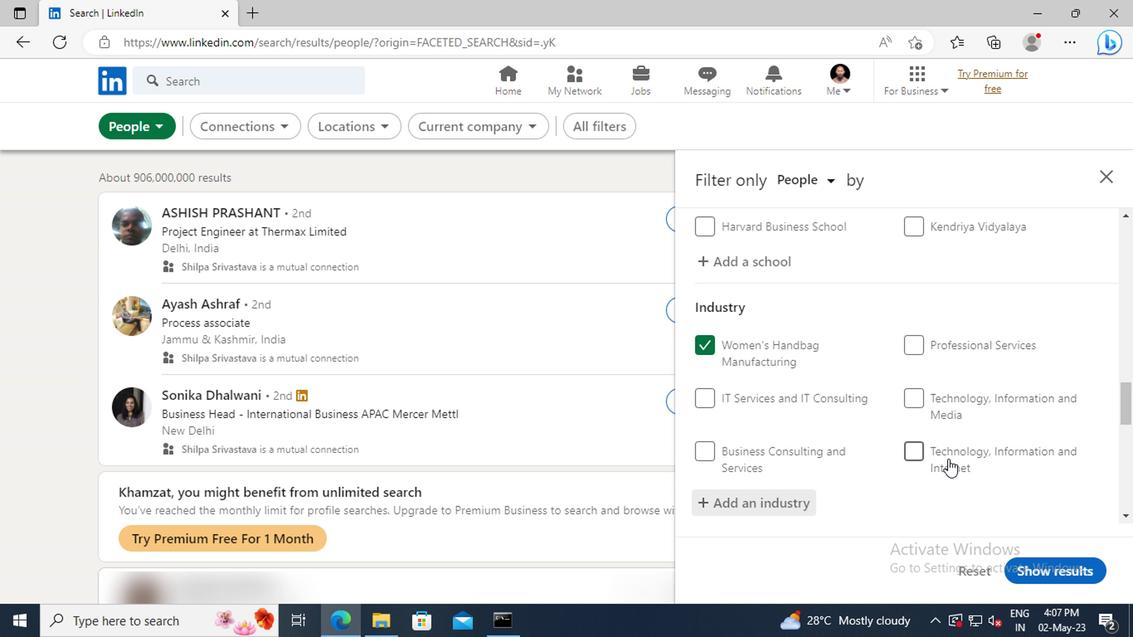 
Action: Mouse scrolled (944, 459) with delta (0, -1)
Screenshot: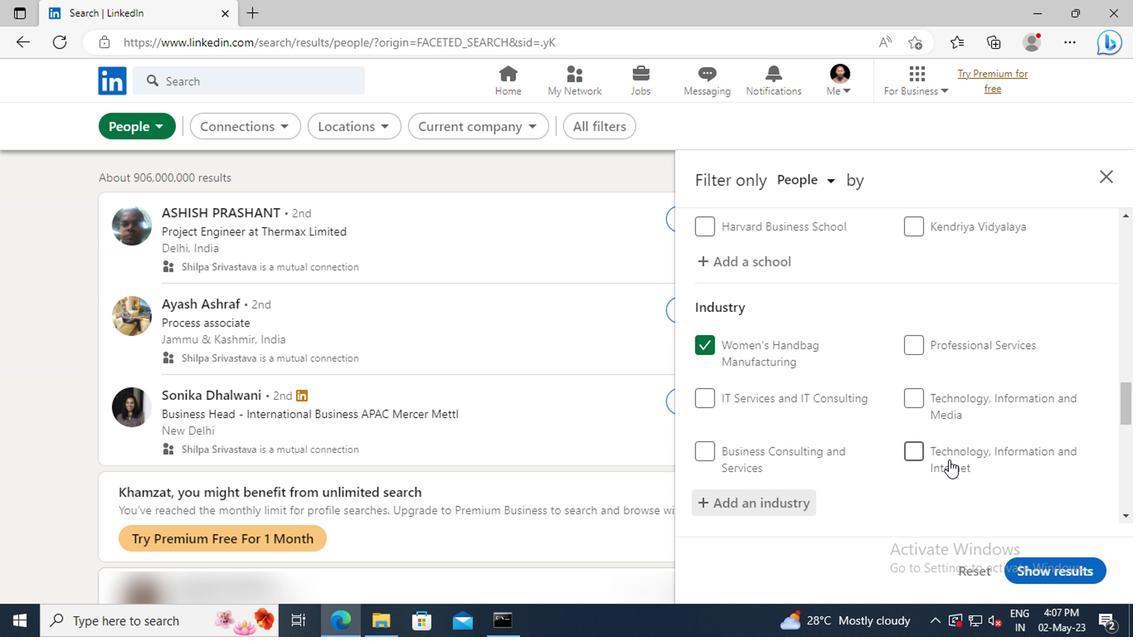 
Action: Mouse scrolled (944, 459) with delta (0, -1)
Screenshot: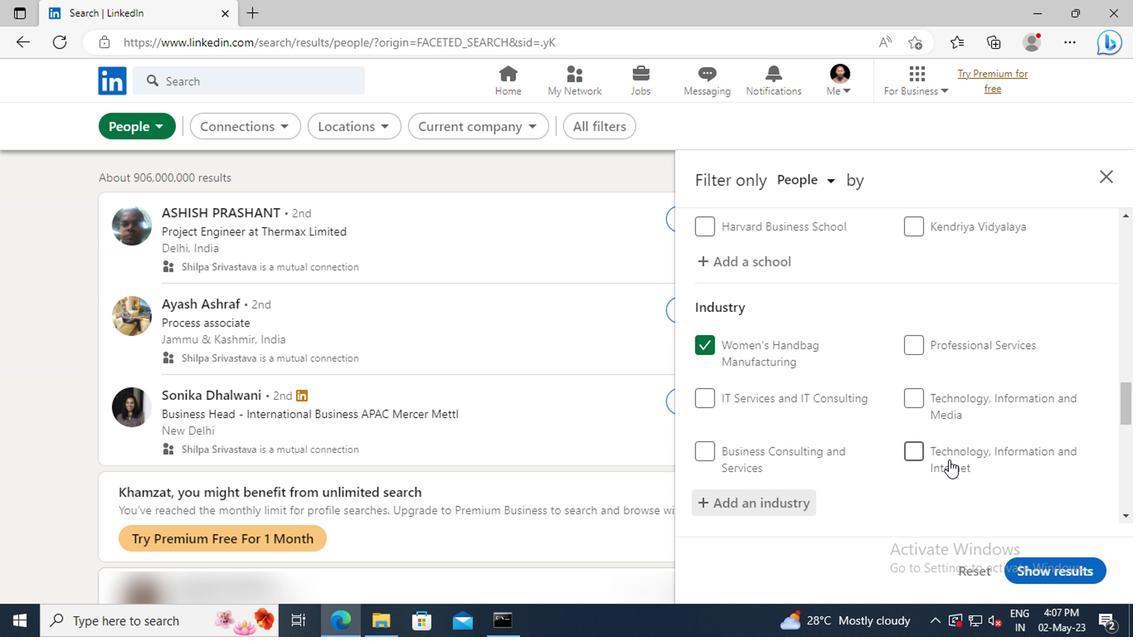 
Action: Mouse scrolled (944, 459) with delta (0, -1)
Screenshot: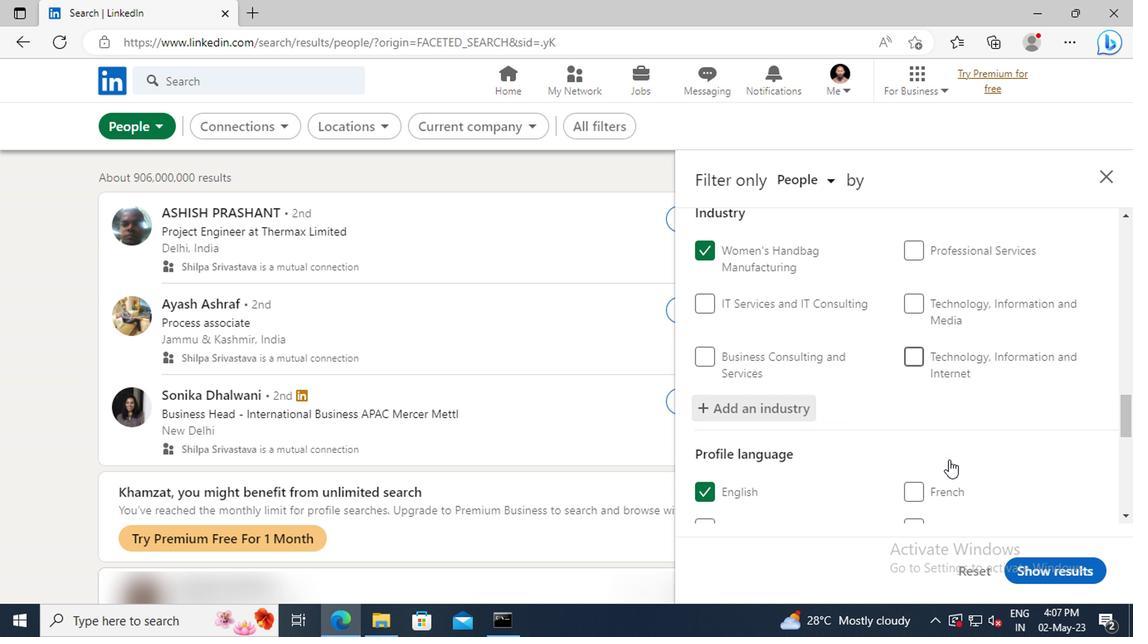 
Action: Mouse scrolled (944, 459) with delta (0, -1)
Screenshot: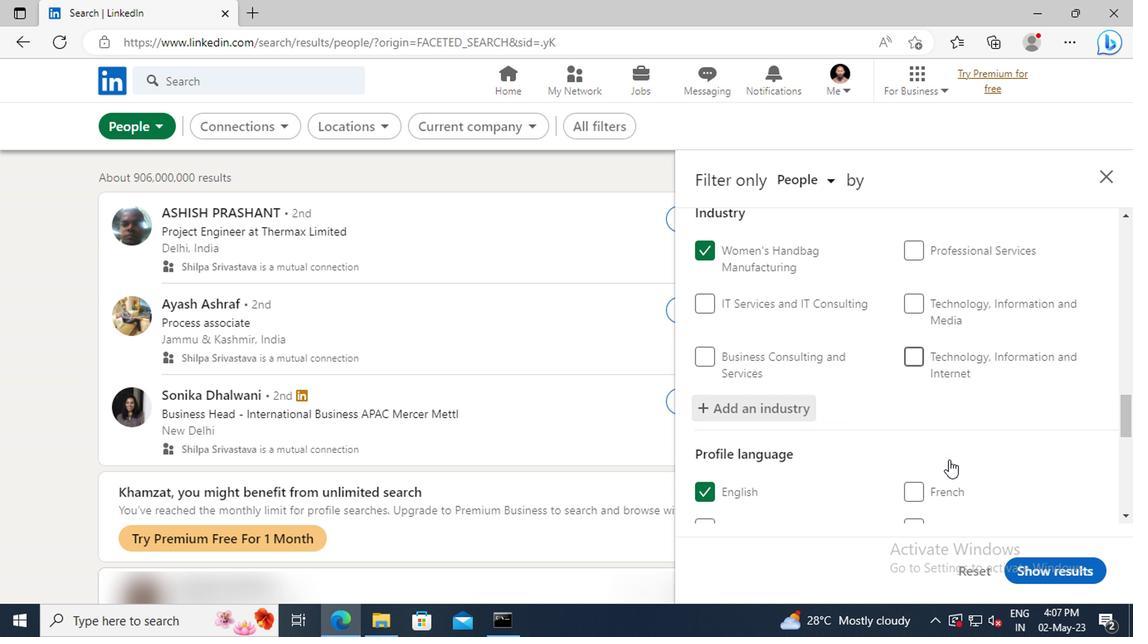
Action: Mouse moved to (946, 416)
Screenshot: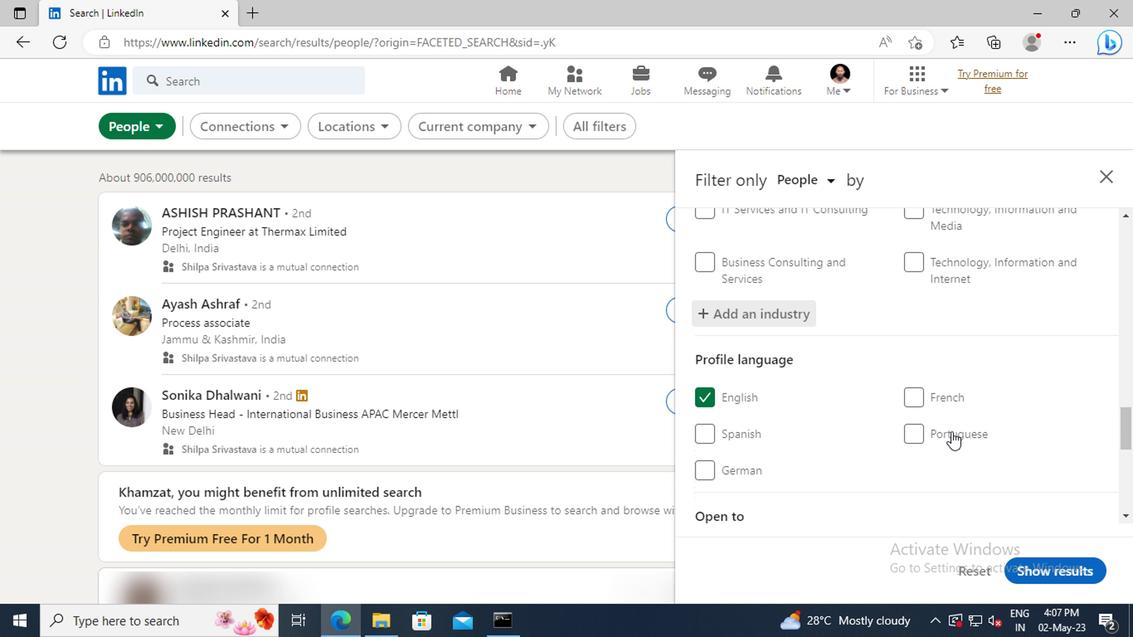 
Action: Mouse scrolled (946, 415) with delta (0, 0)
Screenshot: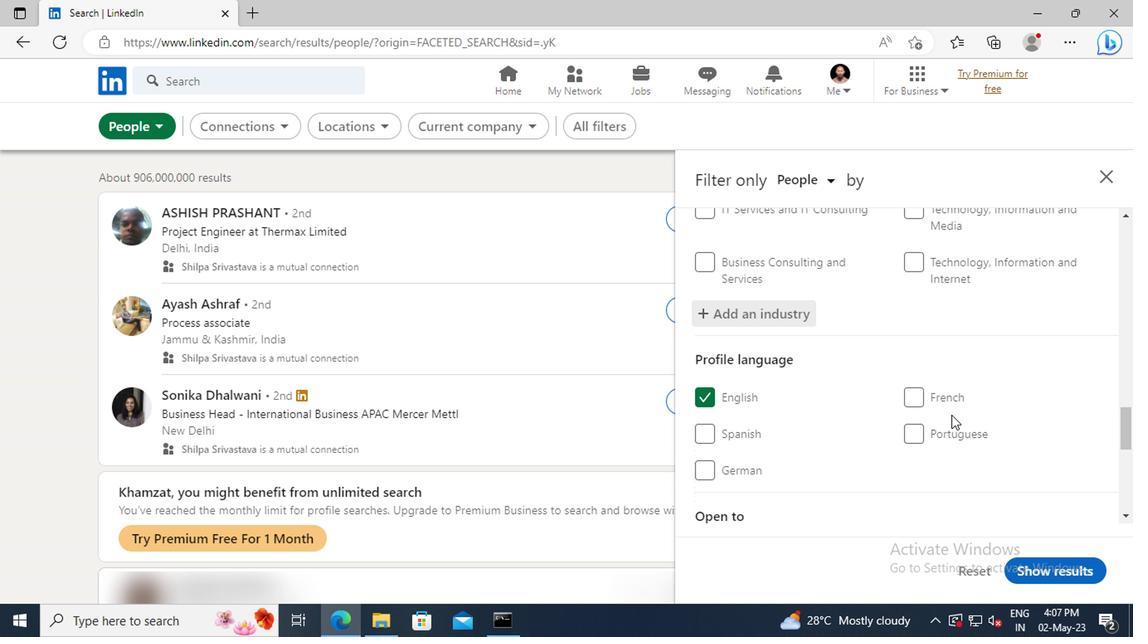 
Action: Mouse scrolled (946, 415) with delta (0, 0)
Screenshot: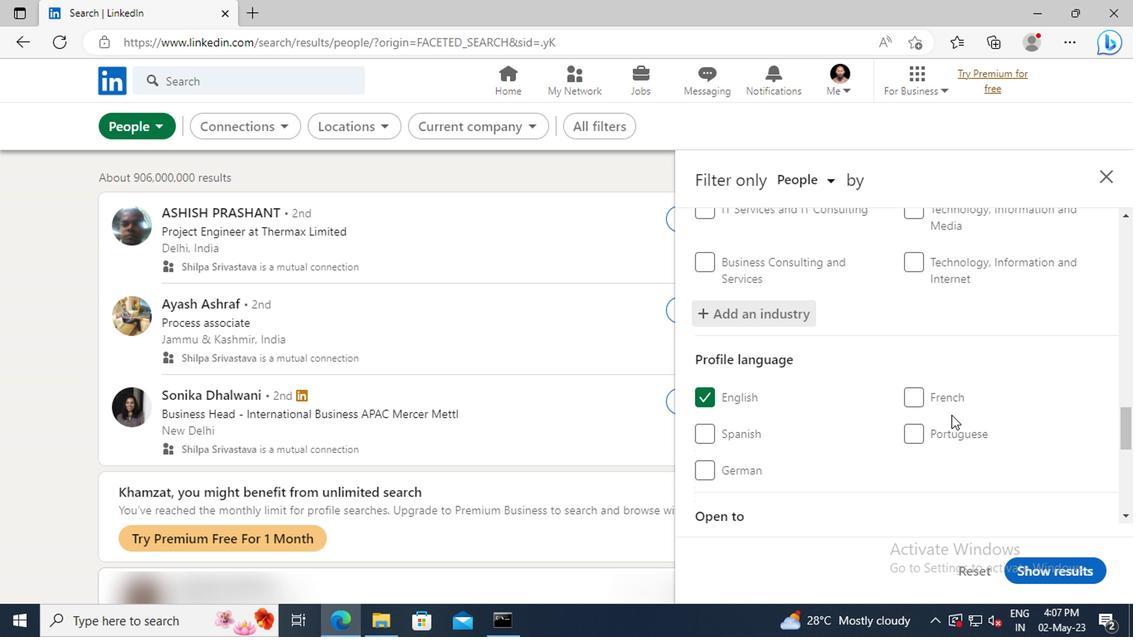 
Action: Mouse moved to (946, 415)
Screenshot: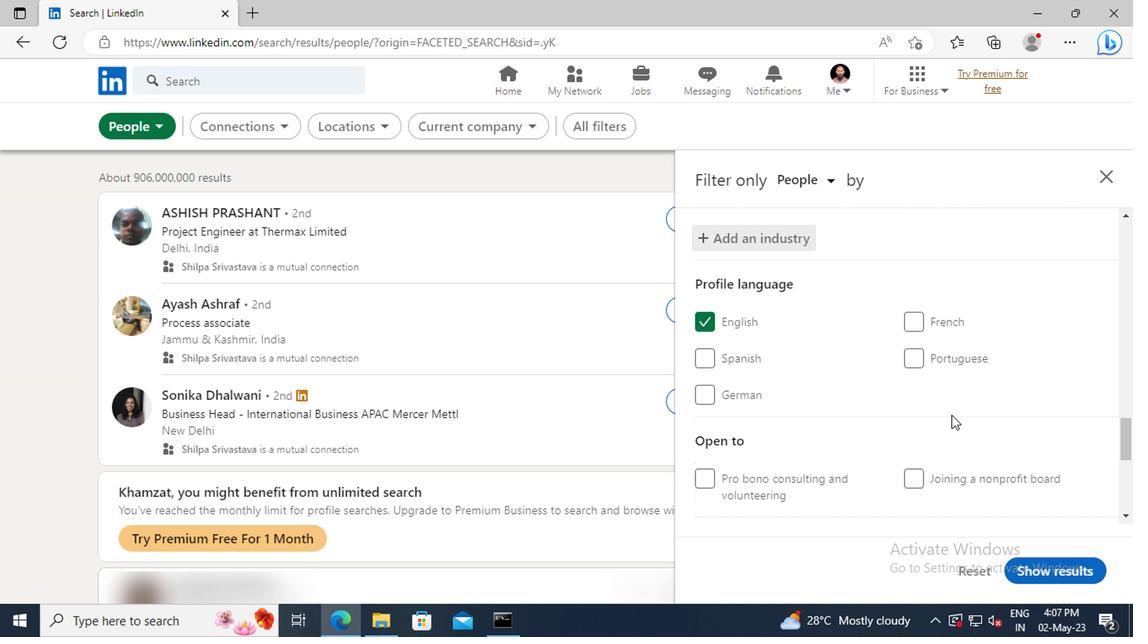 
Action: Mouse scrolled (946, 414) with delta (0, -1)
Screenshot: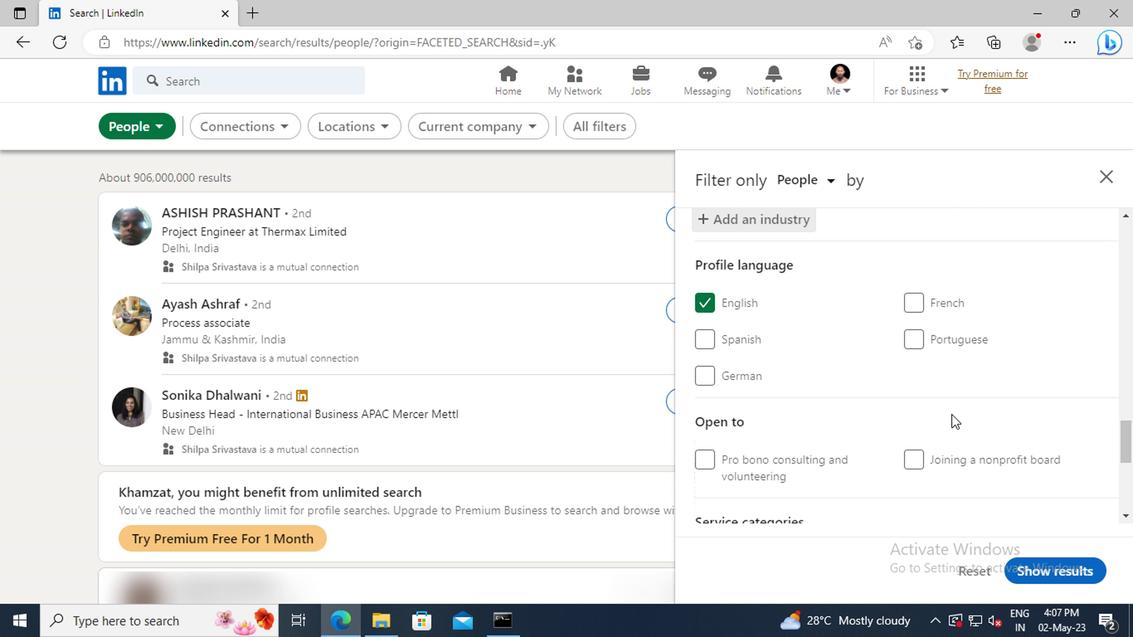 
Action: Mouse scrolled (946, 414) with delta (0, -1)
Screenshot: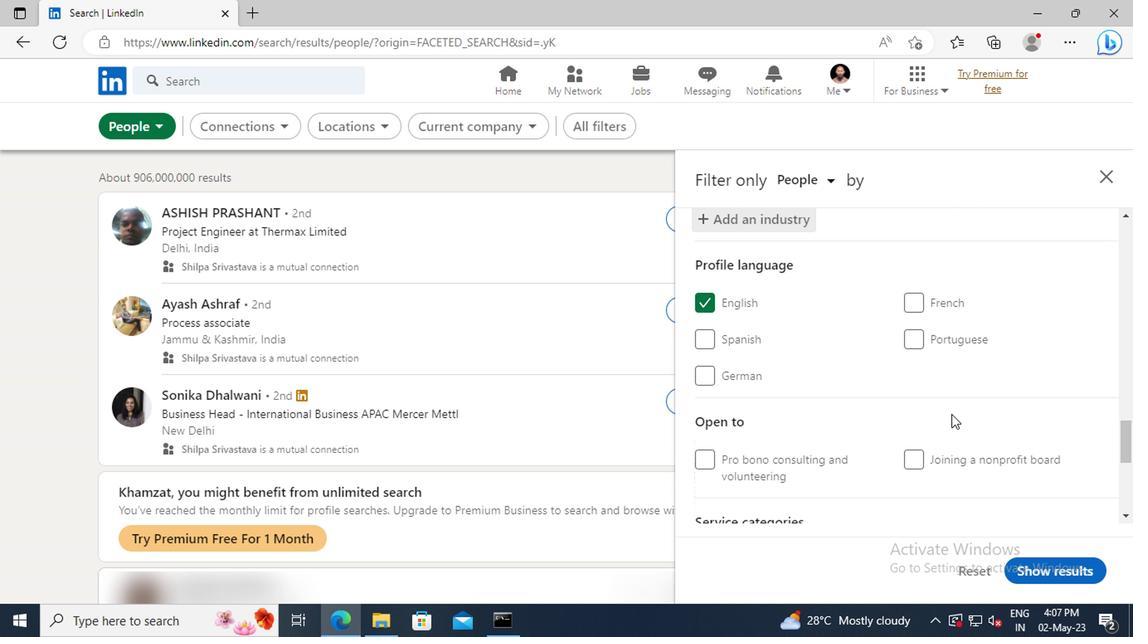 
Action: Mouse moved to (946, 412)
Screenshot: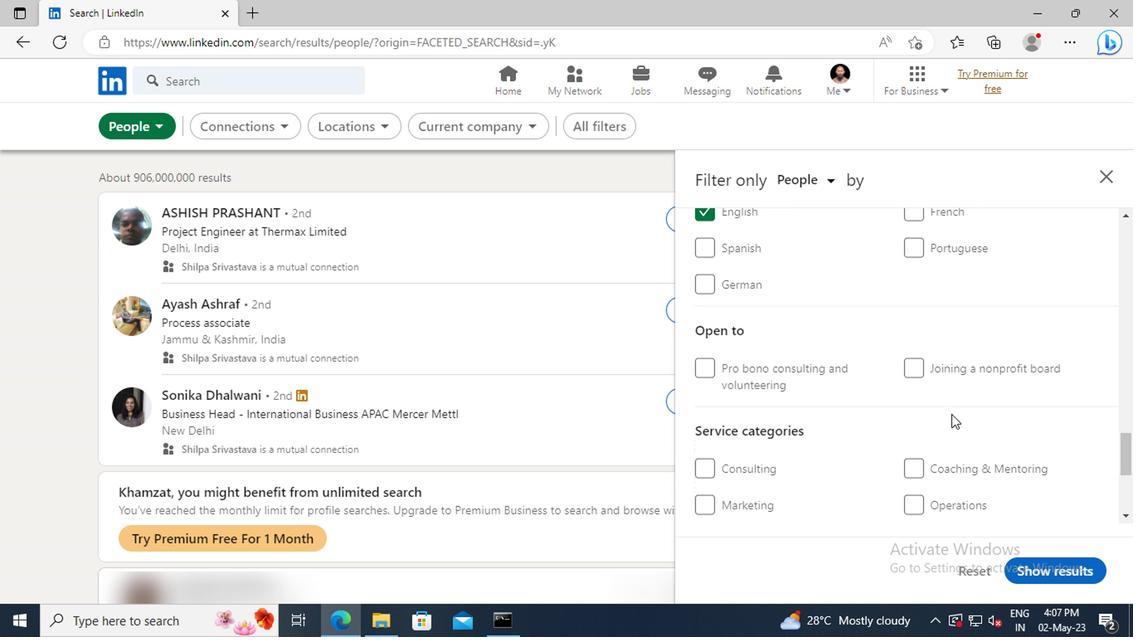 
Action: Mouse scrolled (946, 411) with delta (0, 0)
Screenshot: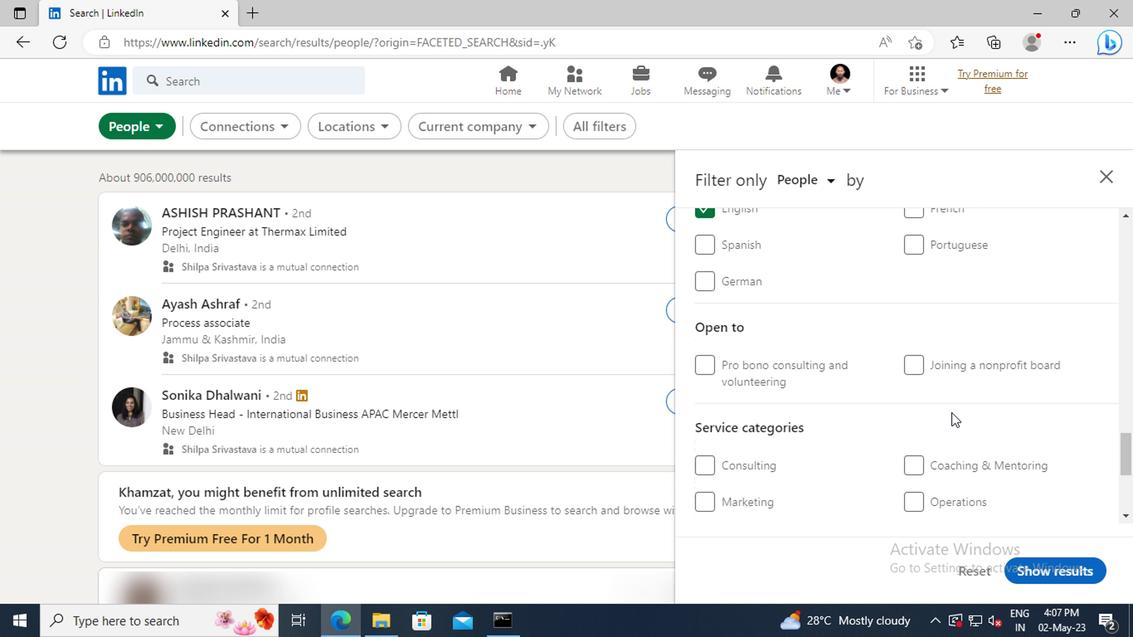 
Action: Mouse scrolled (946, 411) with delta (0, 0)
Screenshot: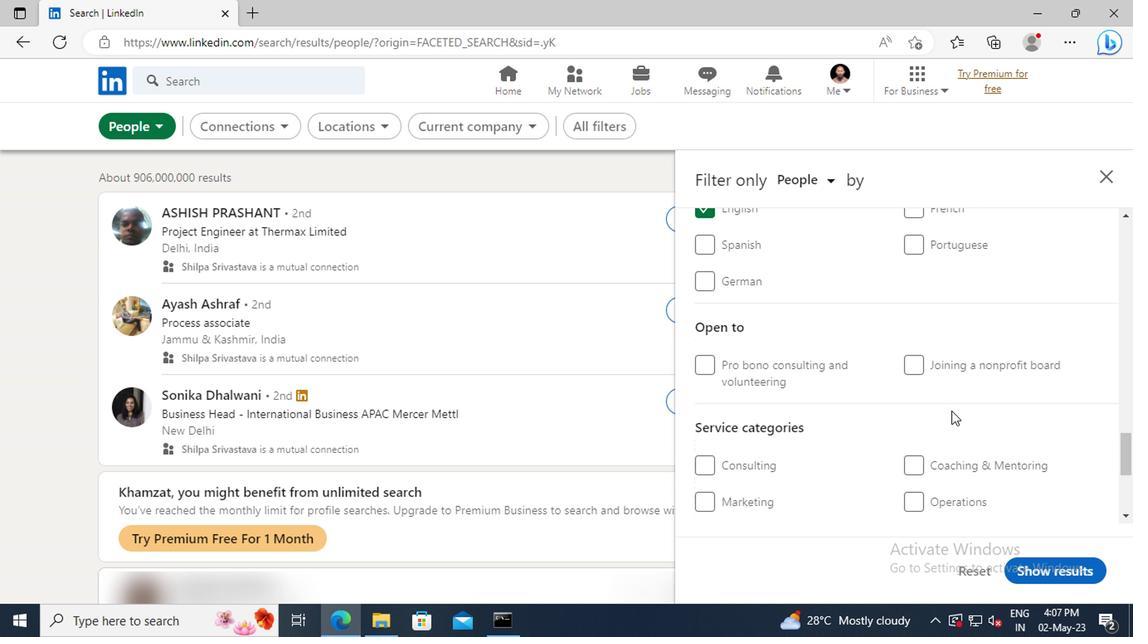 
Action: Mouse moved to (946, 437)
Screenshot: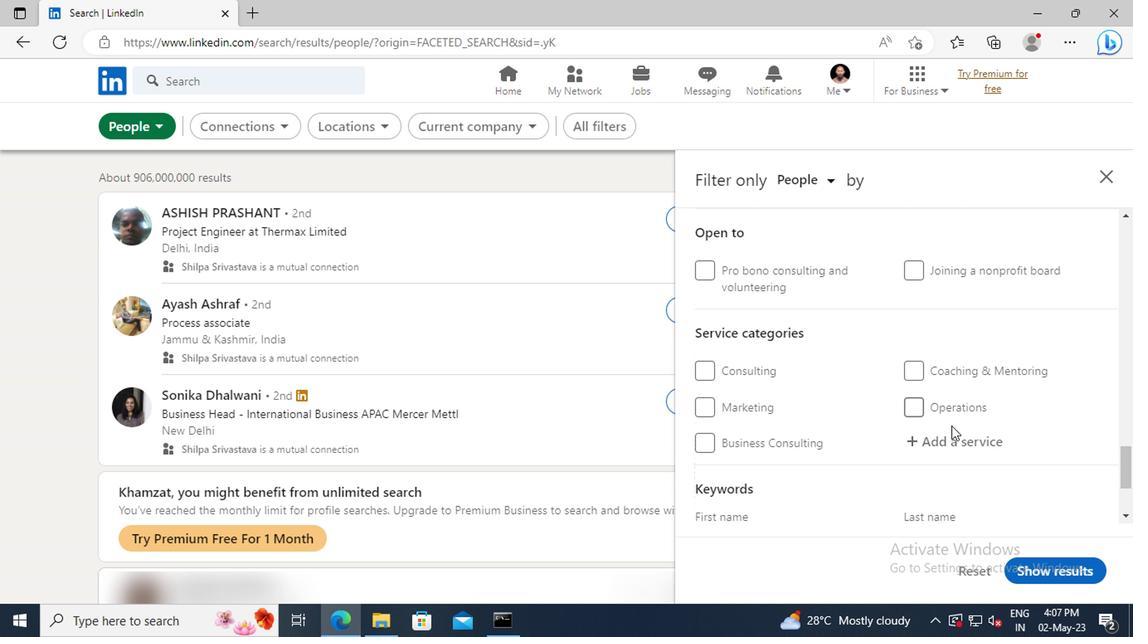 
Action: Mouse pressed left at (946, 437)
Screenshot: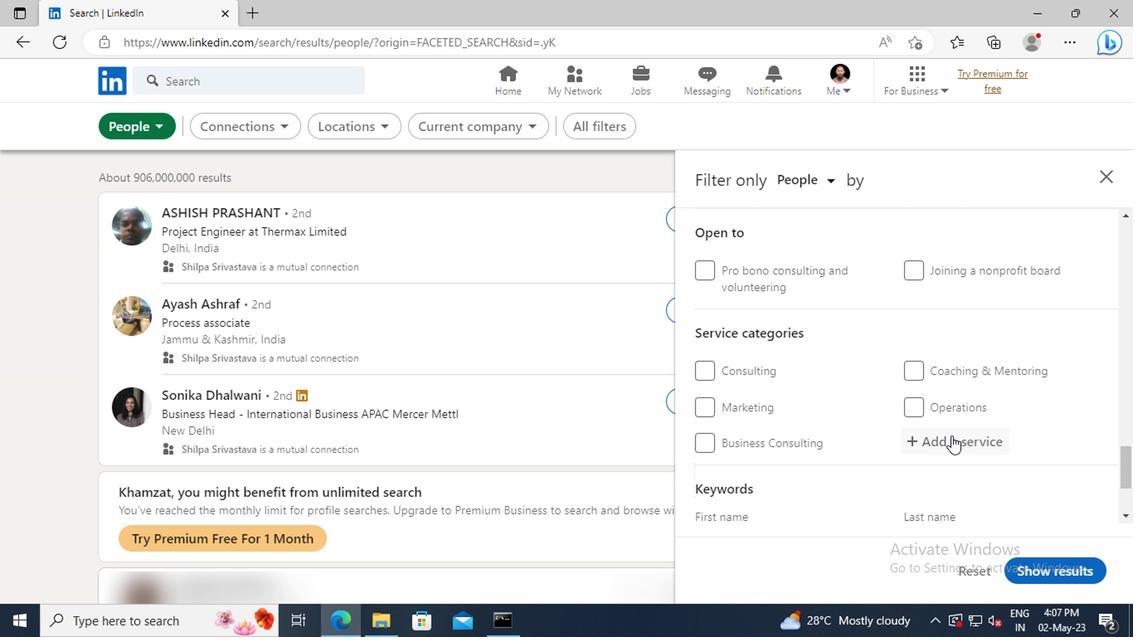 
Action: Key pressed <Key.shift>EDITIN
Screenshot: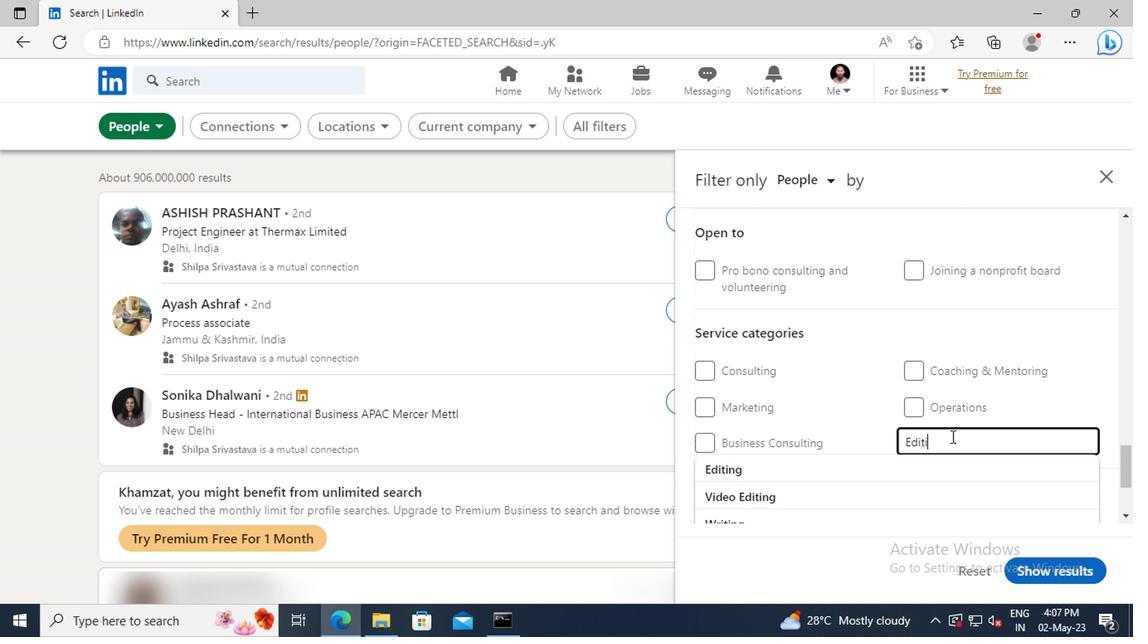 
Action: Mouse moved to (954, 464)
Screenshot: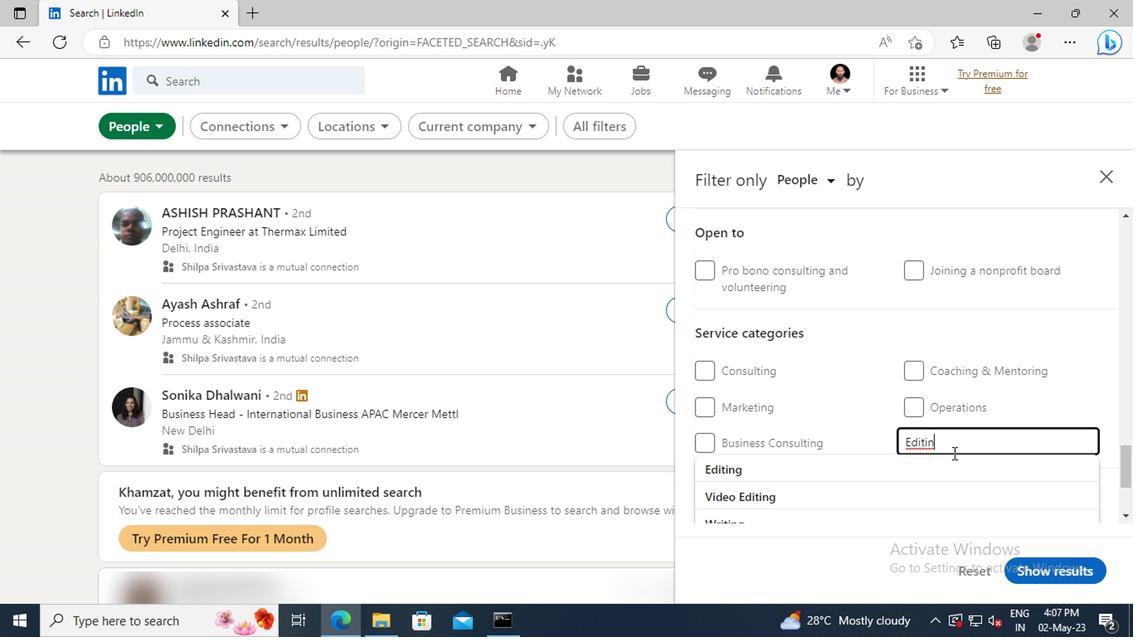 
Action: Mouse pressed left at (954, 464)
Screenshot: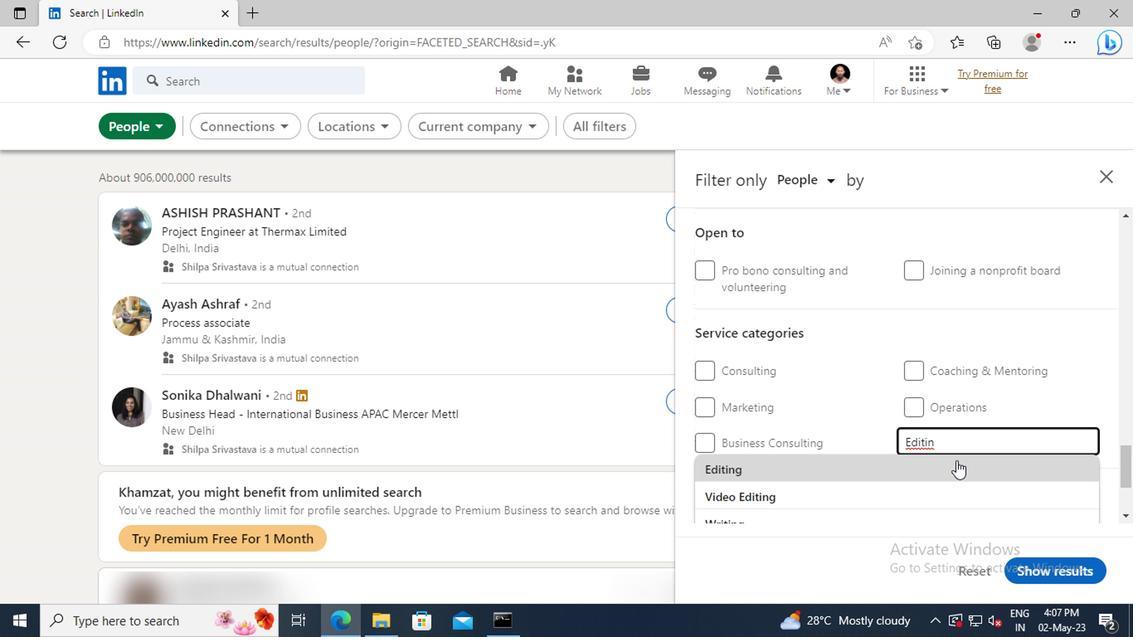 
Action: Mouse scrolled (954, 463) with delta (0, 0)
Screenshot: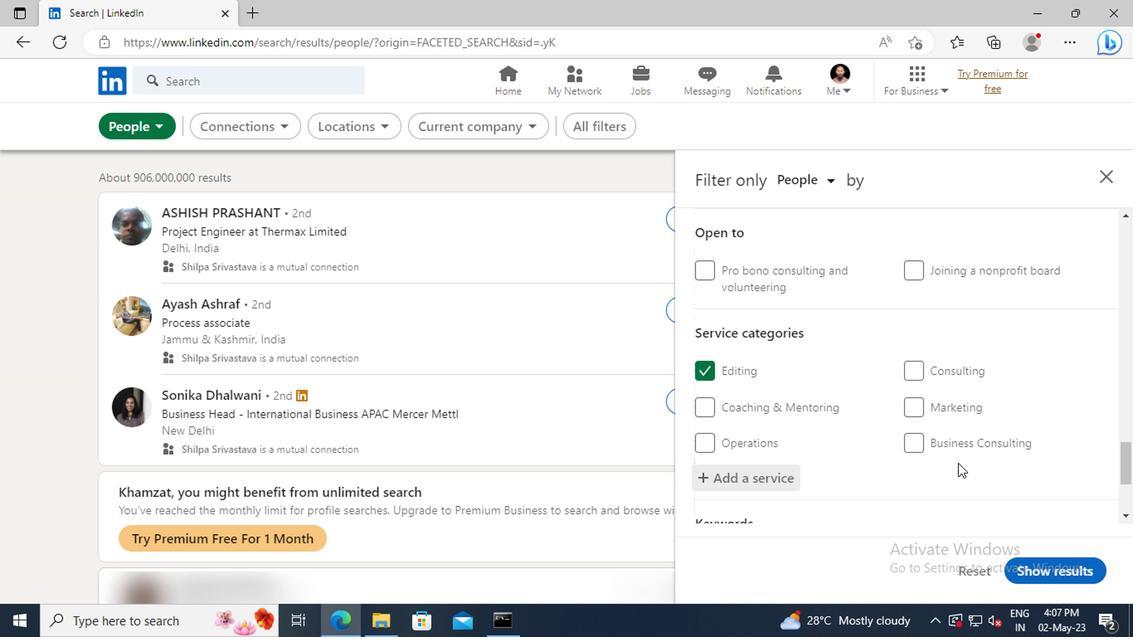 
Action: Mouse scrolled (954, 463) with delta (0, 0)
Screenshot: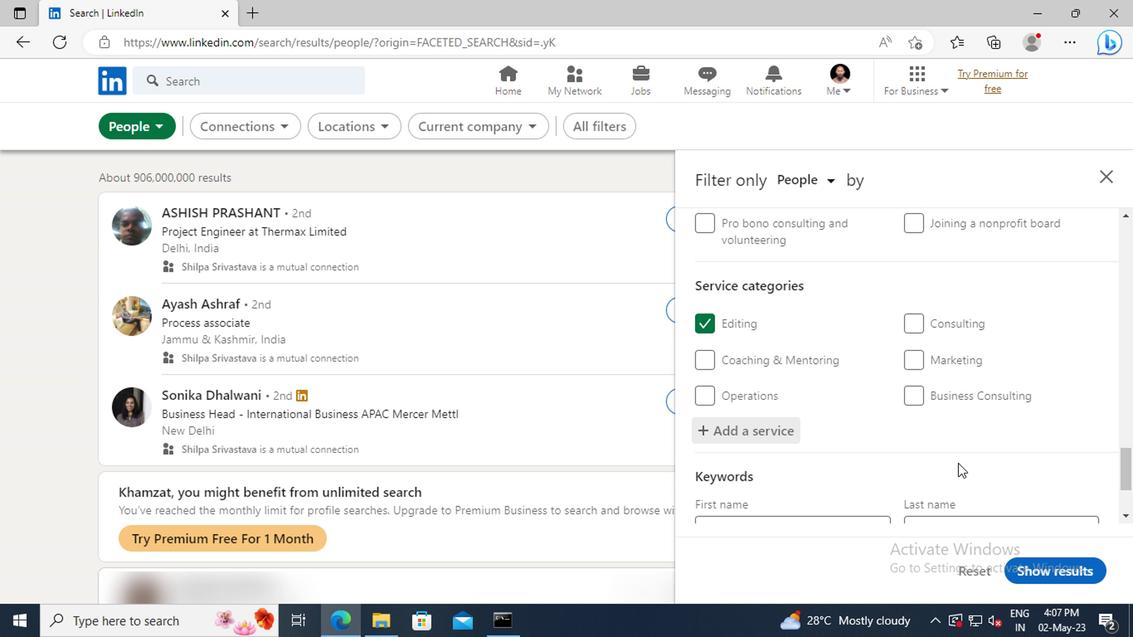 
Action: Mouse scrolled (954, 463) with delta (0, 0)
Screenshot: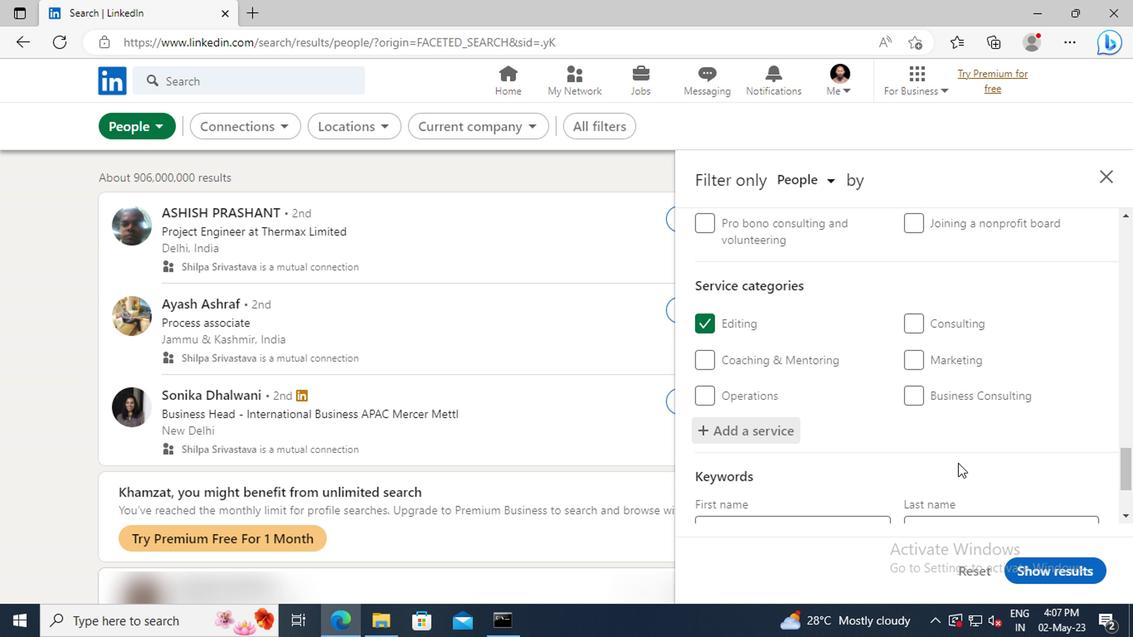 
Action: Mouse scrolled (954, 463) with delta (0, 0)
Screenshot: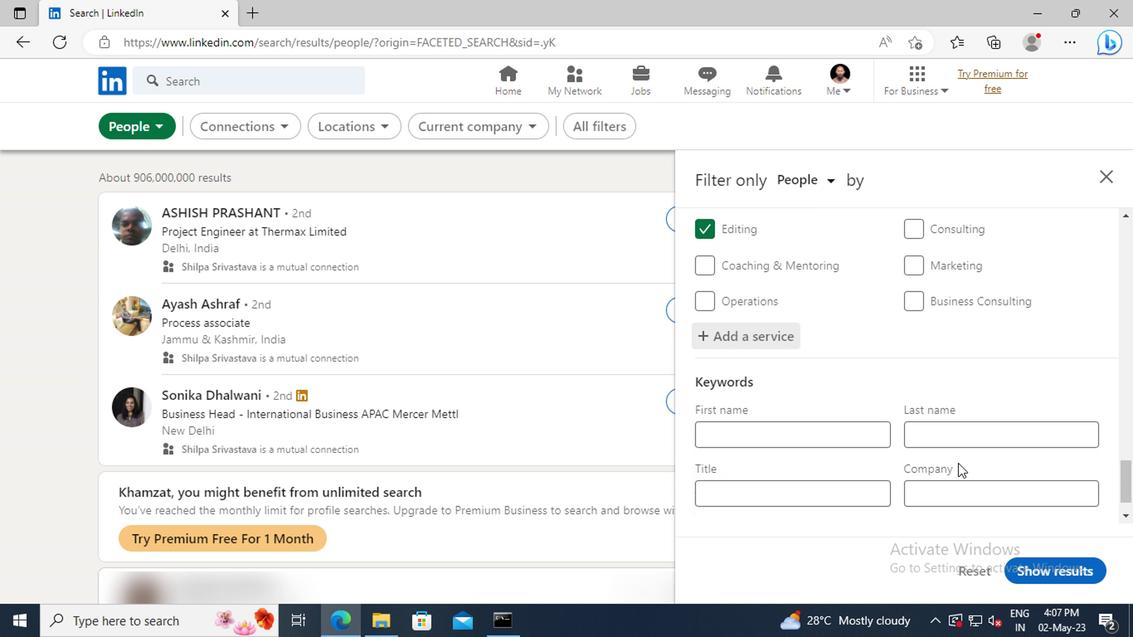 
Action: Mouse scrolled (954, 463) with delta (0, 0)
Screenshot: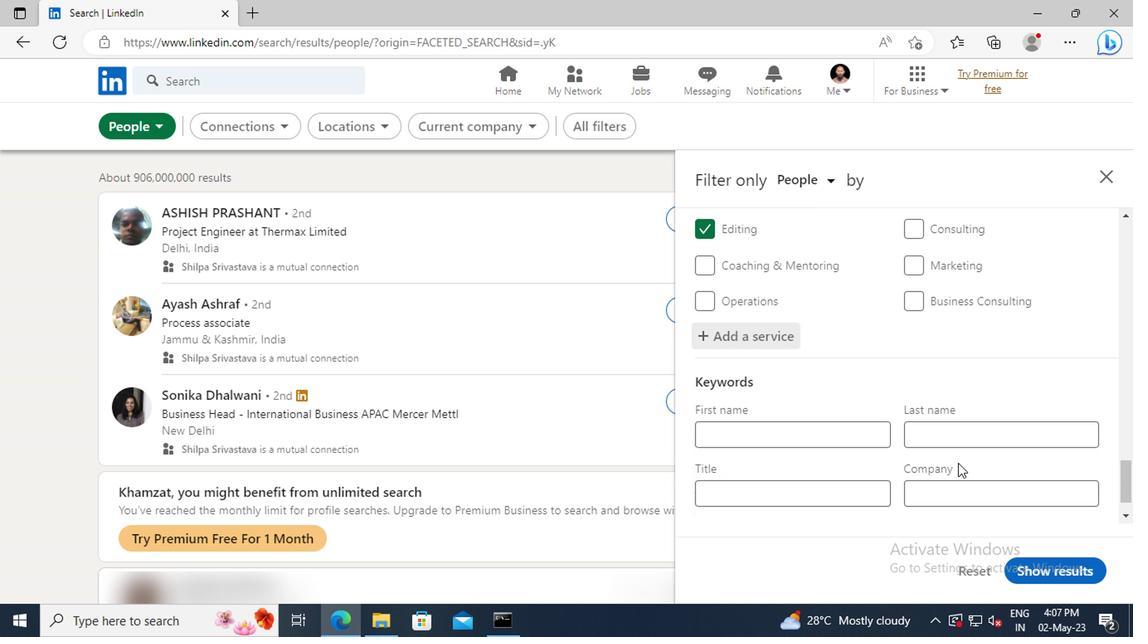 
Action: Mouse moved to (768, 453)
Screenshot: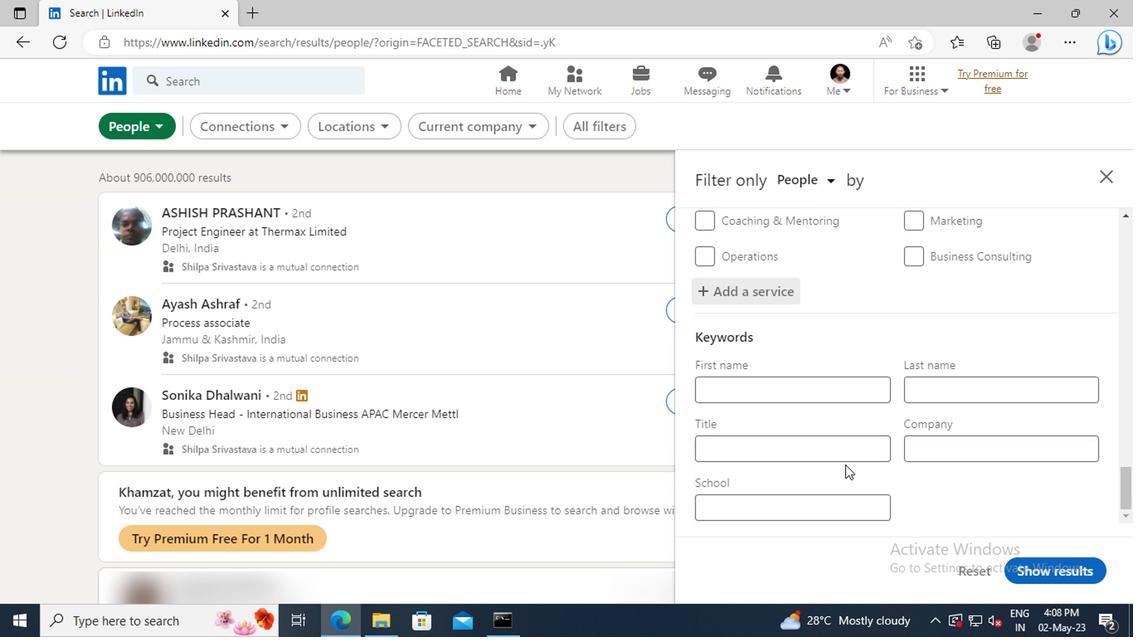 
Action: Mouse pressed left at (768, 453)
Screenshot: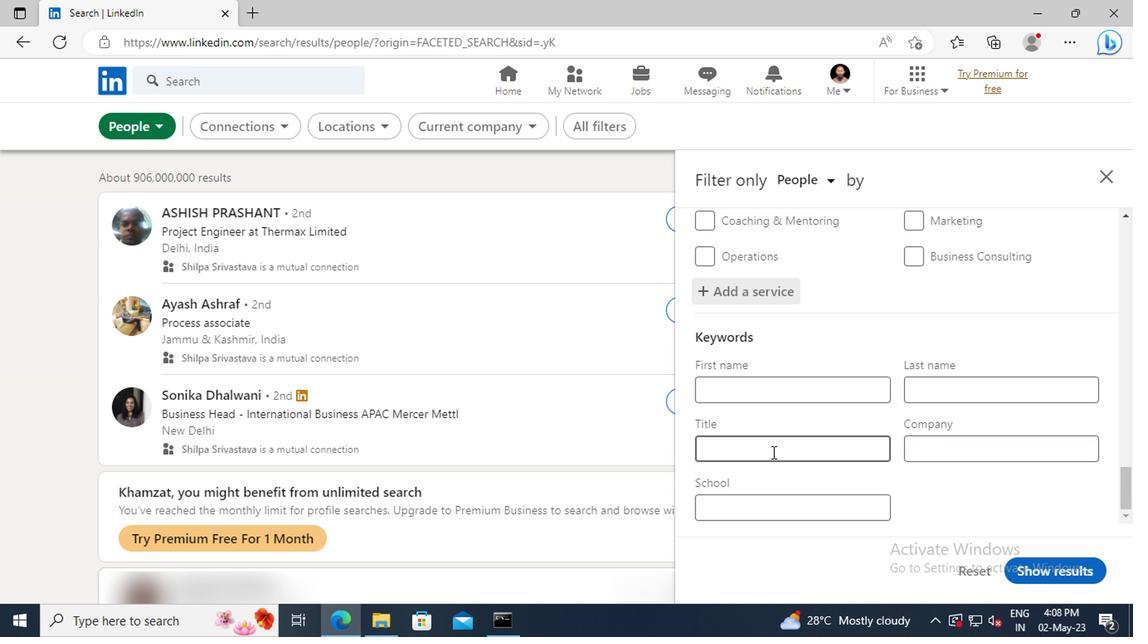 
Action: Key pressed <Key.shift>PARKING<Key.space><Key.shift>ATTENDANT<Key.enter>
Screenshot: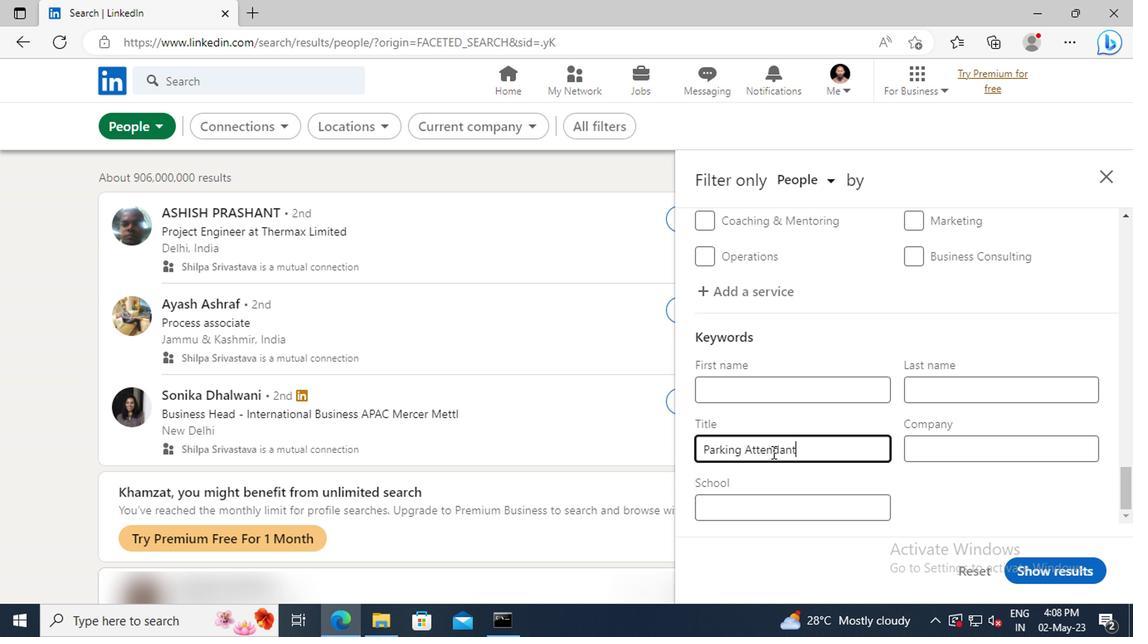 
Action: Mouse moved to (1030, 572)
Screenshot: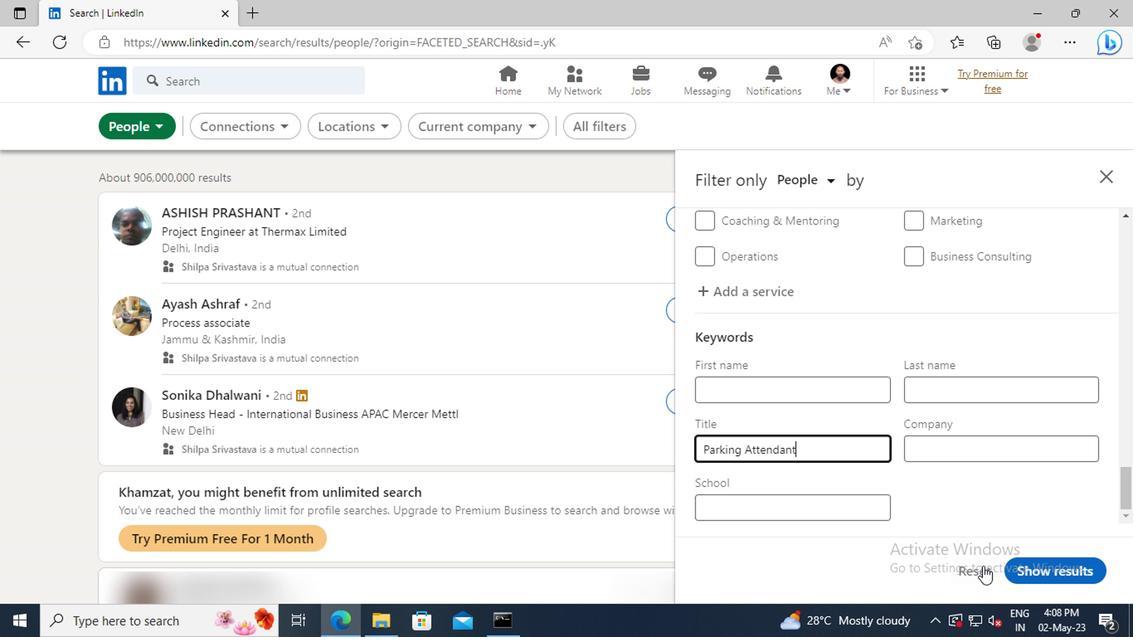 
Action: Mouse pressed left at (1030, 572)
Screenshot: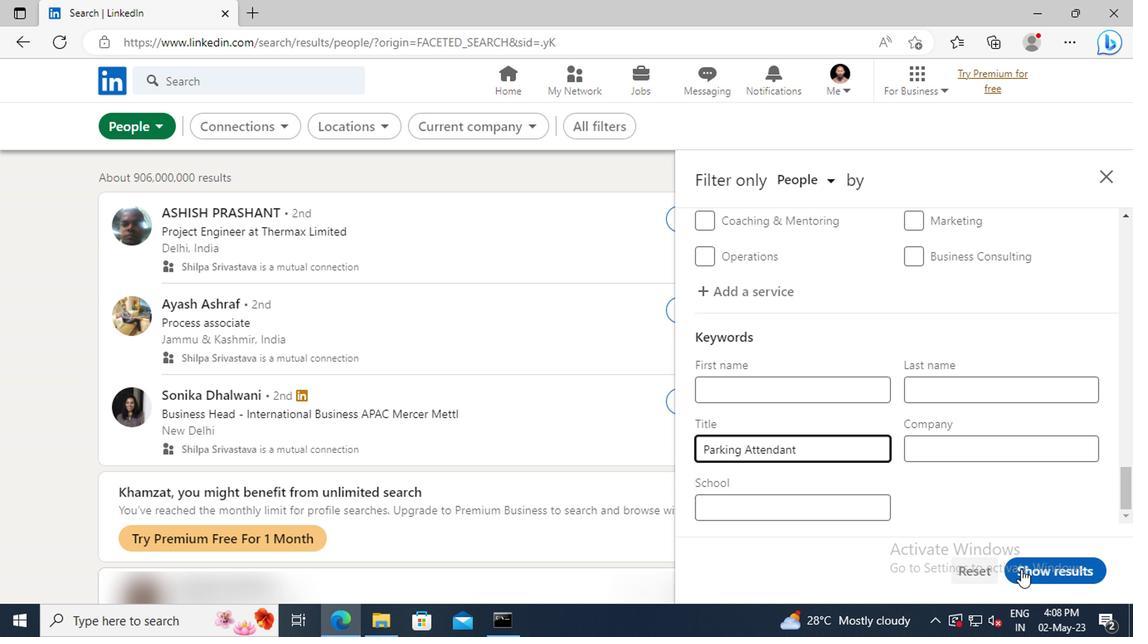 
